 Task: Search one way flight ticket for 4 adults, 2 children, 2 infants in seat and 1 infant on lap in economy from Chattanooga: Lovell Field to New Bern: Coastal Carolina Regional Airport (was Craven County Regional) on 8-4-2023. Choice of flights is Delta. Price is upto 65000. Outbound departure time preference is 4:30.
Action: Mouse moved to (329, 410)
Screenshot: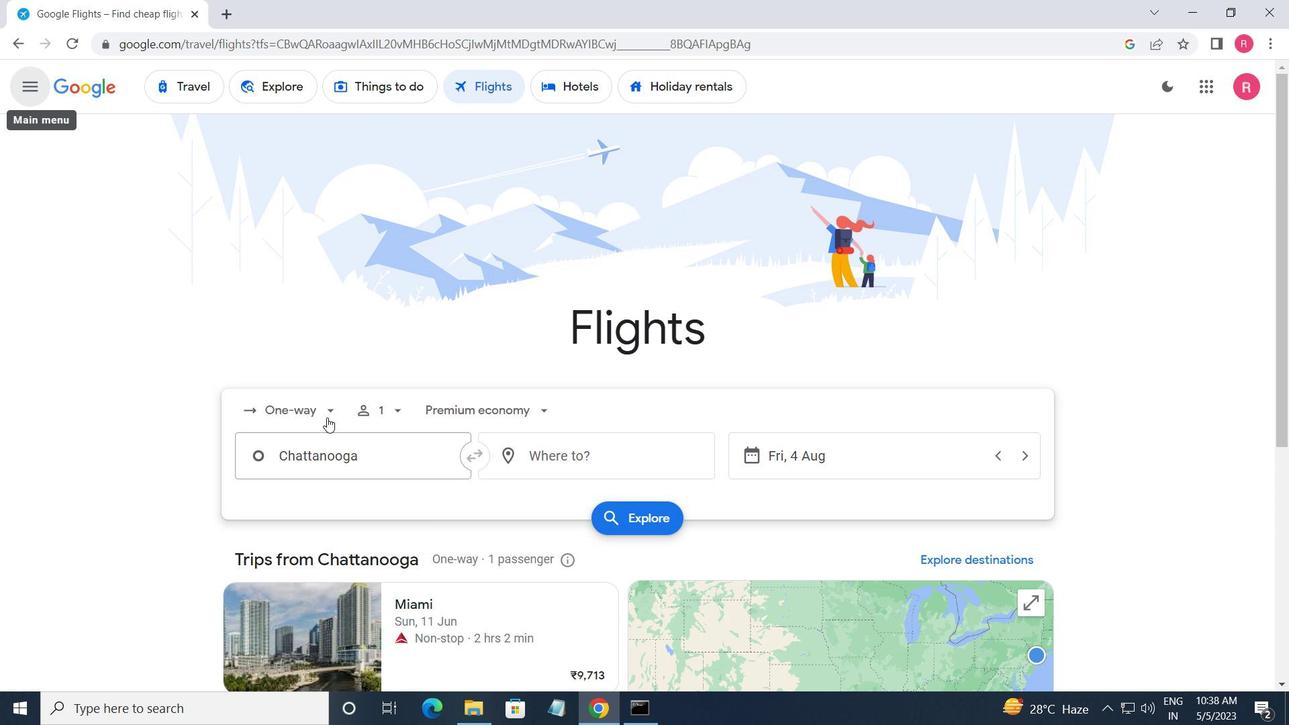 
Action: Mouse pressed left at (329, 410)
Screenshot: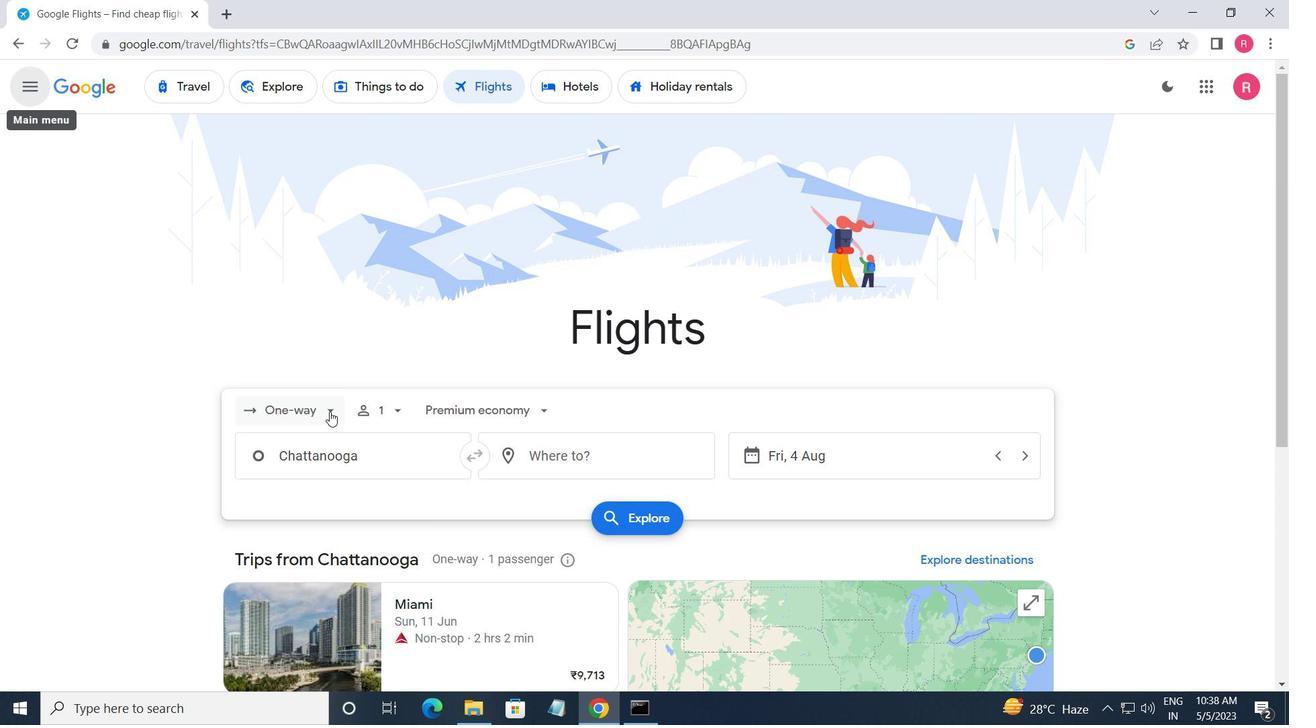 
Action: Mouse moved to (326, 490)
Screenshot: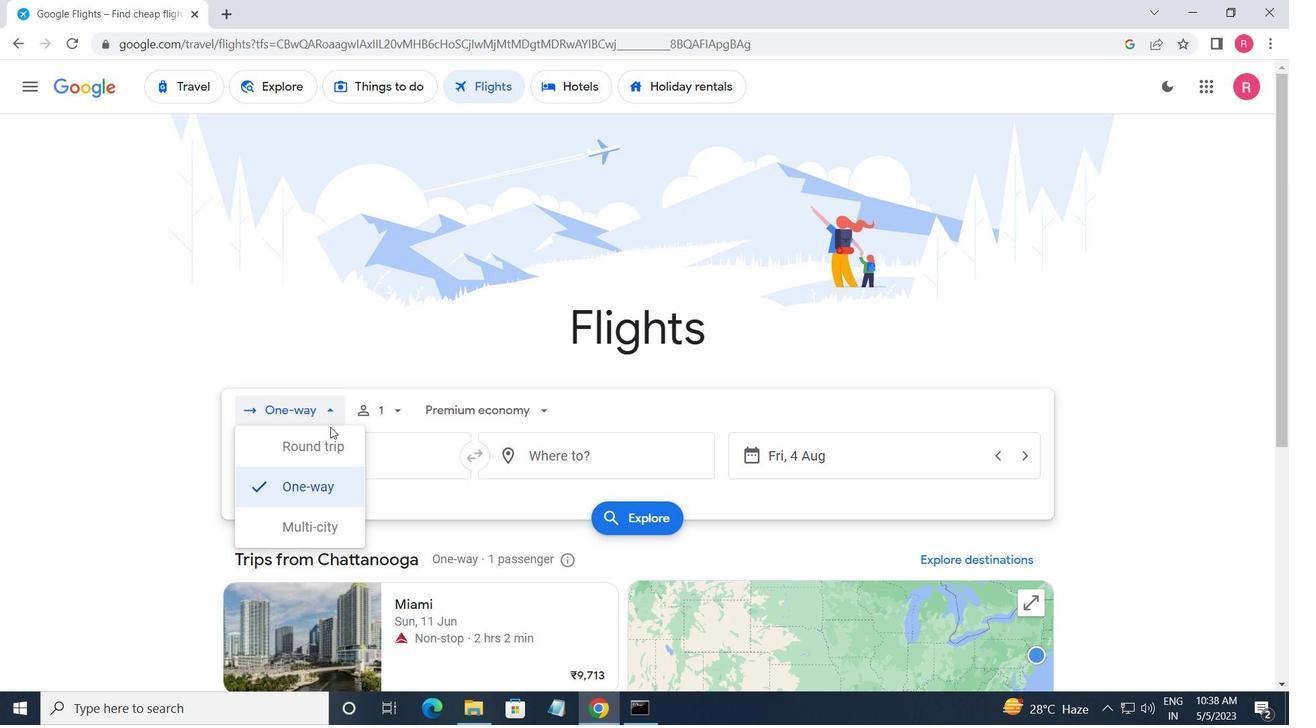 
Action: Mouse pressed left at (326, 490)
Screenshot: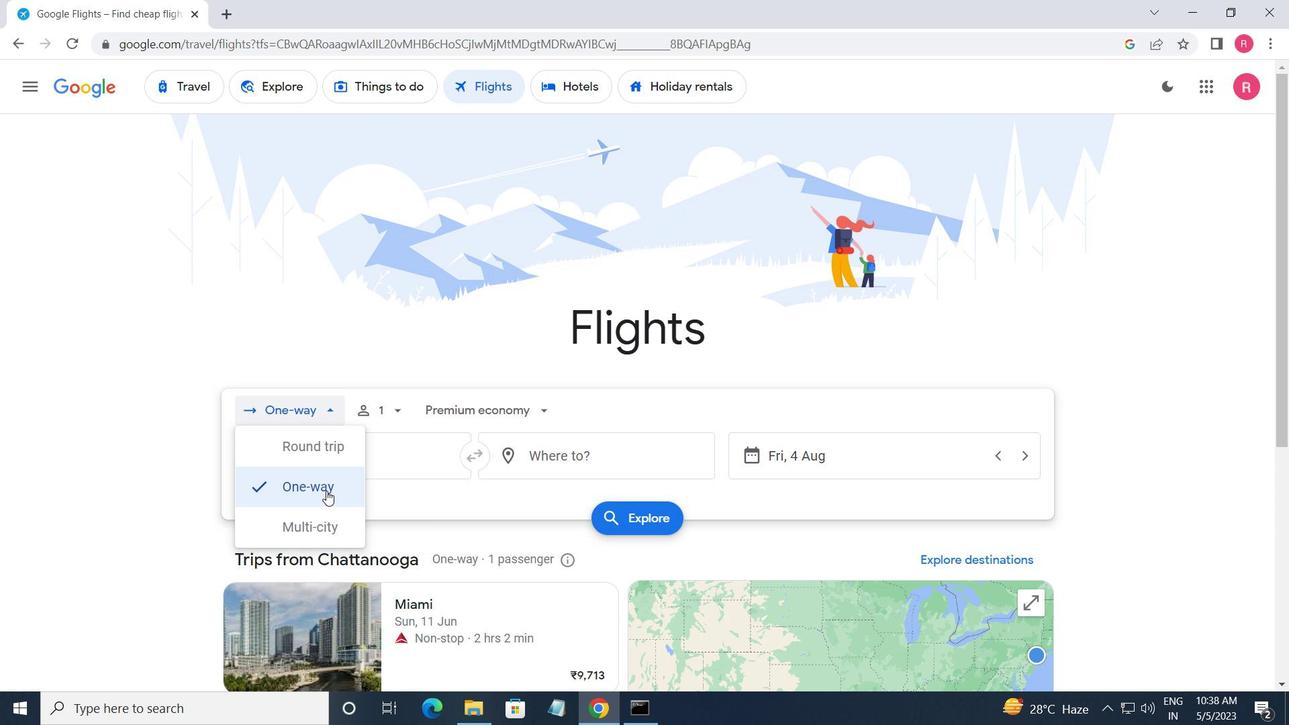 
Action: Mouse moved to (376, 414)
Screenshot: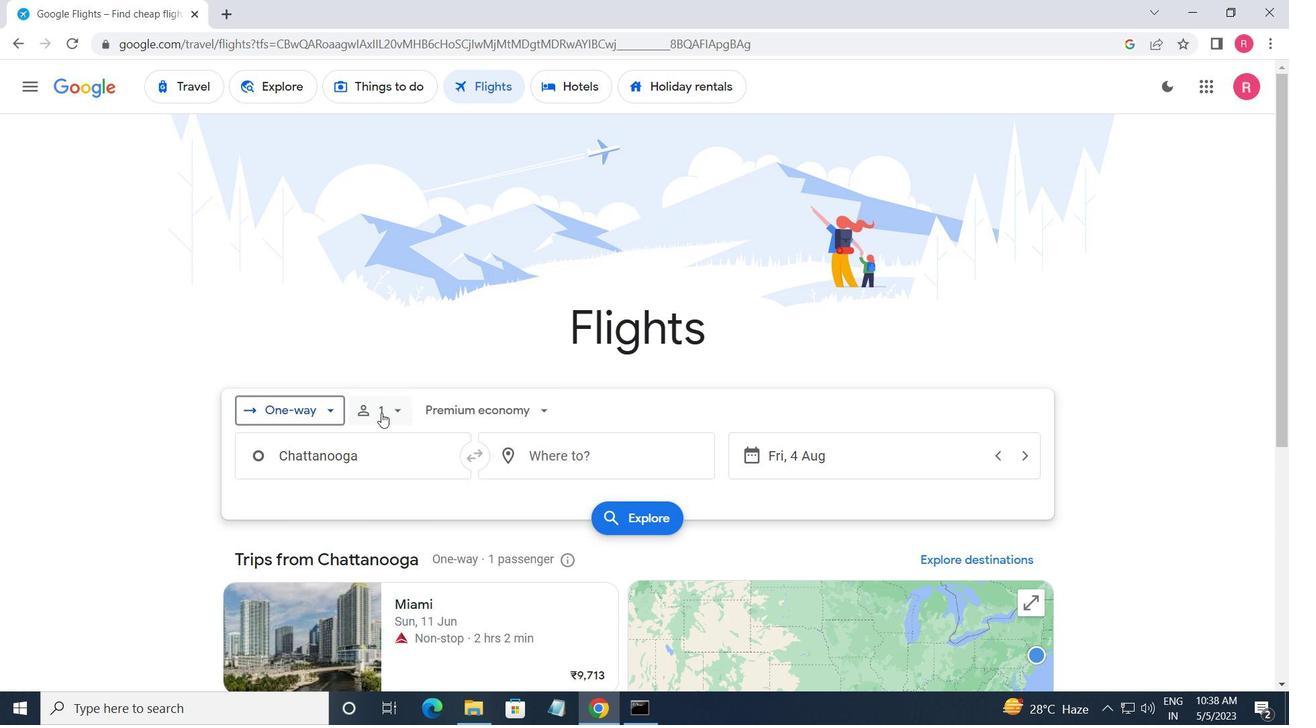 
Action: Mouse pressed left at (376, 414)
Screenshot: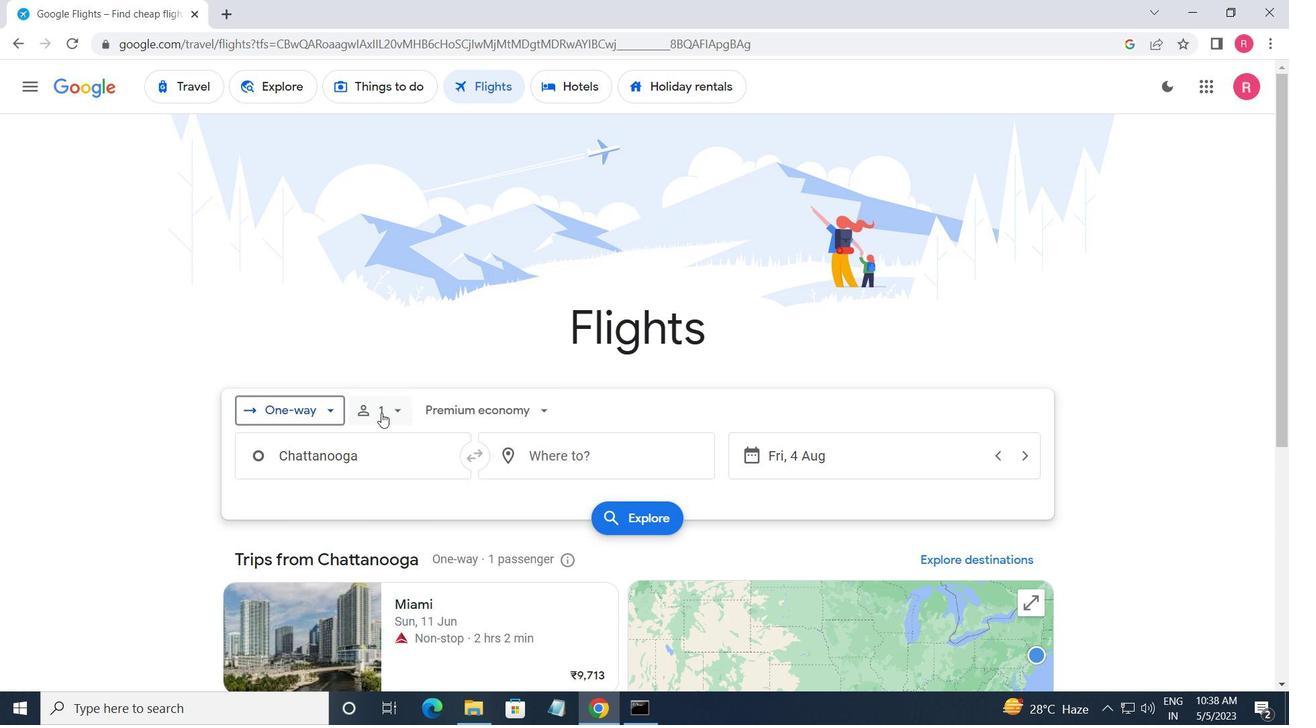 
Action: Mouse moved to (525, 450)
Screenshot: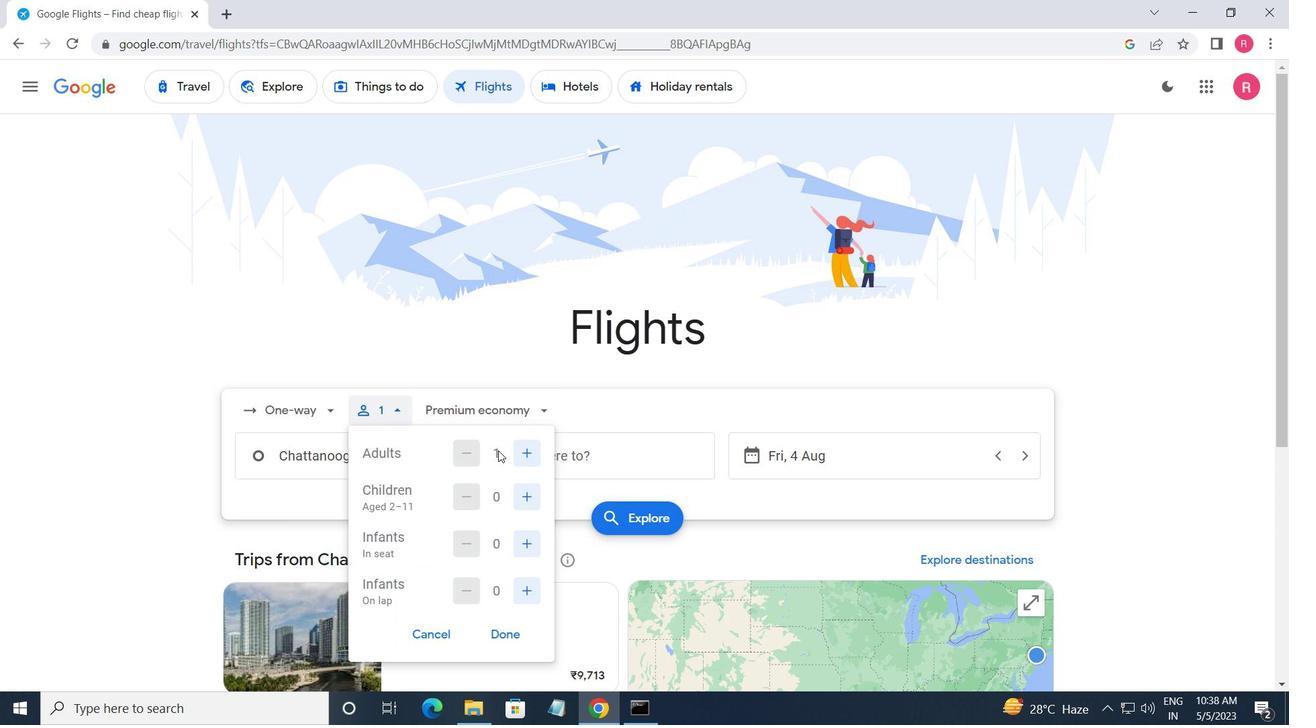 
Action: Mouse pressed left at (525, 450)
Screenshot: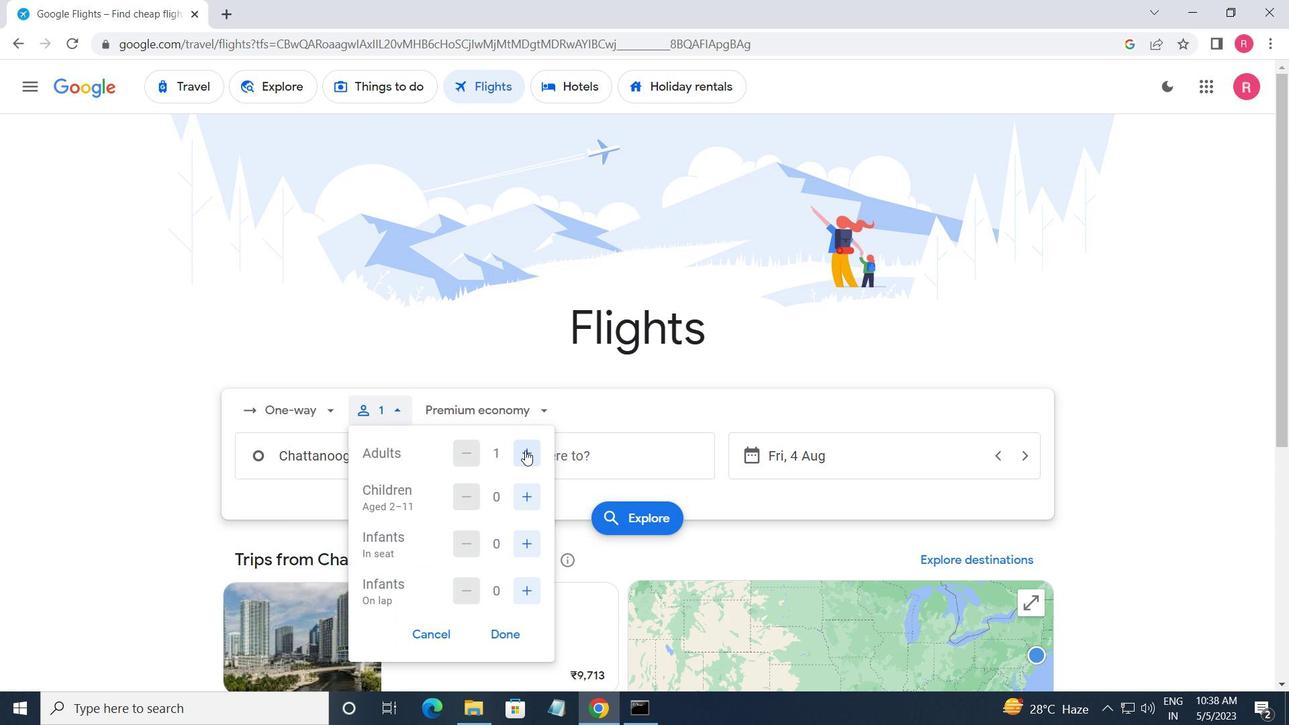 
Action: Mouse pressed left at (525, 450)
Screenshot: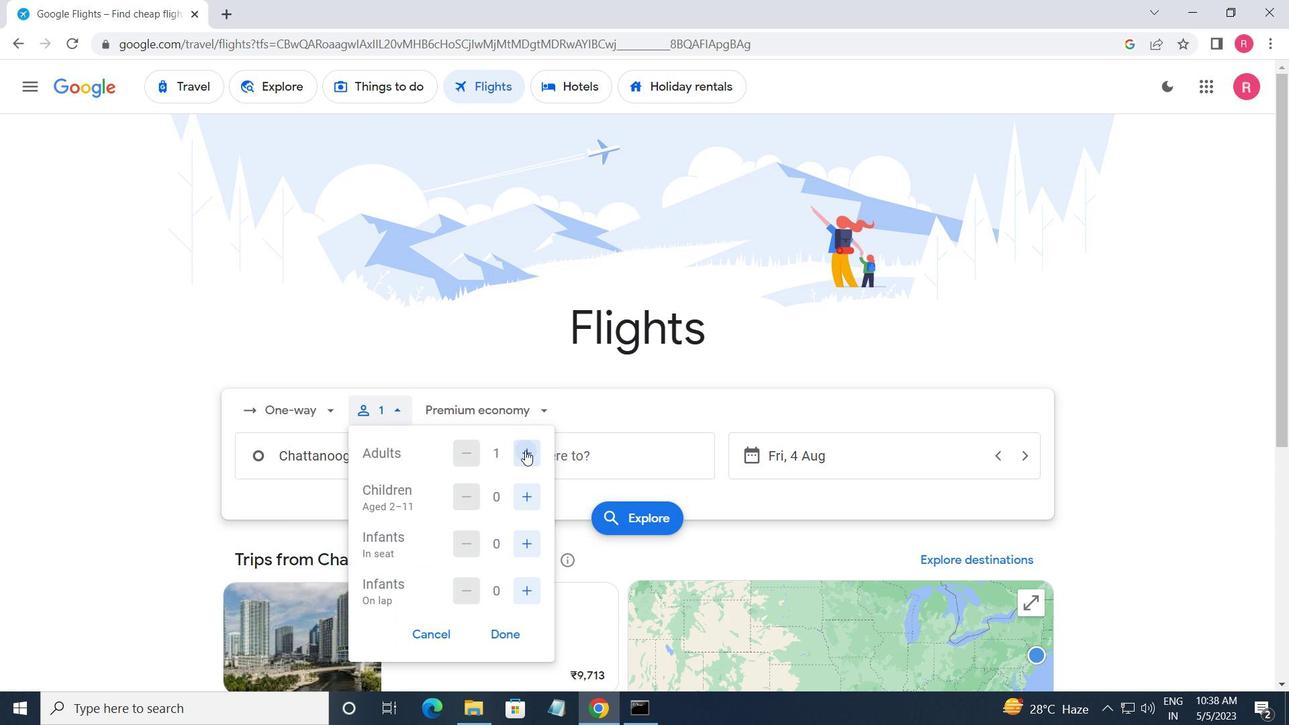 
Action: Mouse pressed left at (525, 450)
Screenshot: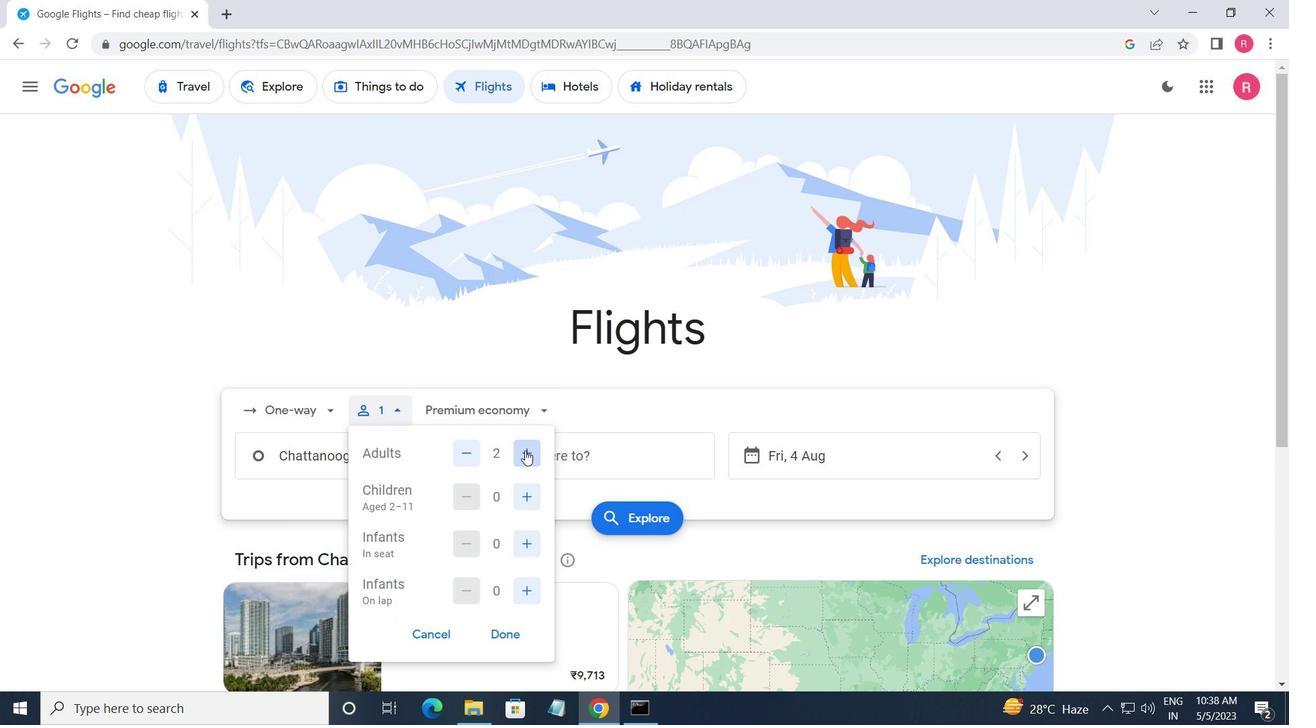 
Action: Mouse pressed left at (525, 450)
Screenshot: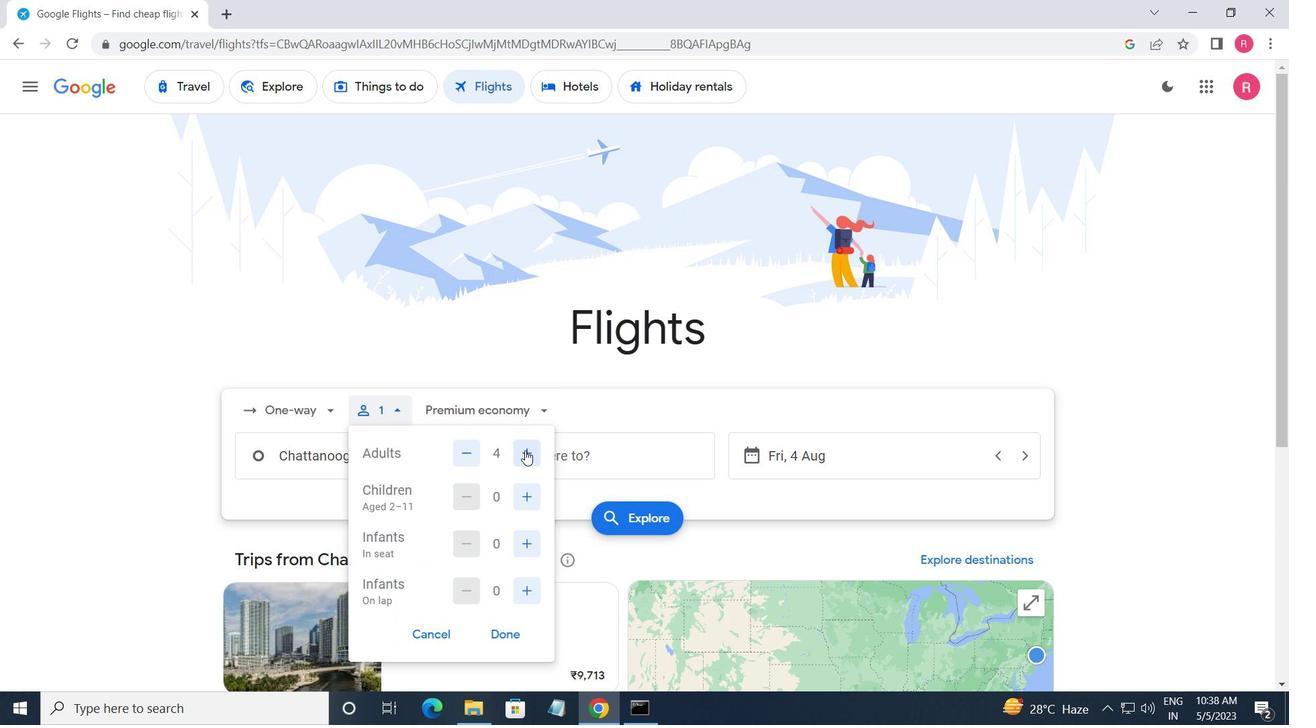 
Action: Mouse moved to (468, 455)
Screenshot: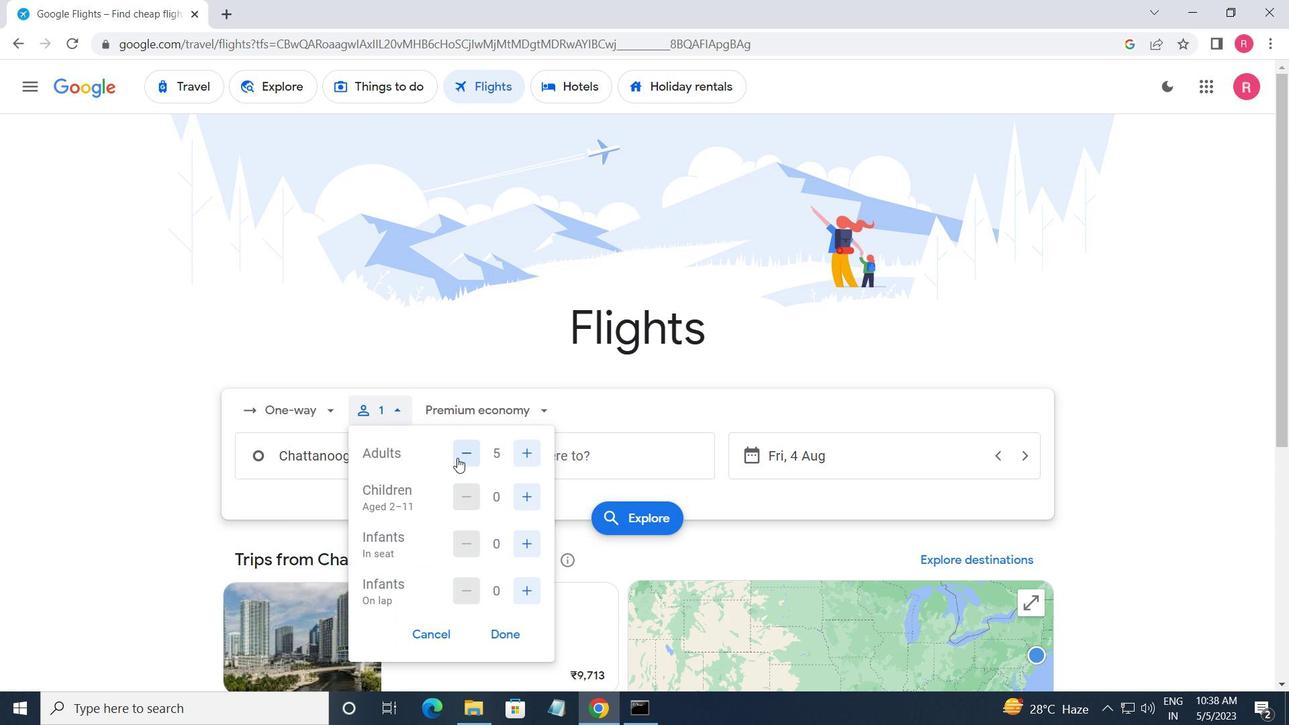 
Action: Mouse pressed left at (468, 455)
Screenshot: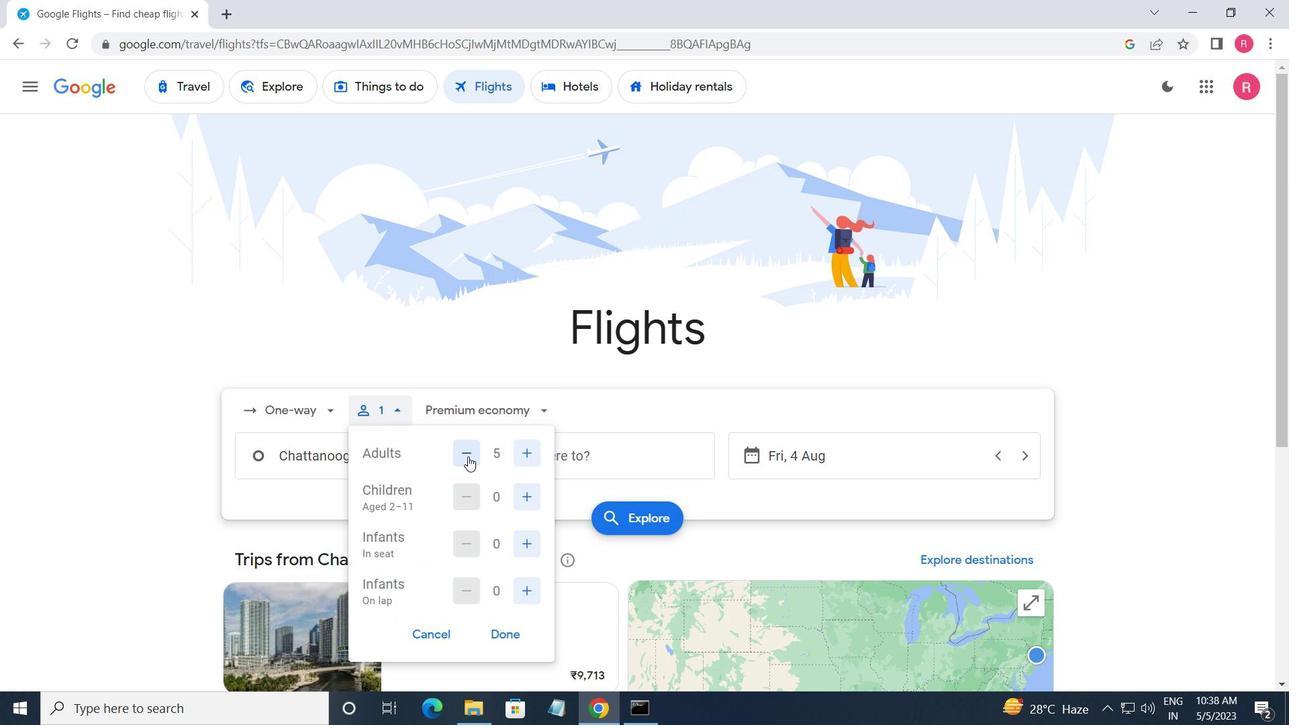 
Action: Mouse moved to (524, 489)
Screenshot: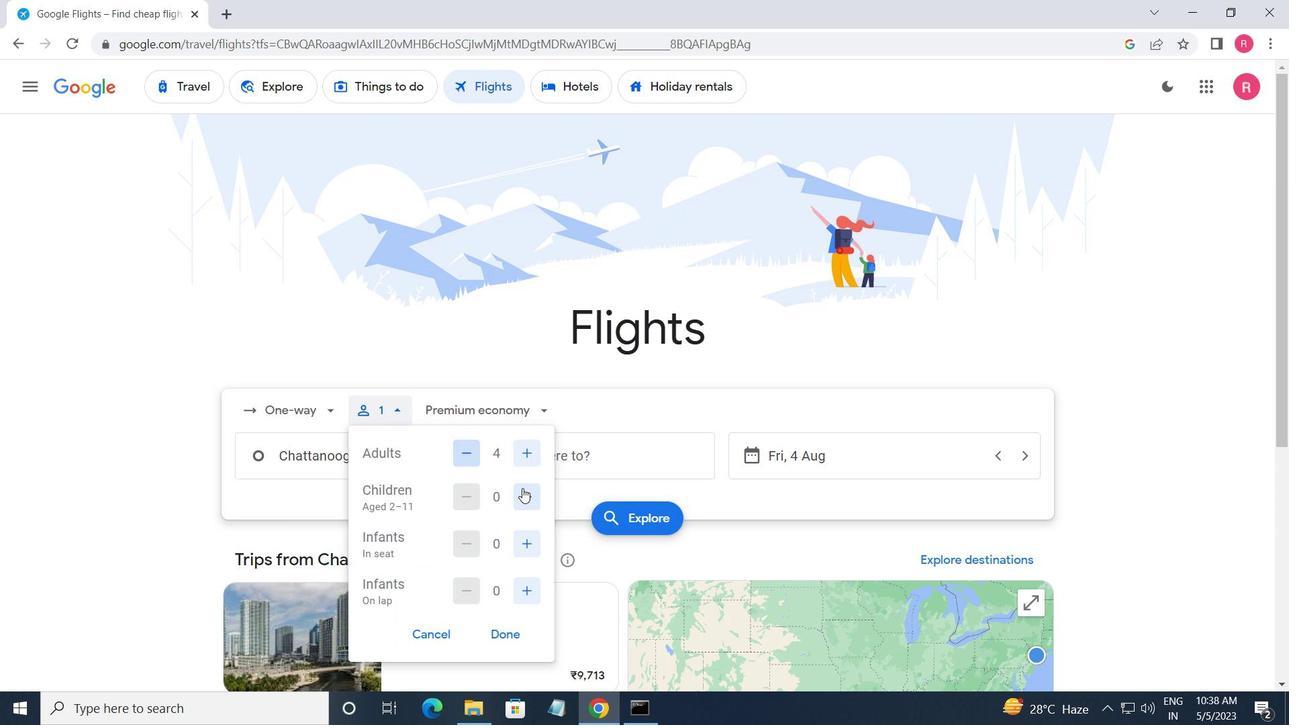 
Action: Mouse pressed left at (524, 489)
Screenshot: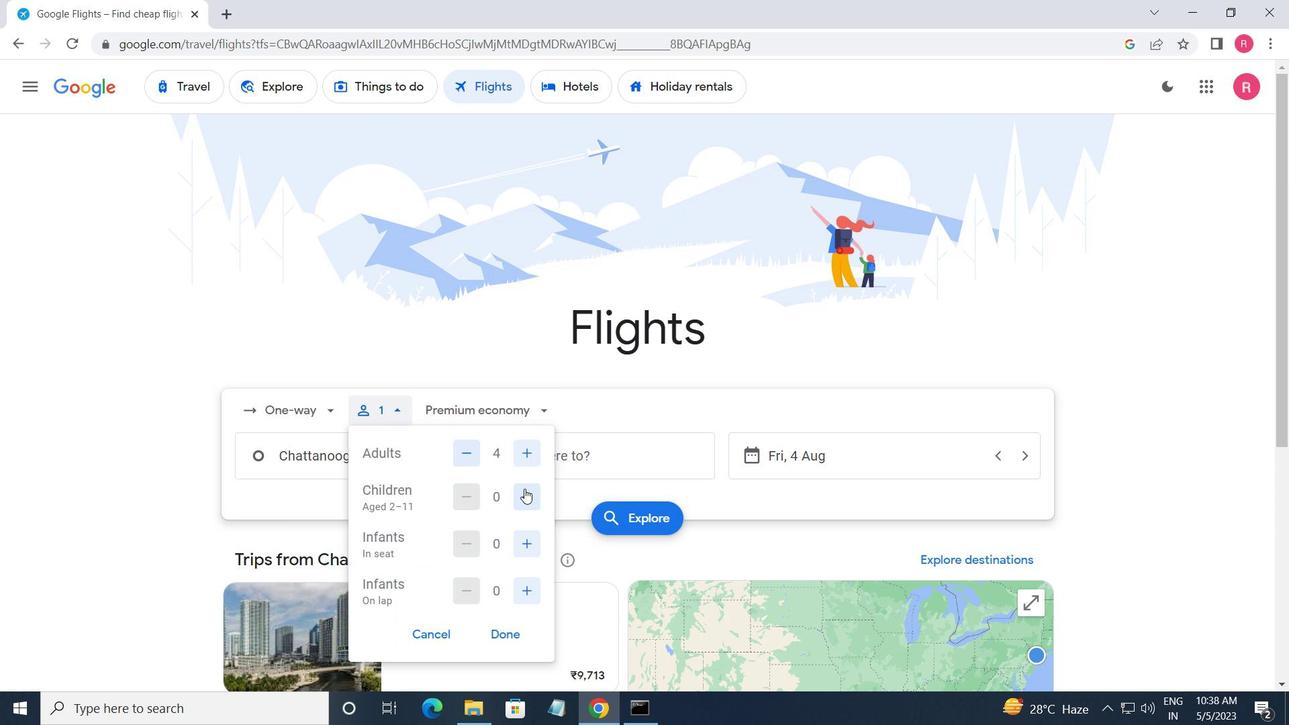 
Action: Mouse moved to (524, 488)
Screenshot: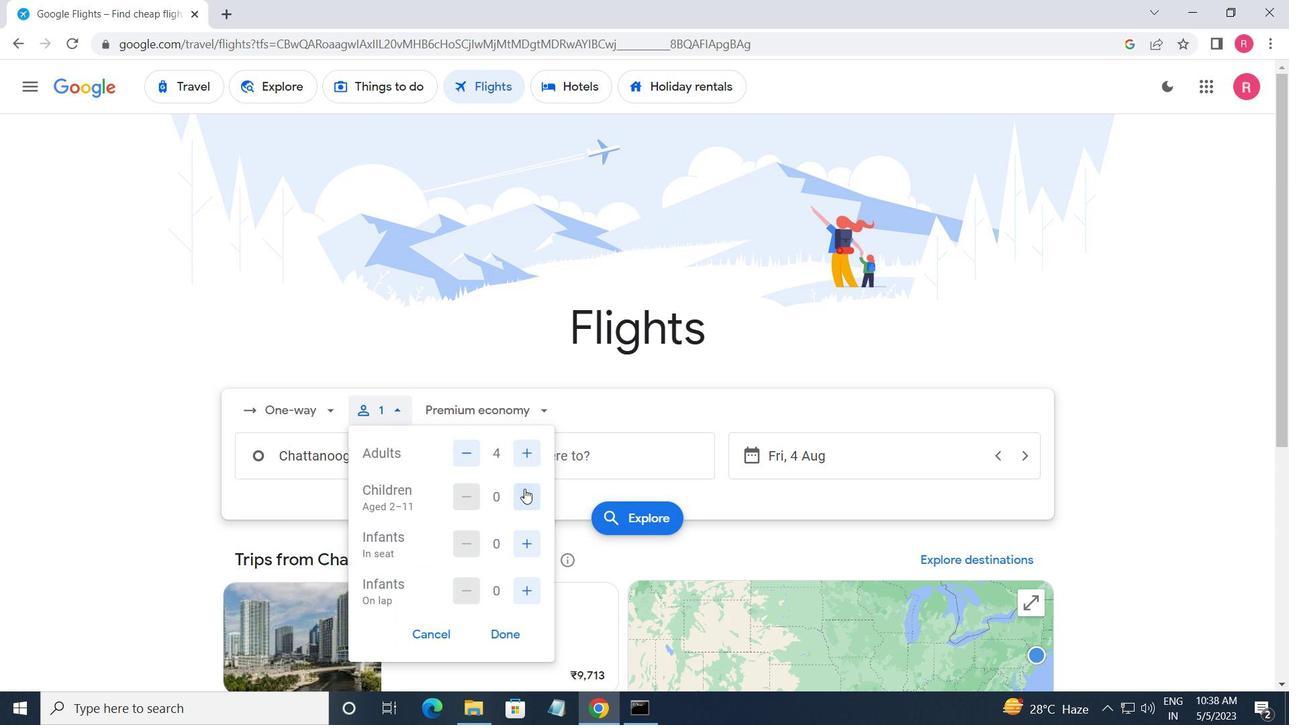 
Action: Mouse pressed left at (524, 488)
Screenshot: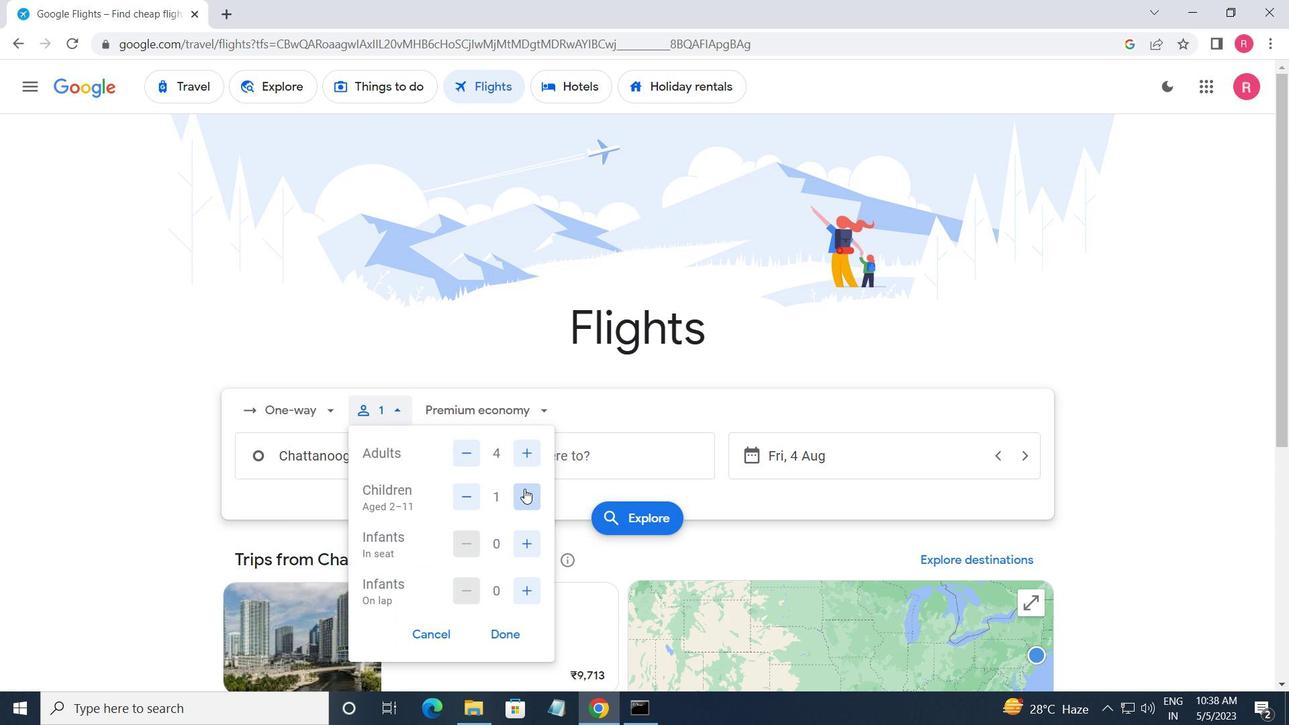 
Action: Mouse moved to (525, 535)
Screenshot: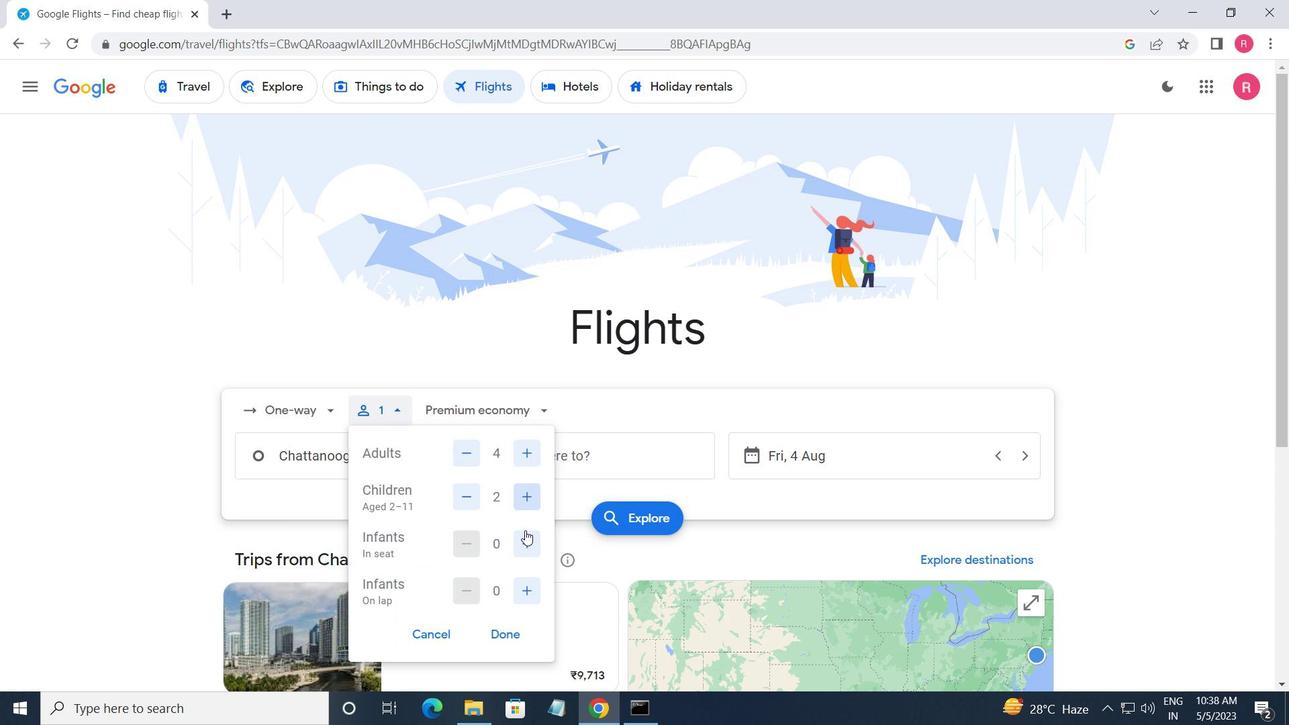 
Action: Mouse pressed left at (525, 535)
Screenshot: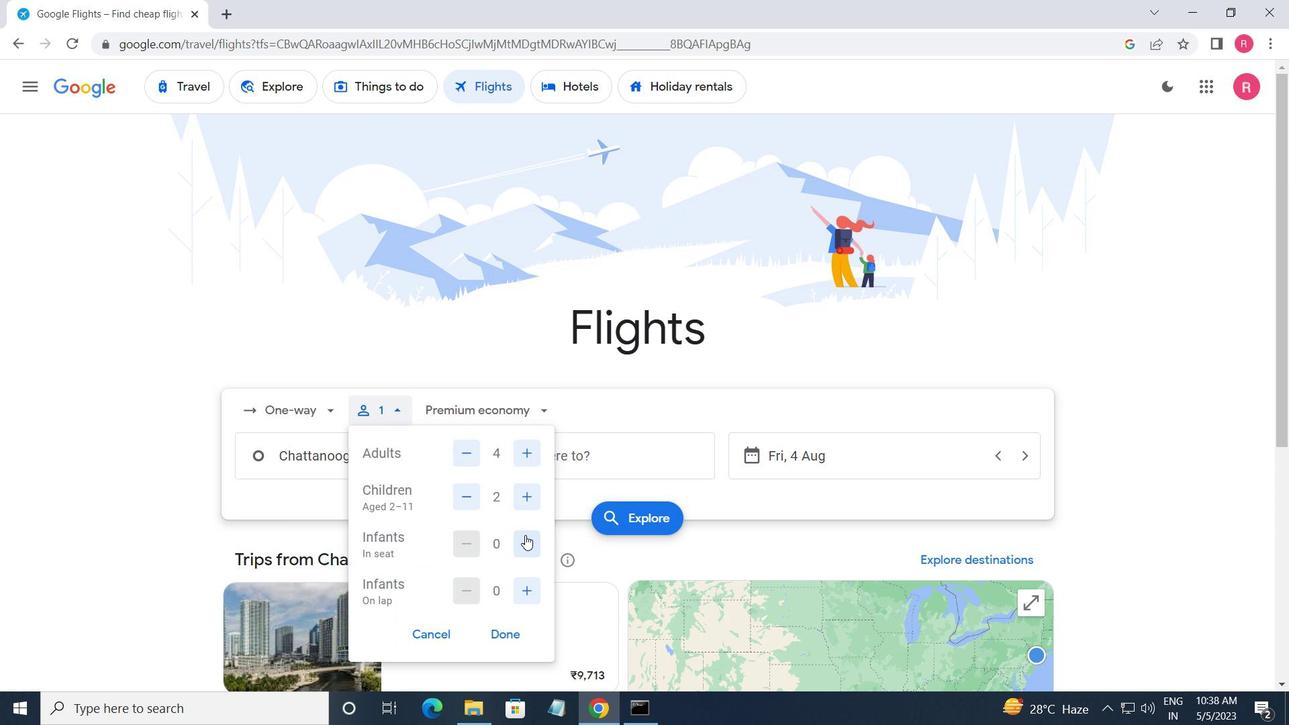 
Action: Mouse pressed left at (525, 535)
Screenshot: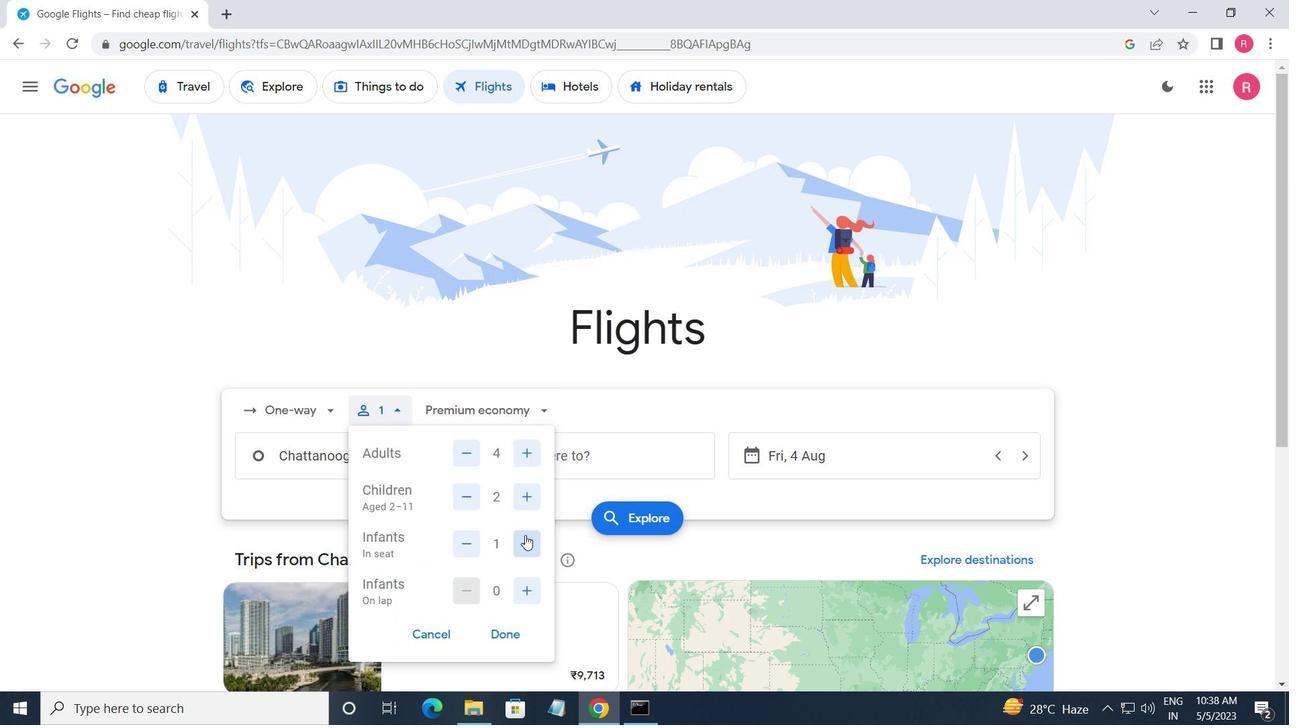 
Action: Mouse moved to (533, 596)
Screenshot: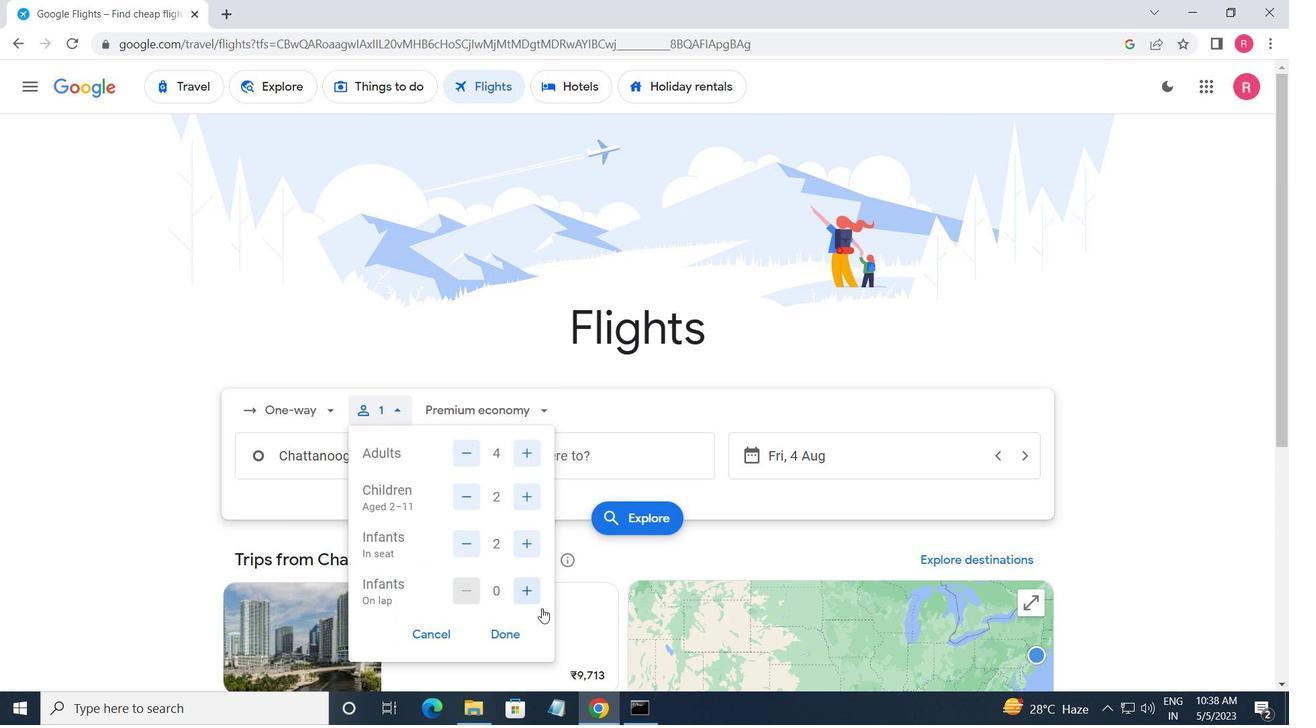 
Action: Mouse pressed left at (533, 596)
Screenshot: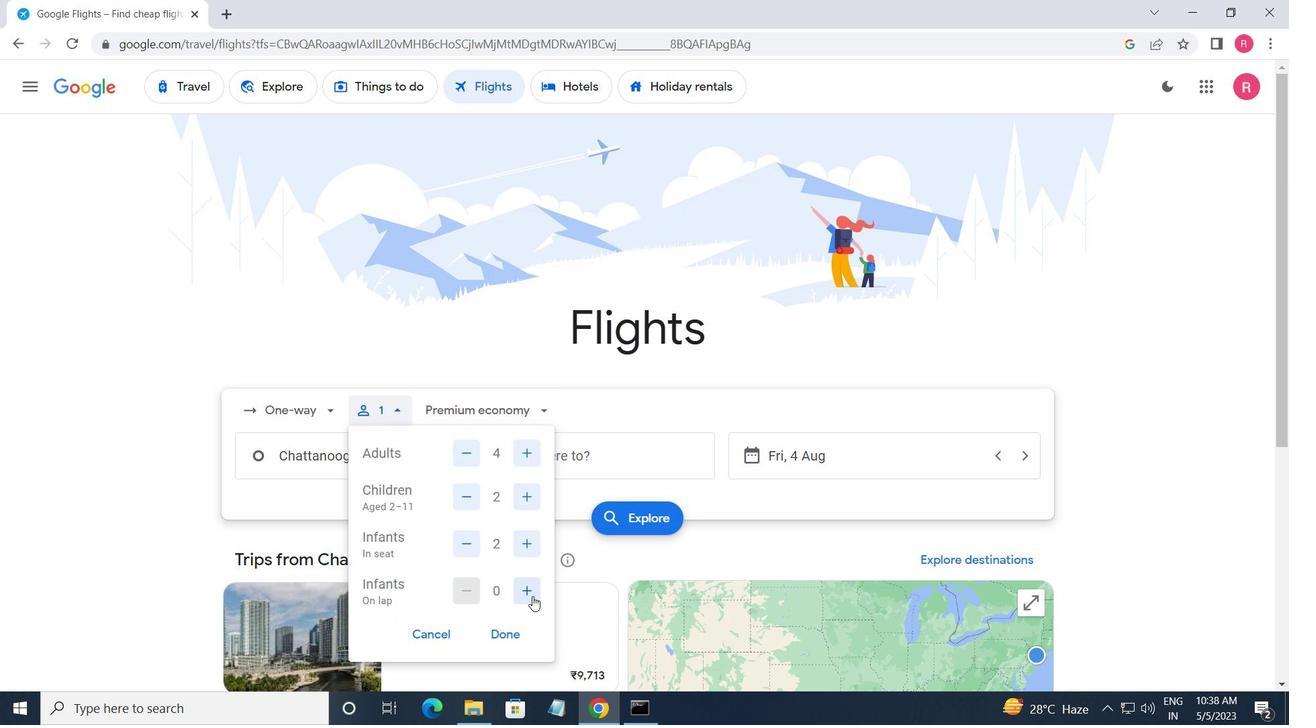 
Action: Mouse moved to (511, 629)
Screenshot: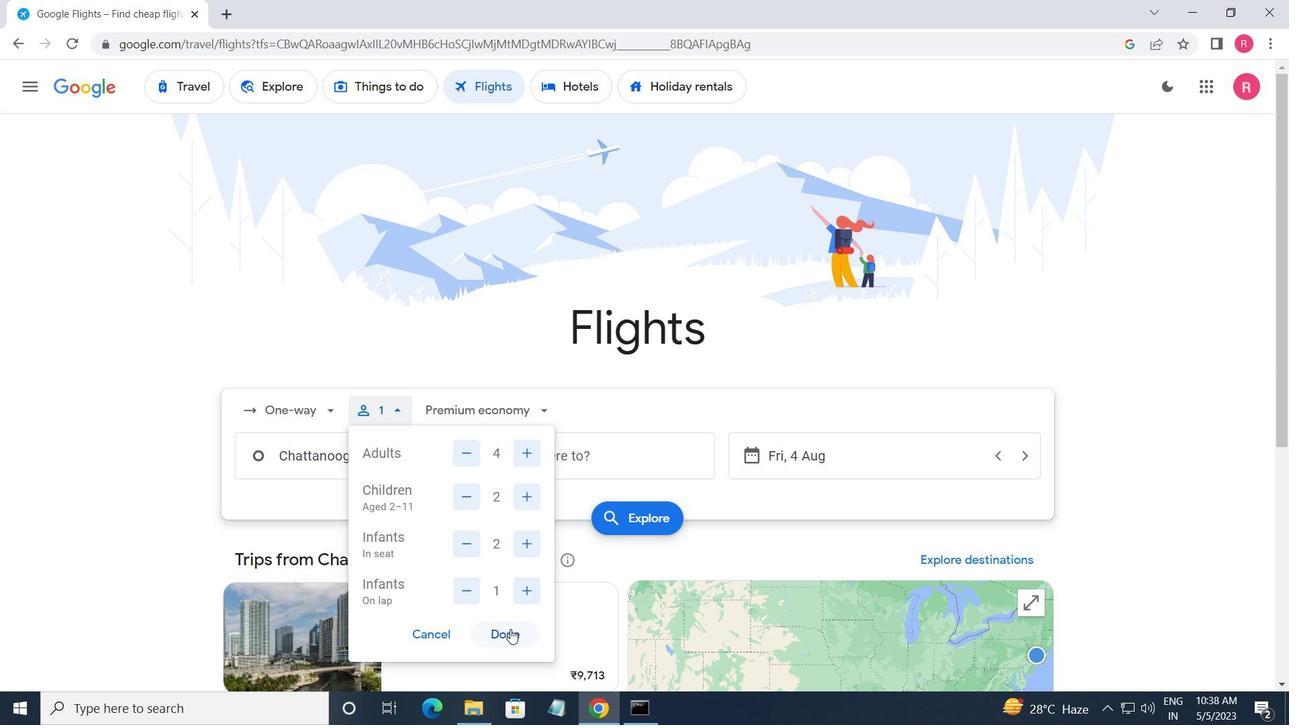 
Action: Mouse pressed left at (511, 629)
Screenshot: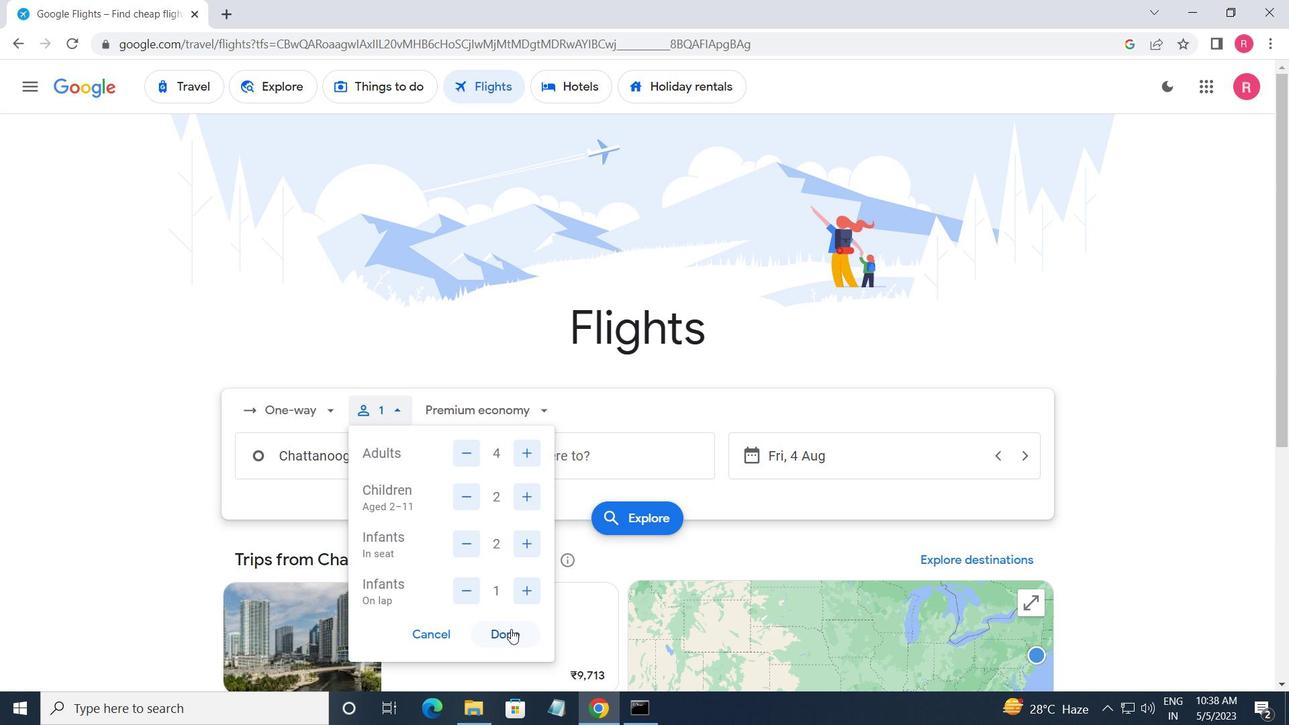 
Action: Mouse moved to (491, 409)
Screenshot: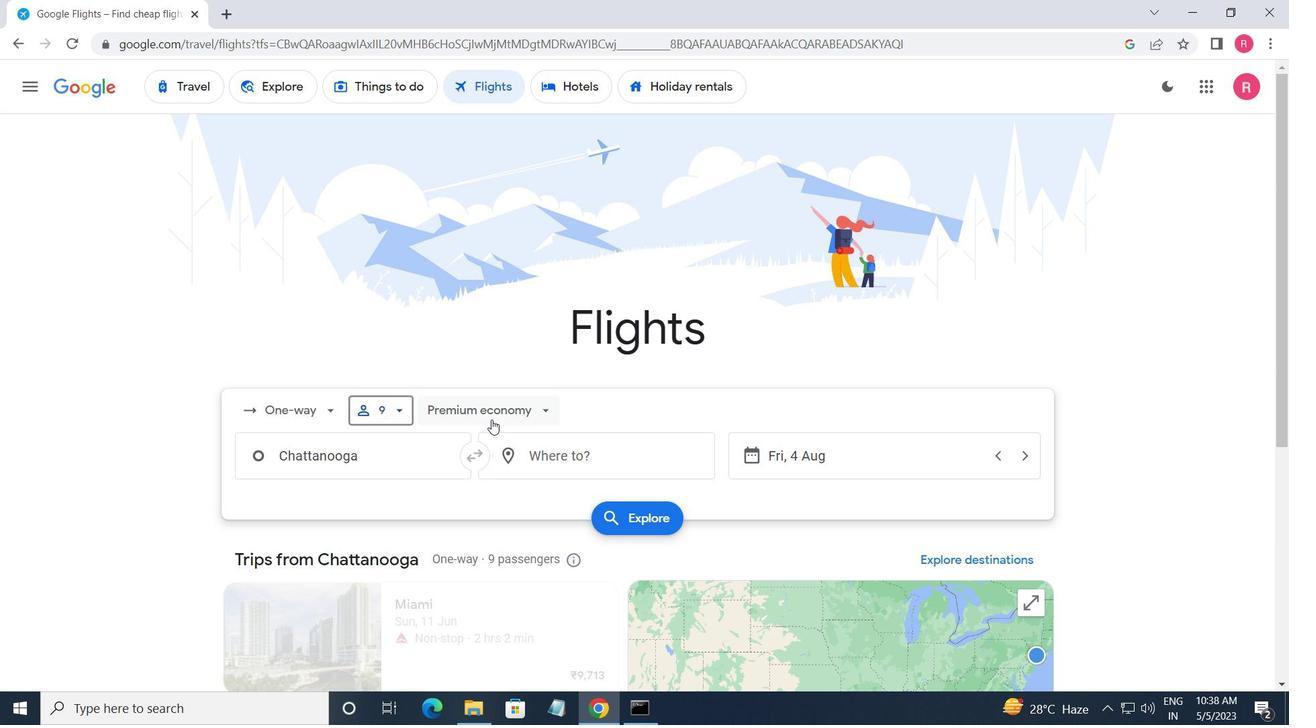 
Action: Mouse pressed left at (491, 409)
Screenshot: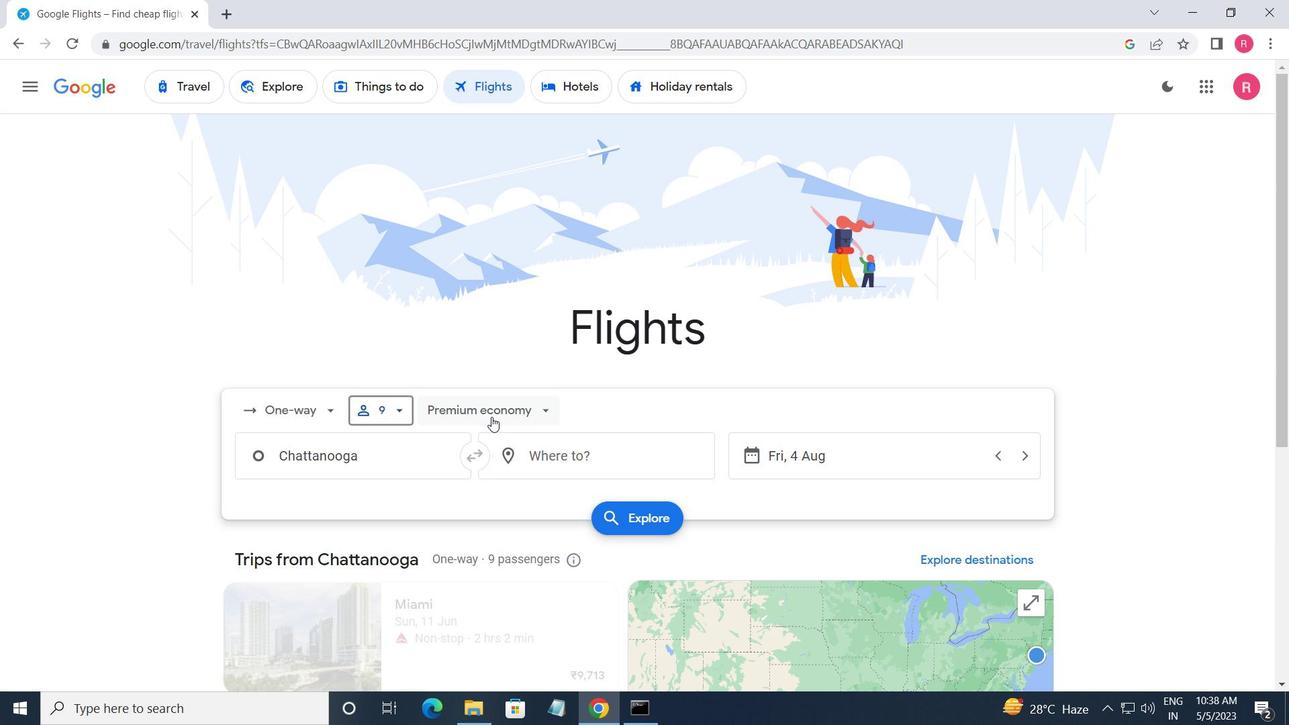 
Action: Mouse moved to (498, 442)
Screenshot: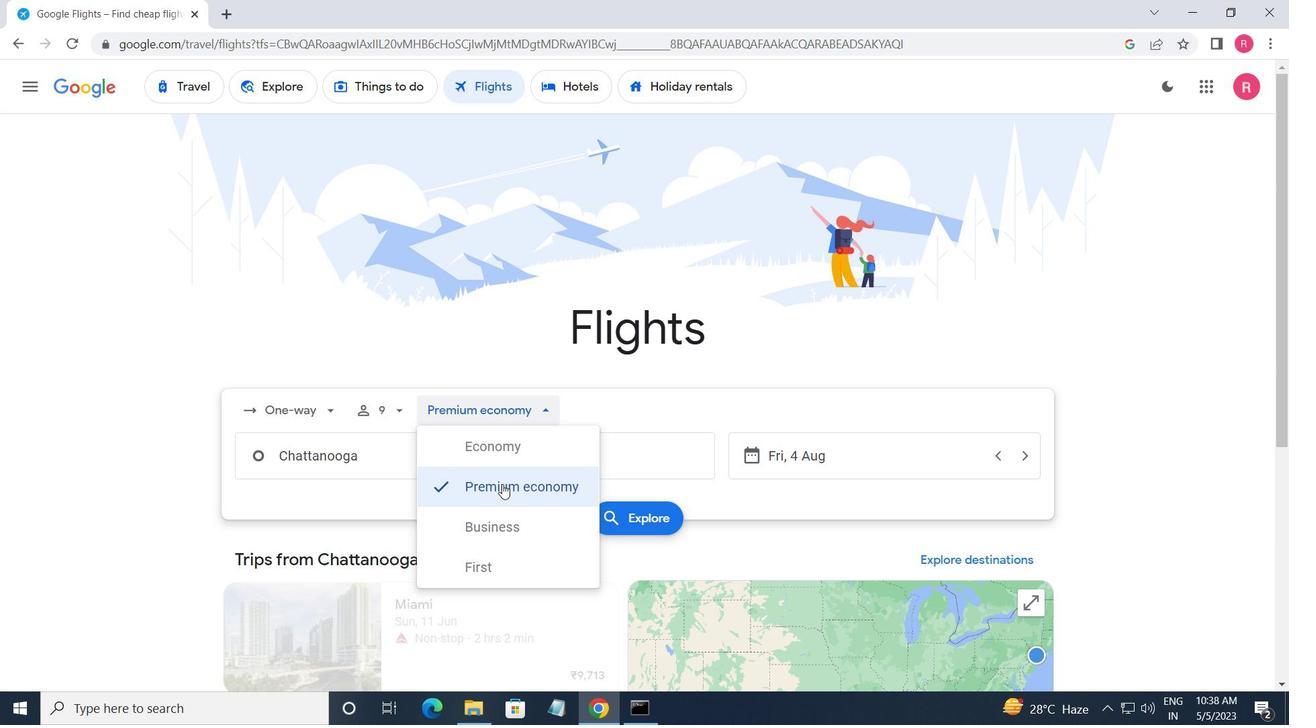 
Action: Mouse pressed left at (498, 442)
Screenshot: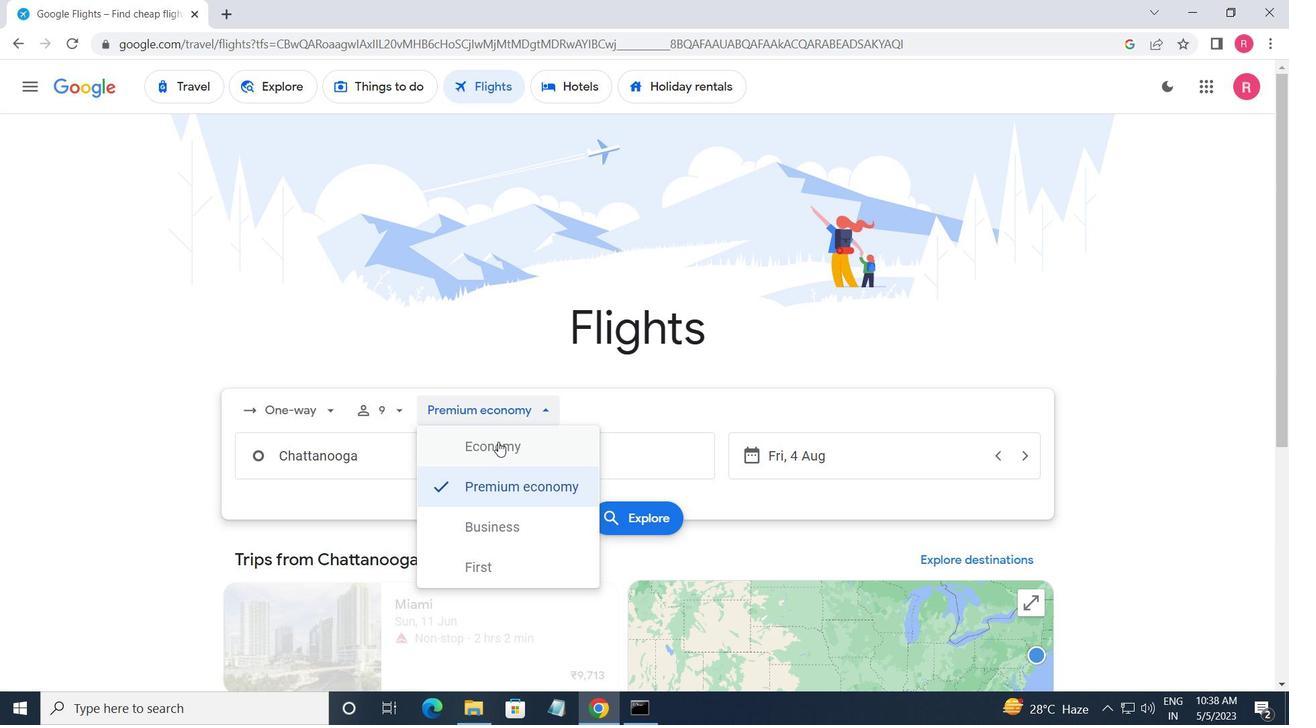 
Action: Mouse moved to (350, 455)
Screenshot: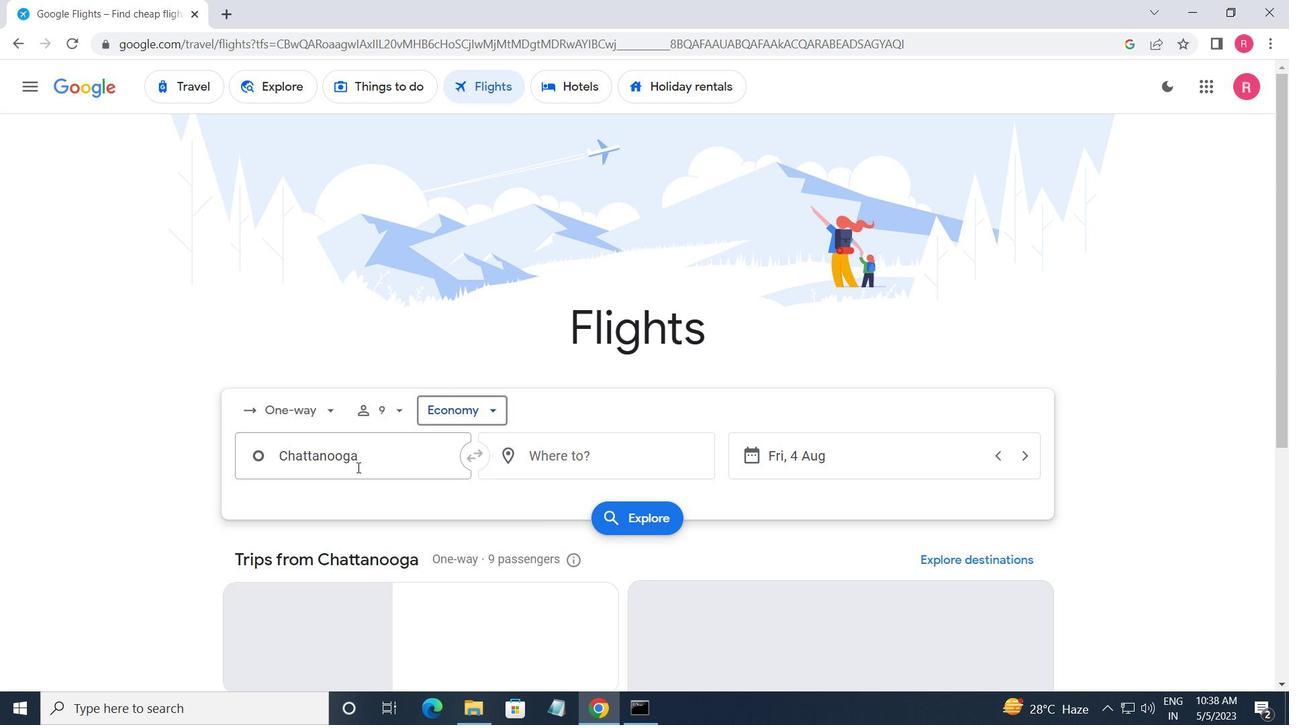 
Action: Mouse pressed left at (350, 455)
Screenshot: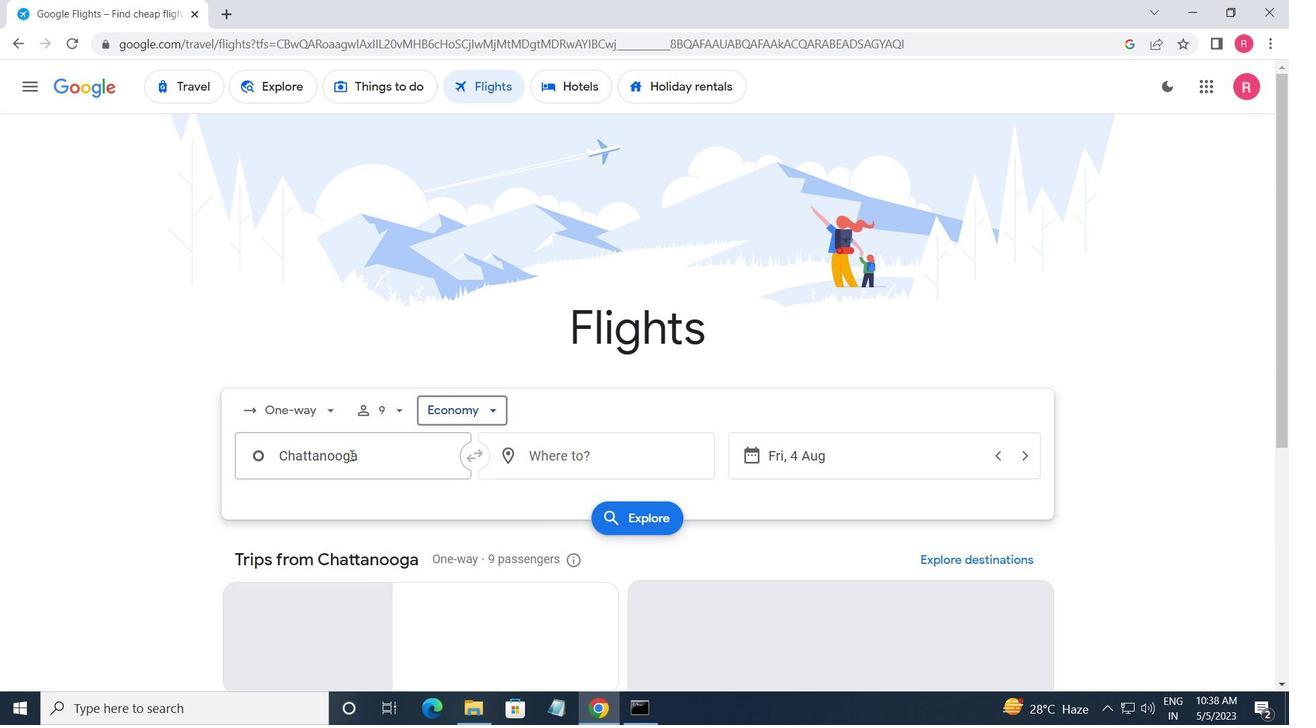 
Action: Mouse moved to (392, 465)
Screenshot: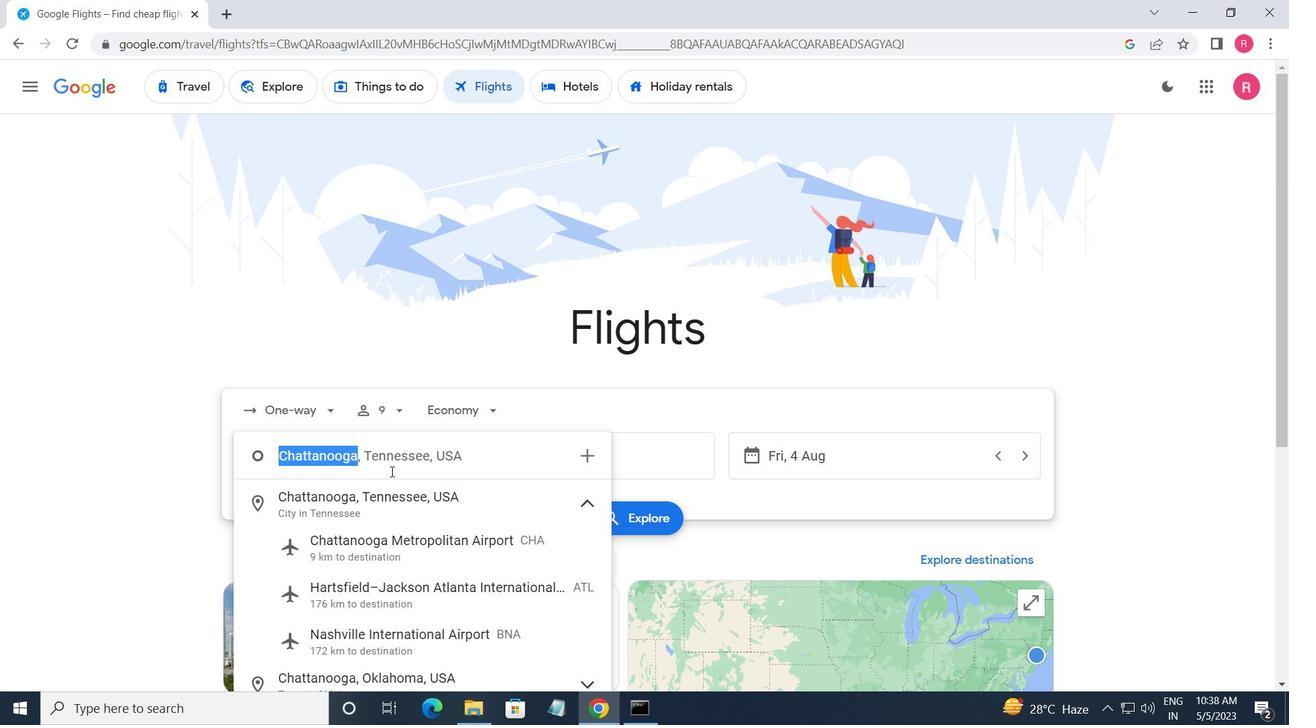 
Action: Key pressed <Key.enter>
Screenshot: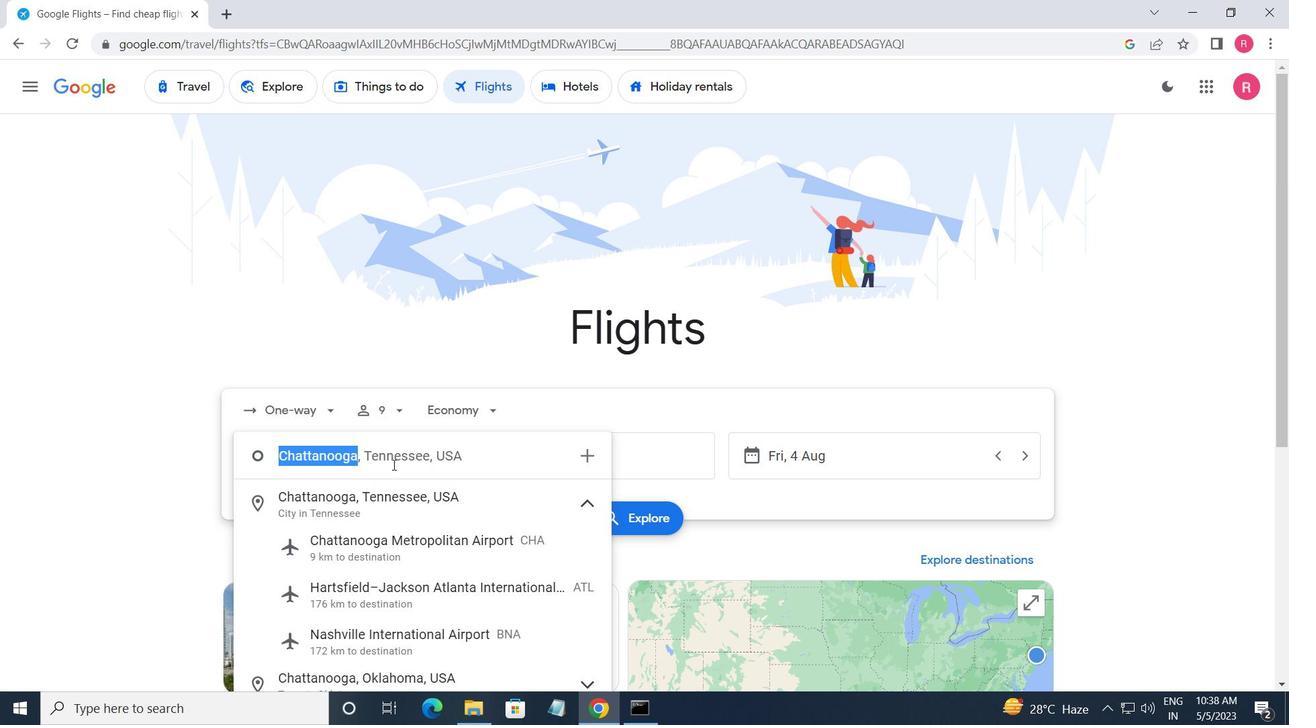 
Action: Mouse moved to (539, 466)
Screenshot: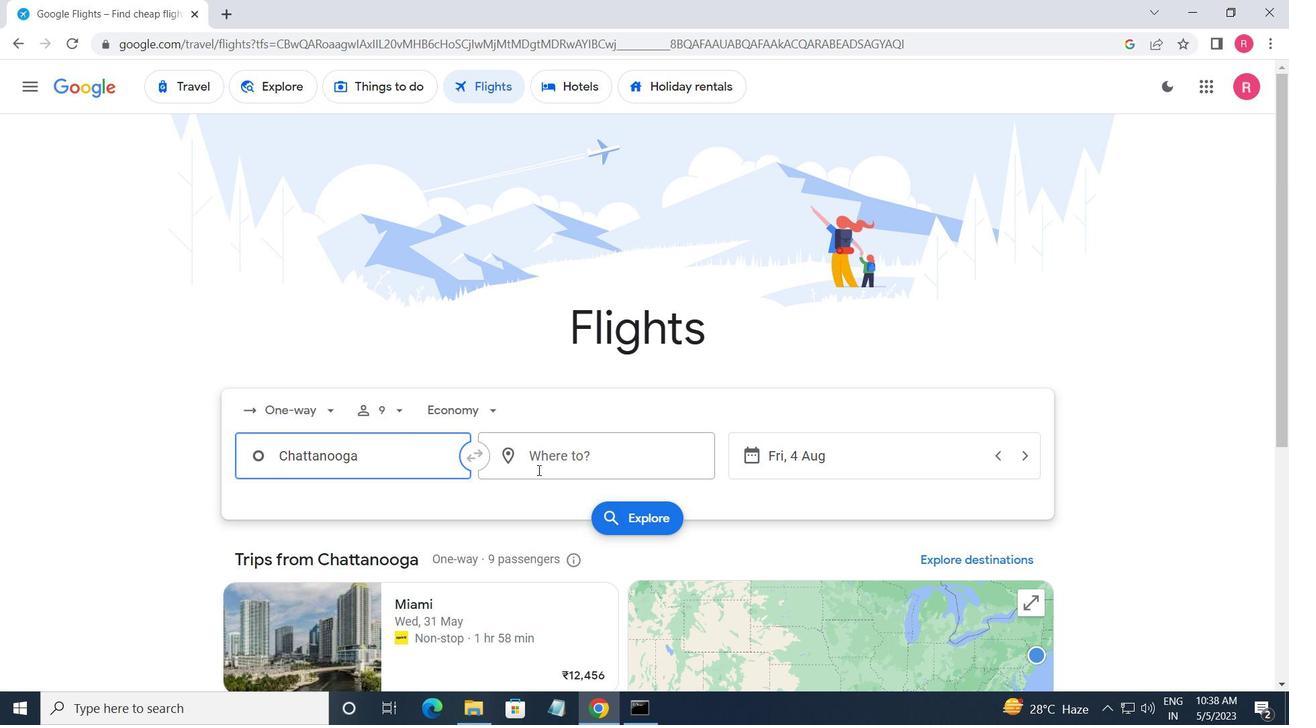 
Action: Mouse pressed left at (539, 466)
Screenshot: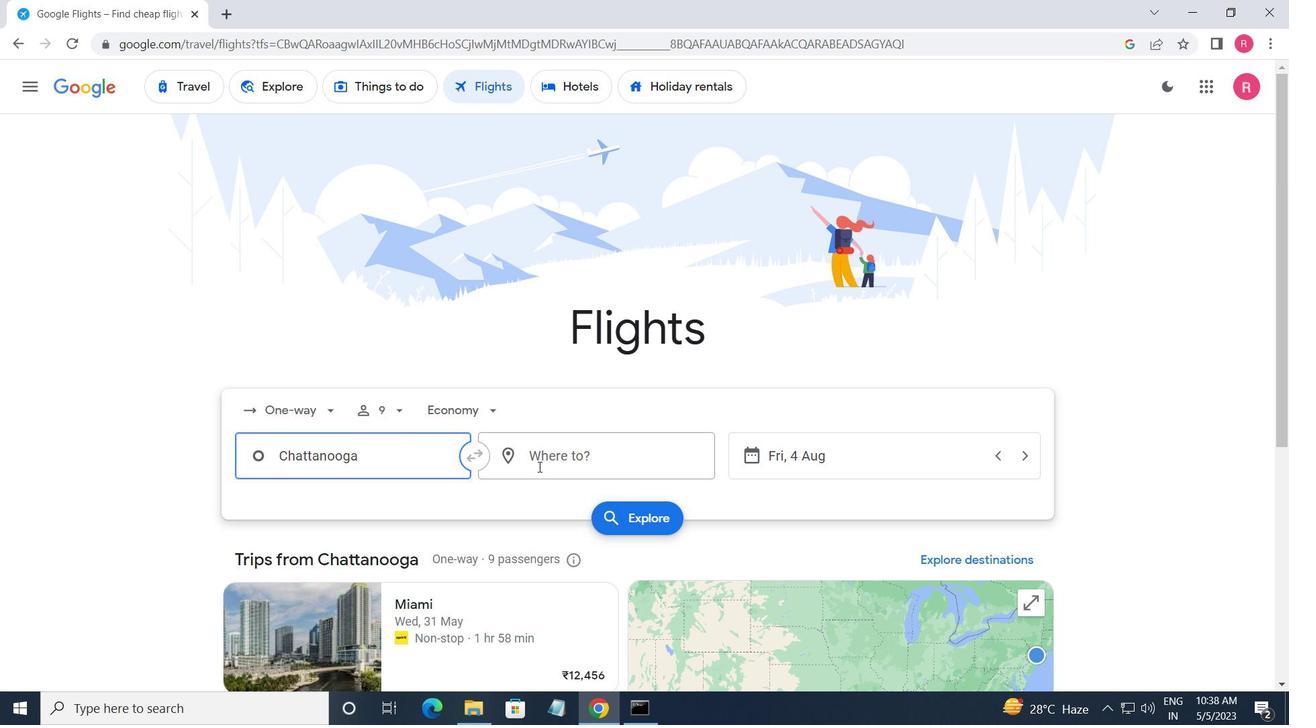 
Action: Mouse moved to (625, 533)
Screenshot: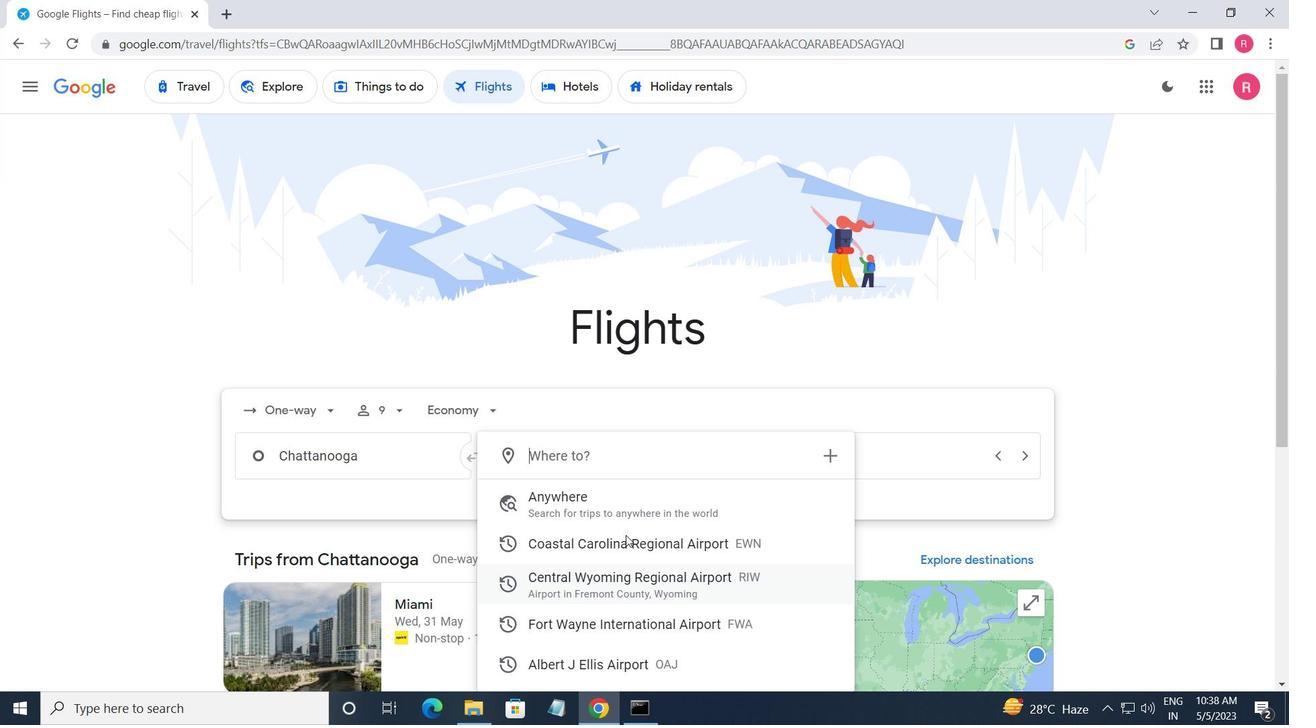 
Action: Mouse pressed left at (625, 533)
Screenshot: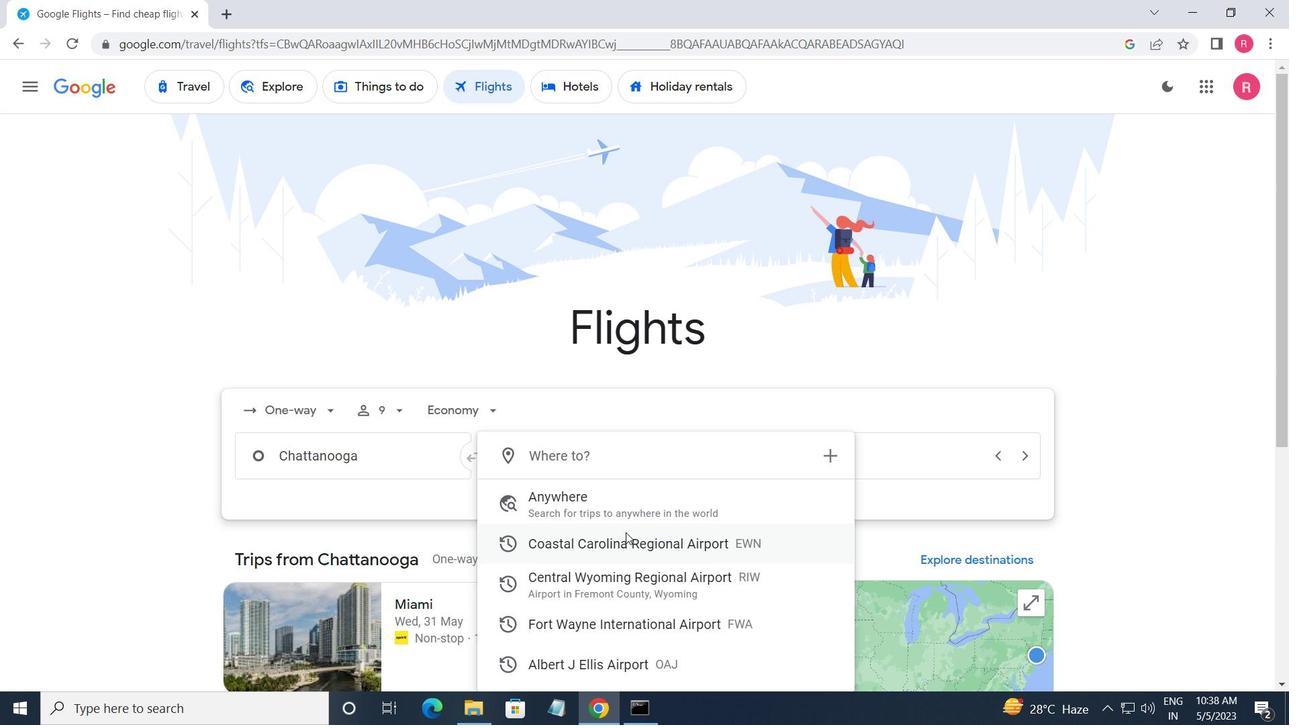 
Action: Mouse moved to (827, 444)
Screenshot: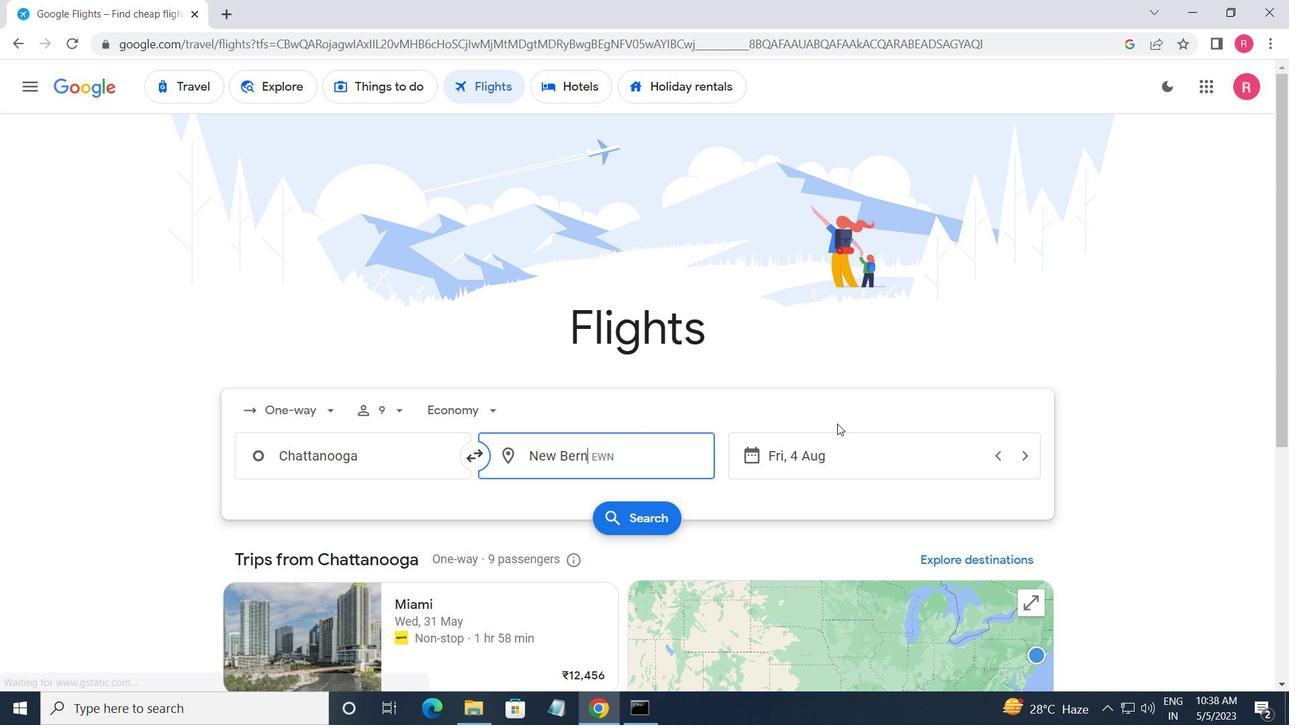 
Action: Mouse pressed left at (827, 444)
Screenshot: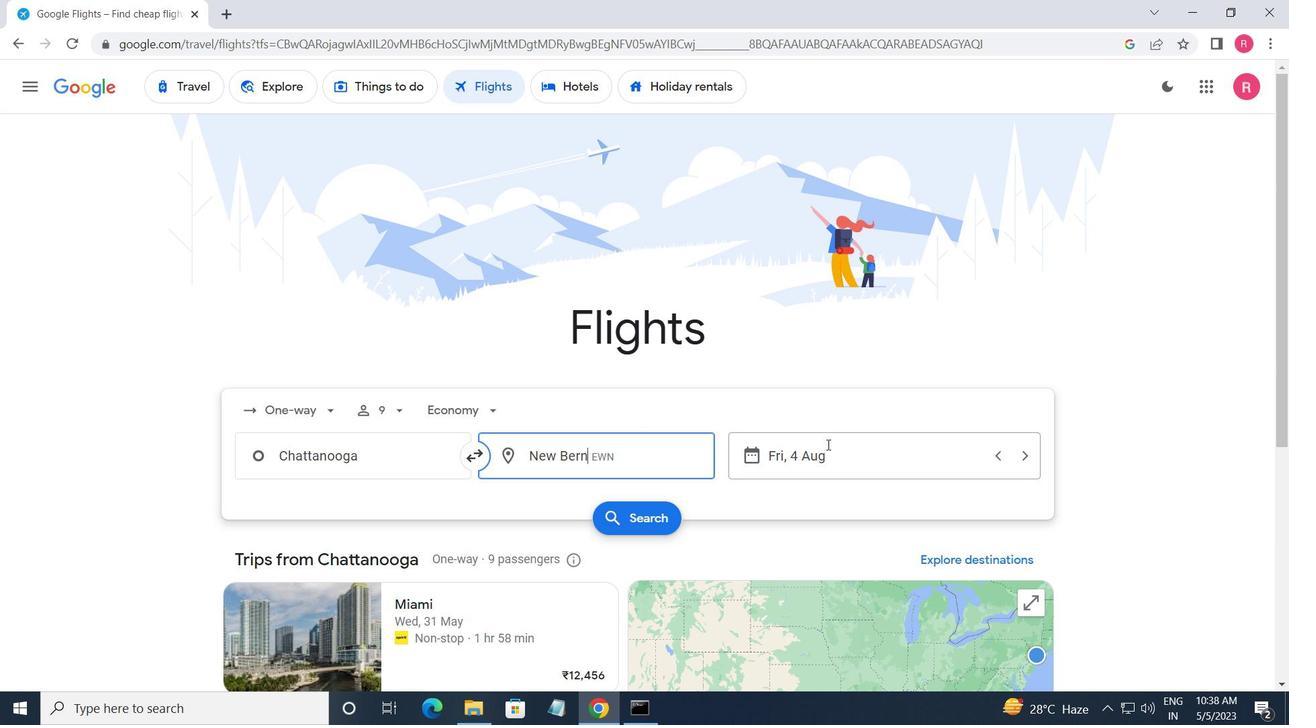 
Action: Mouse moved to (635, 385)
Screenshot: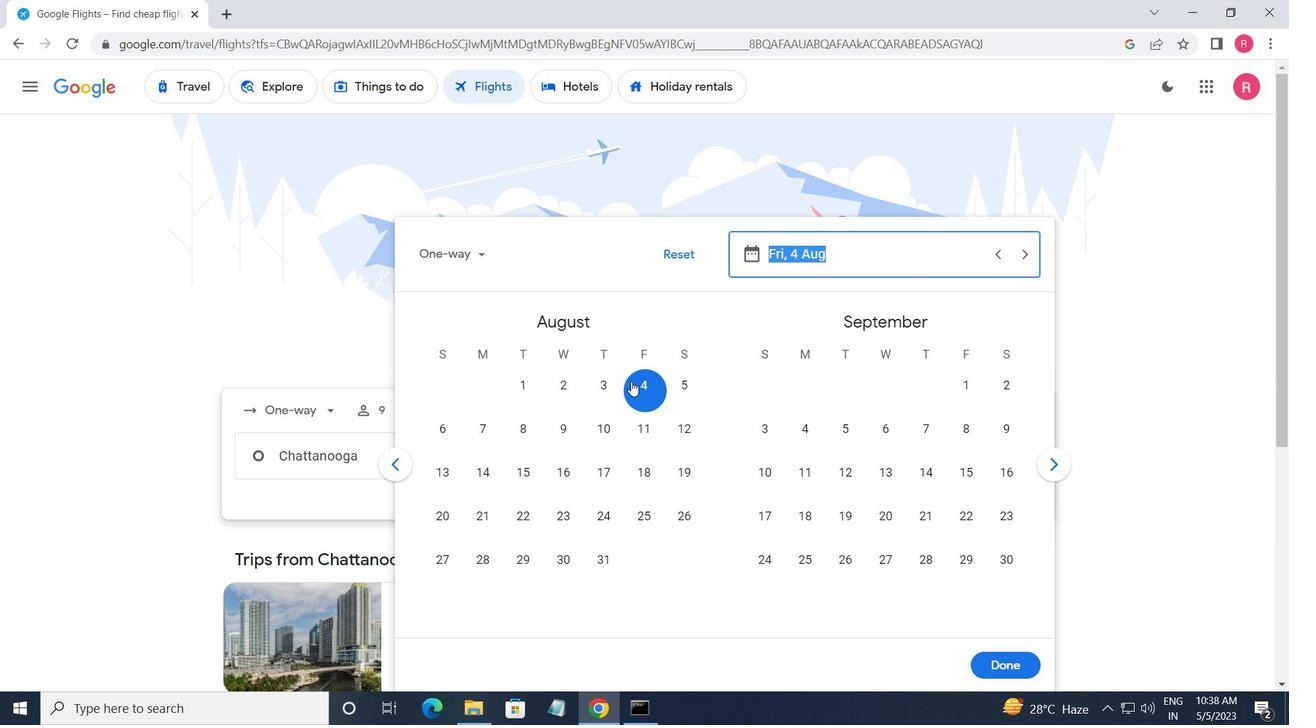 
Action: Mouse pressed left at (635, 385)
Screenshot: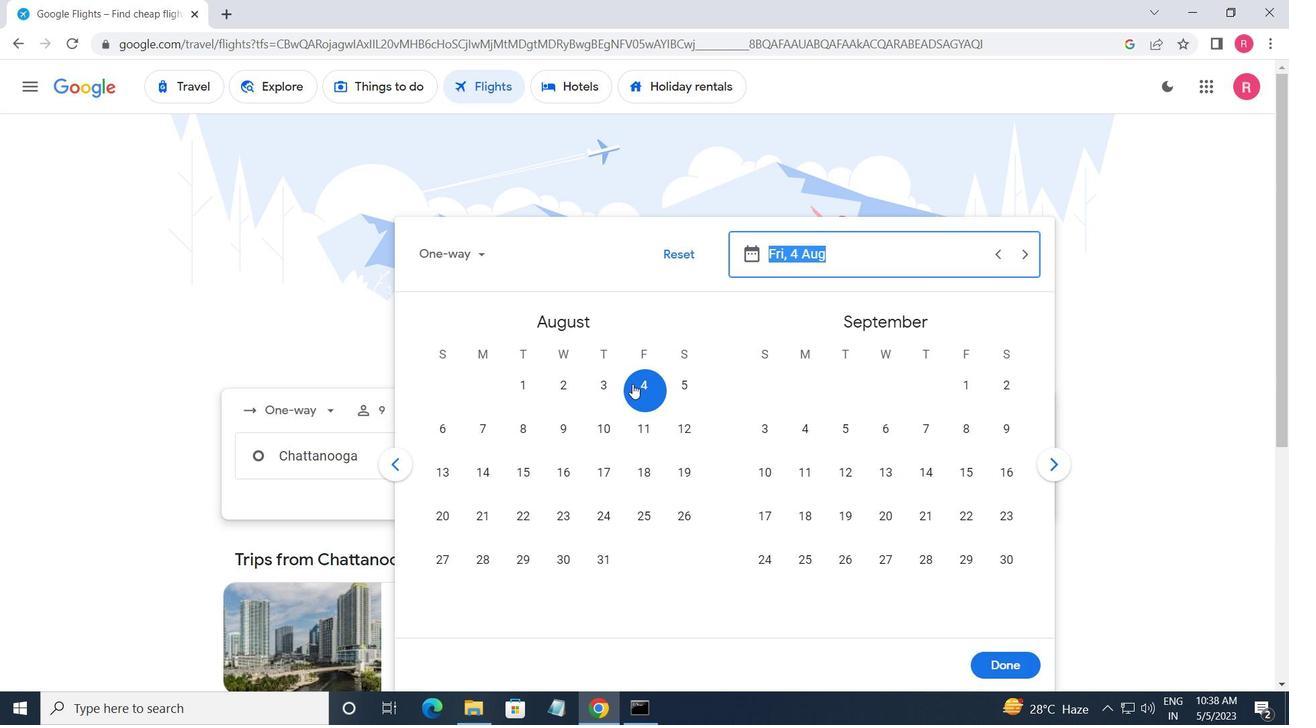 
Action: Mouse moved to (1015, 662)
Screenshot: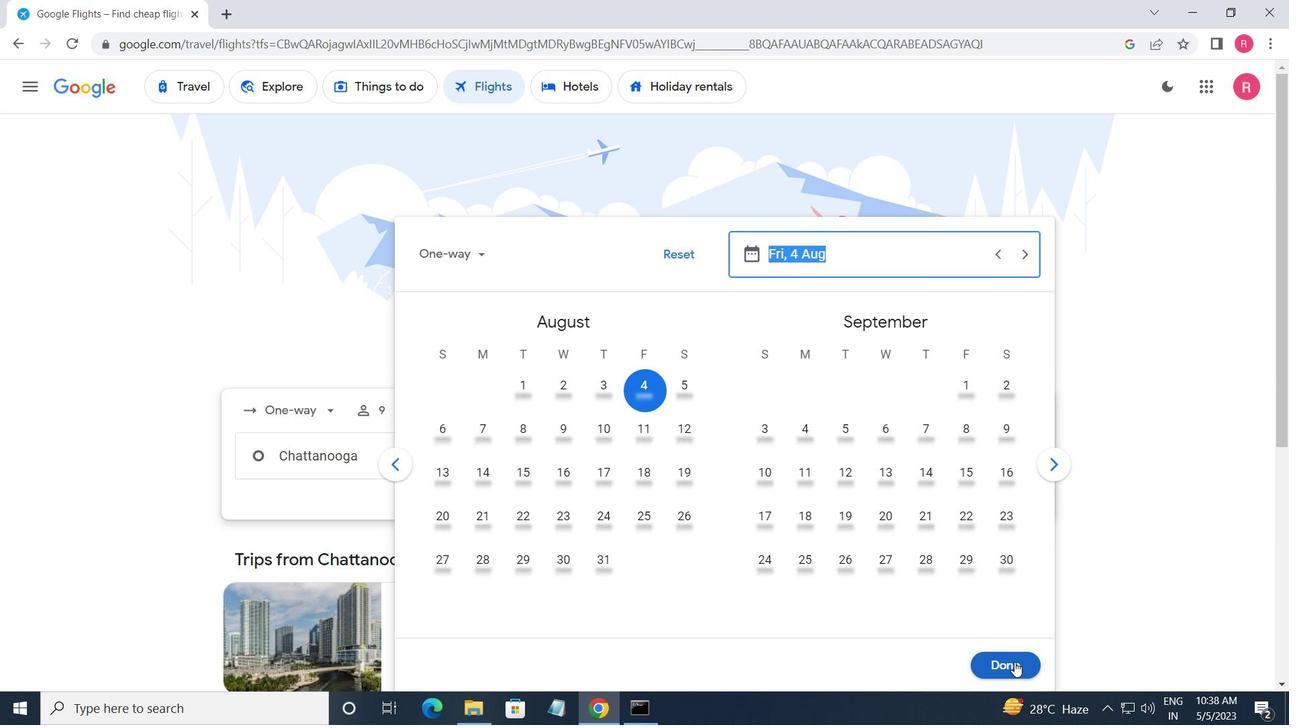 
Action: Mouse pressed left at (1015, 662)
Screenshot: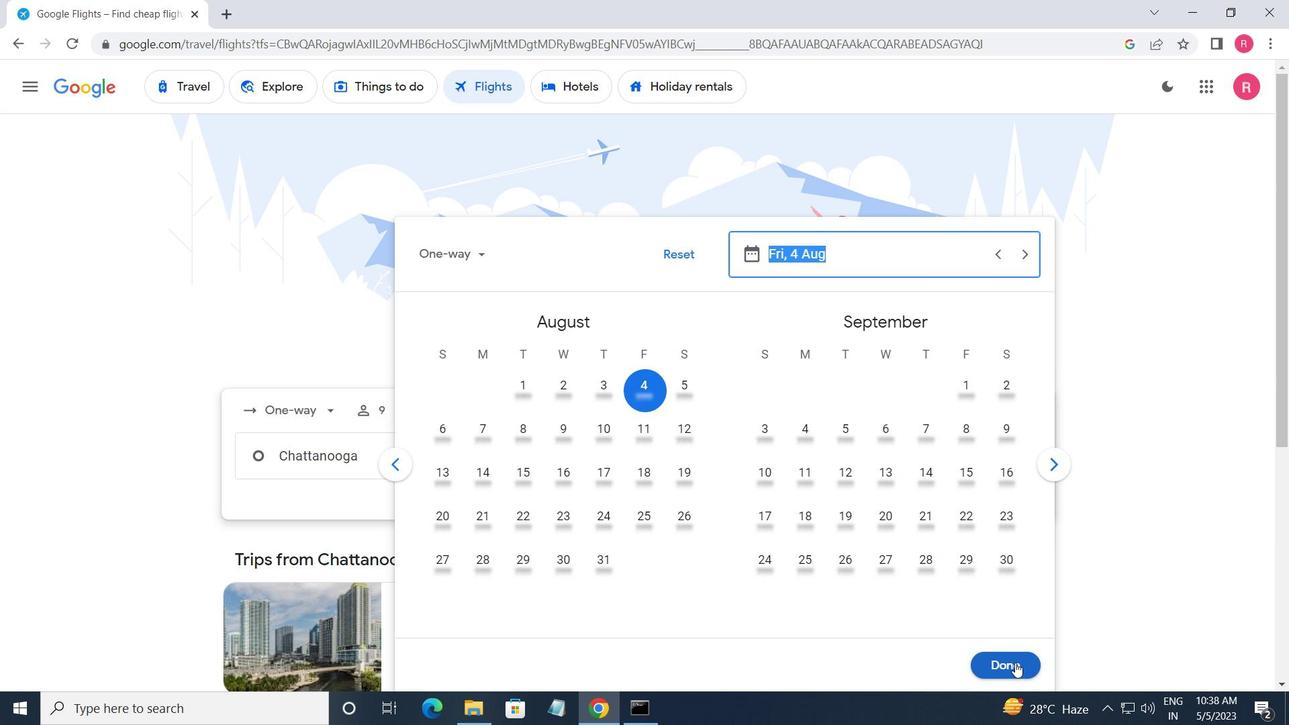 
Action: Mouse moved to (641, 523)
Screenshot: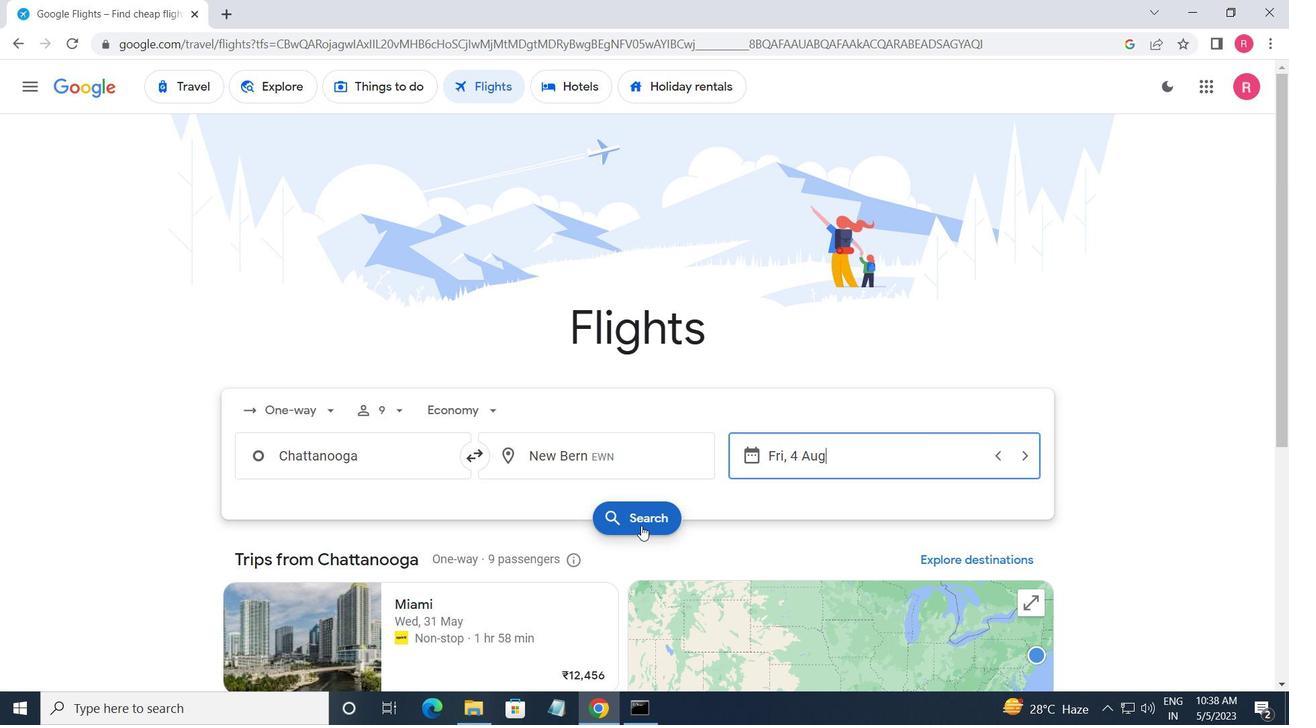 
Action: Mouse pressed left at (641, 523)
Screenshot: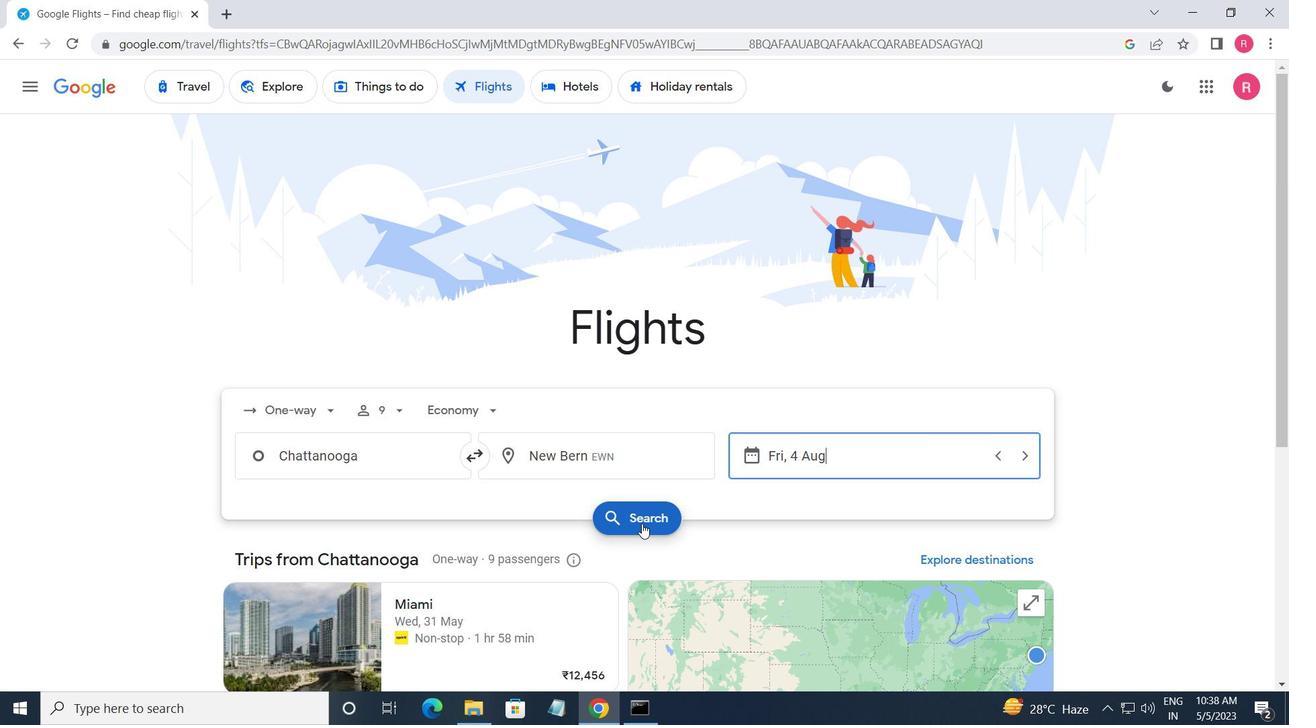 
Action: Mouse moved to (267, 240)
Screenshot: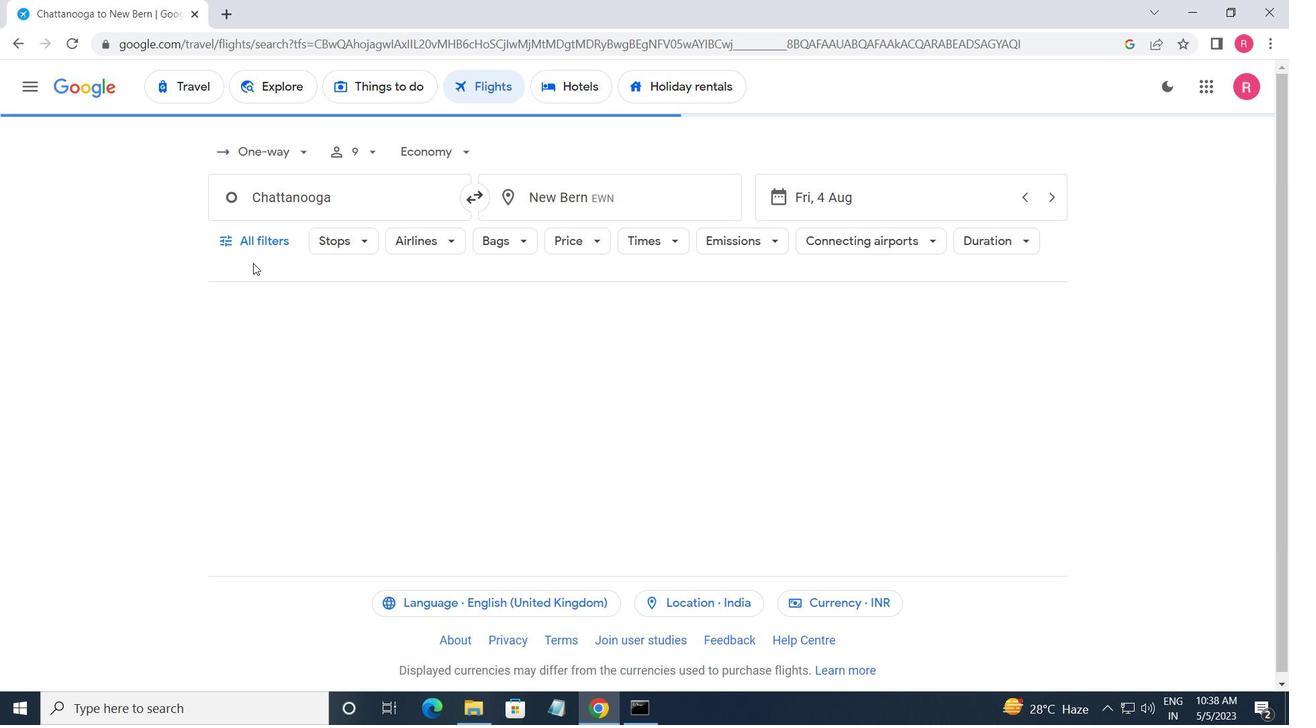 
Action: Mouse pressed left at (267, 240)
Screenshot: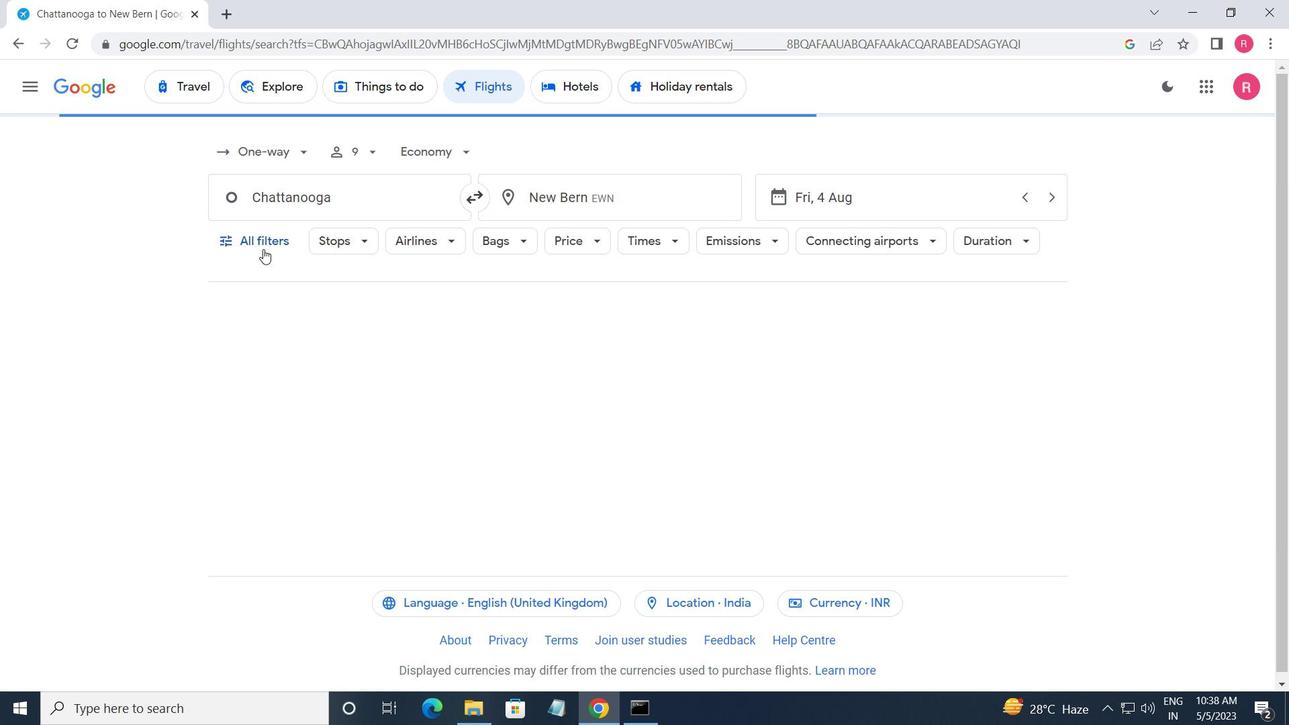 
Action: Mouse moved to (296, 389)
Screenshot: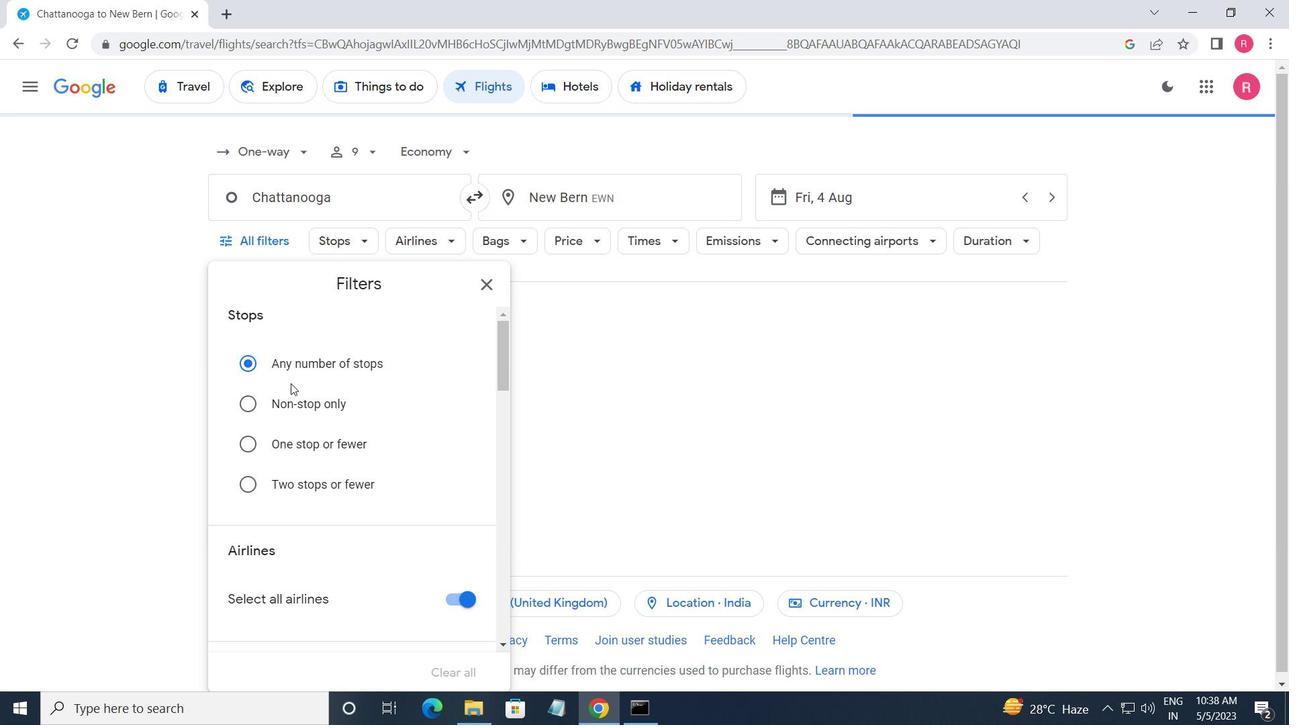 
Action: Mouse scrolled (296, 388) with delta (0, 0)
Screenshot: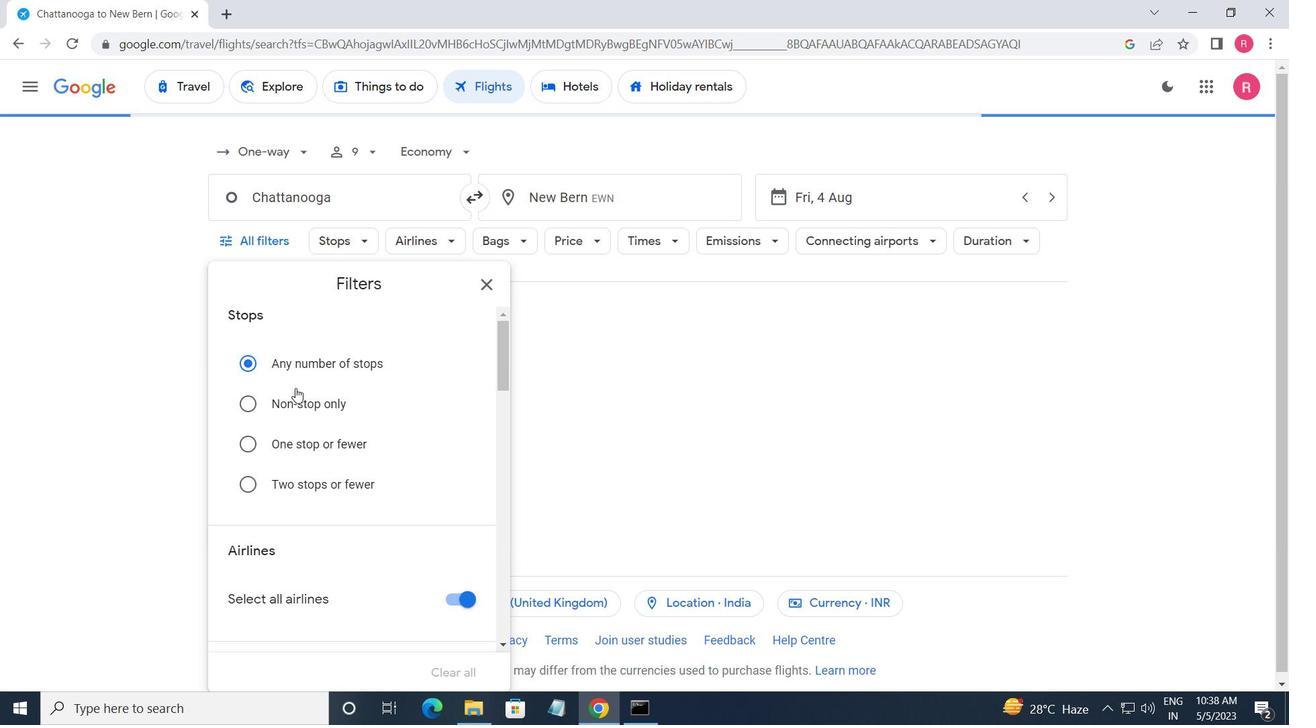 
Action: Mouse moved to (296, 390)
Screenshot: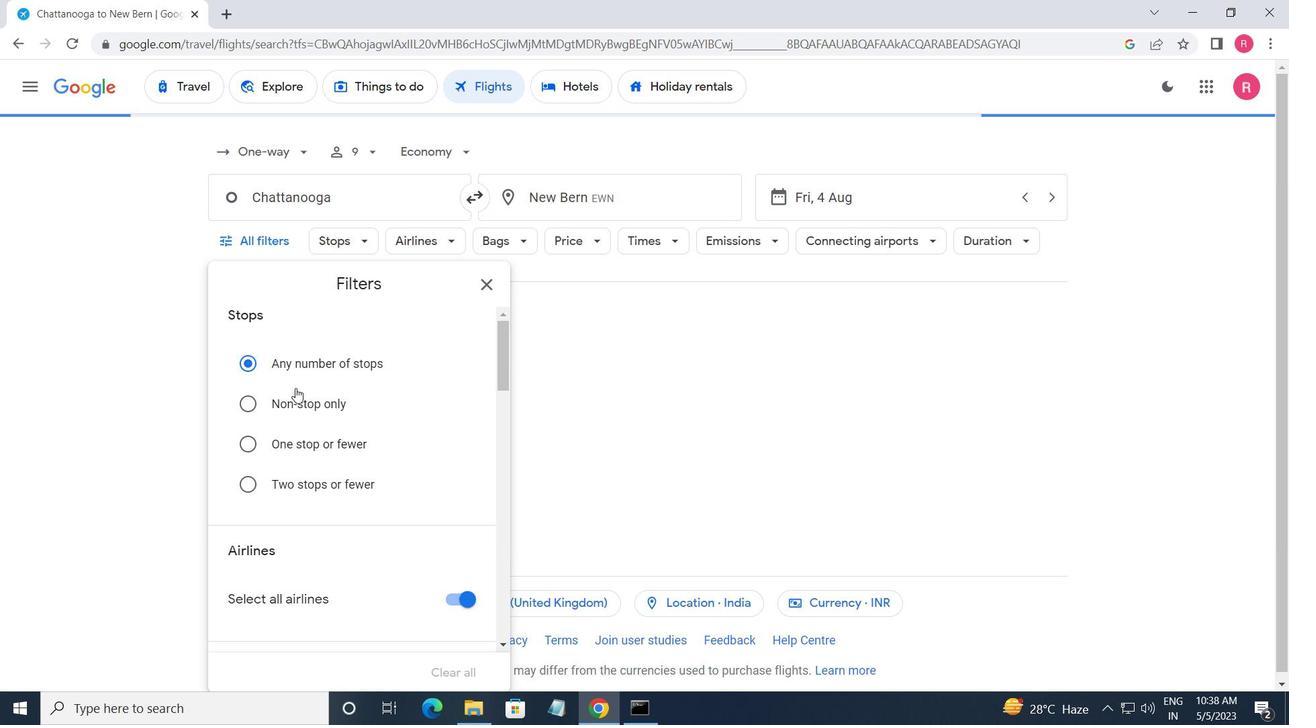 
Action: Mouse scrolled (296, 389) with delta (0, 0)
Screenshot: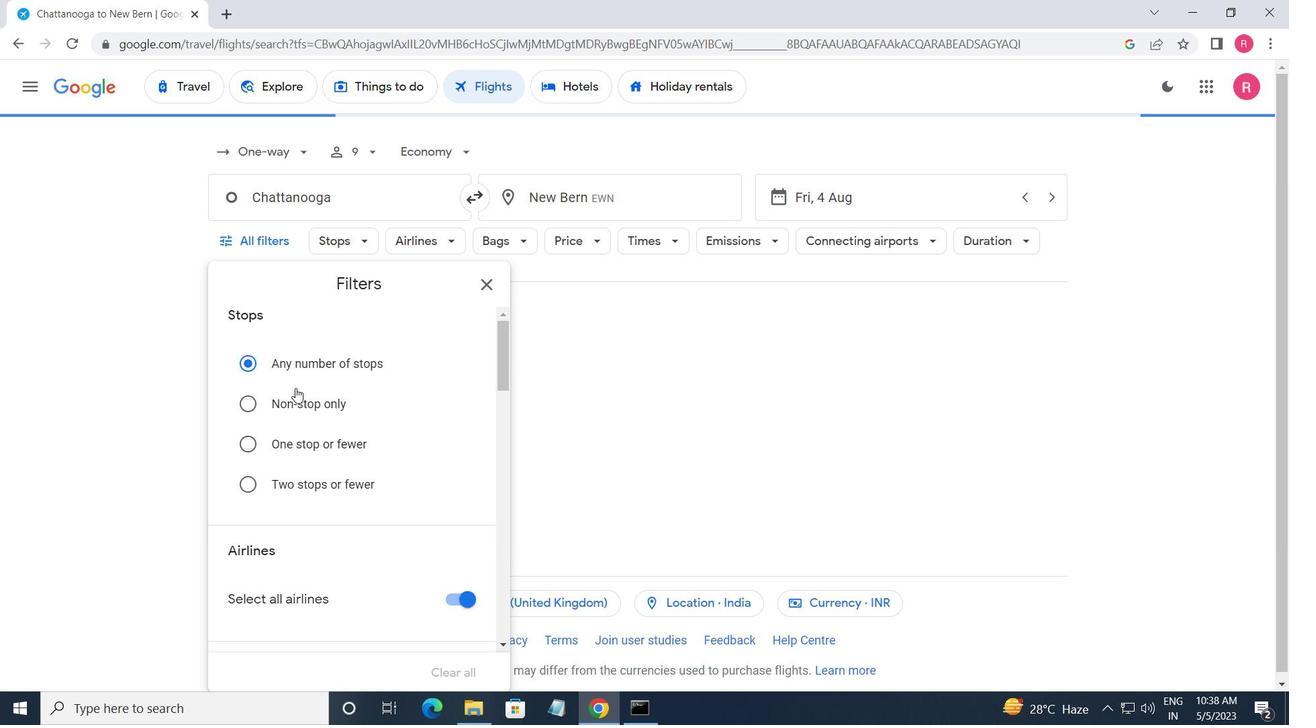 
Action: Mouse moved to (296, 390)
Screenshot: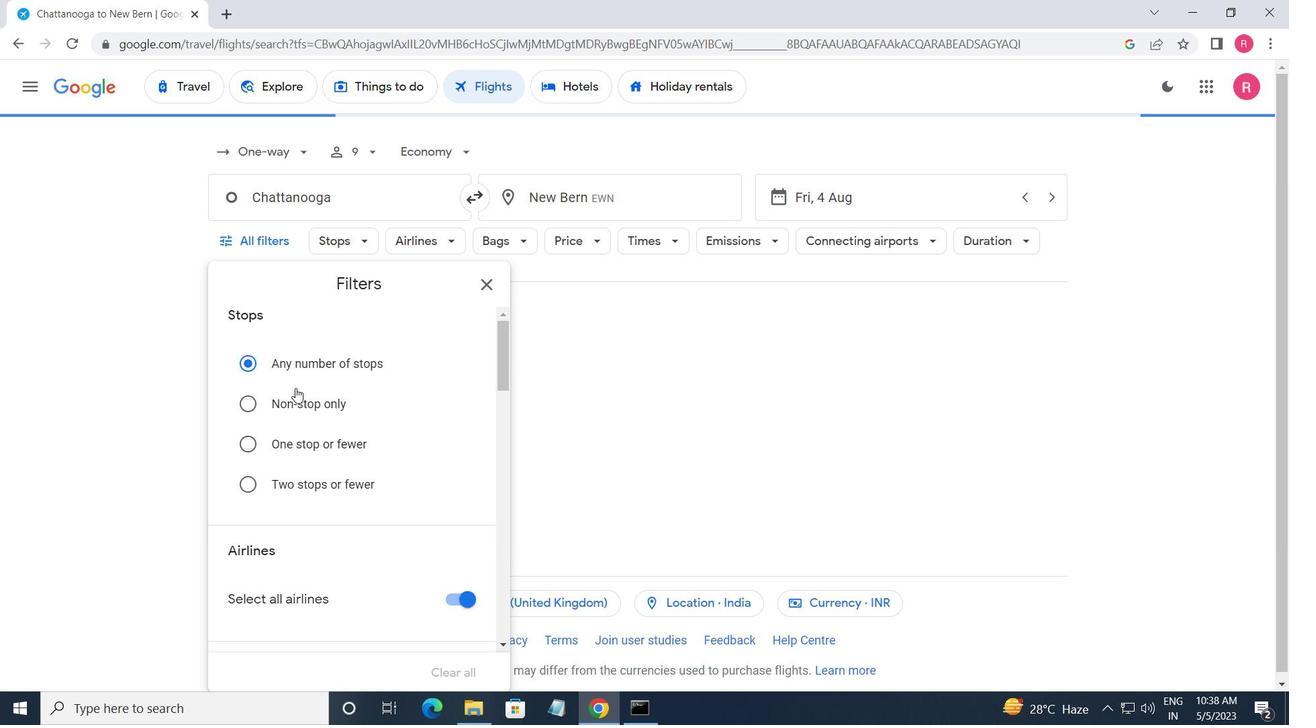 
Action: Mouse scrolled (296, 389) with delta (0, 0)
Screenshot: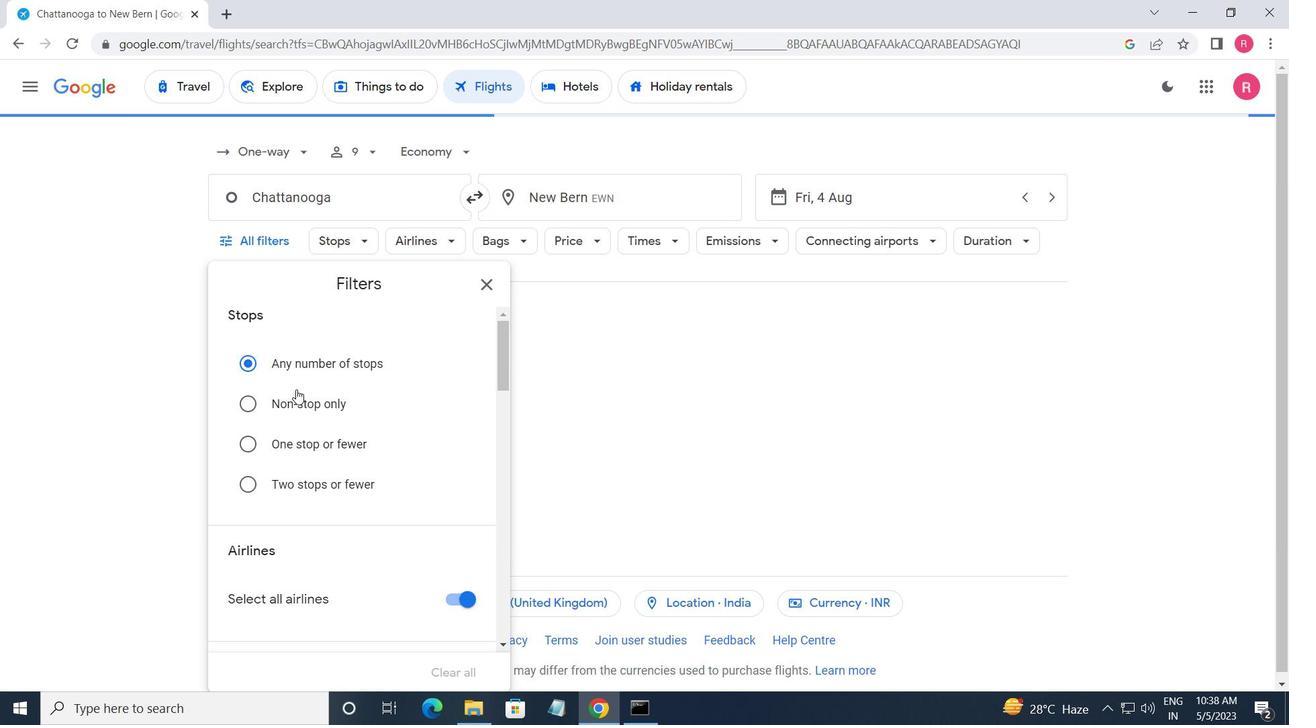 
Action: Mouse moved to (297, 390)
Screenshot: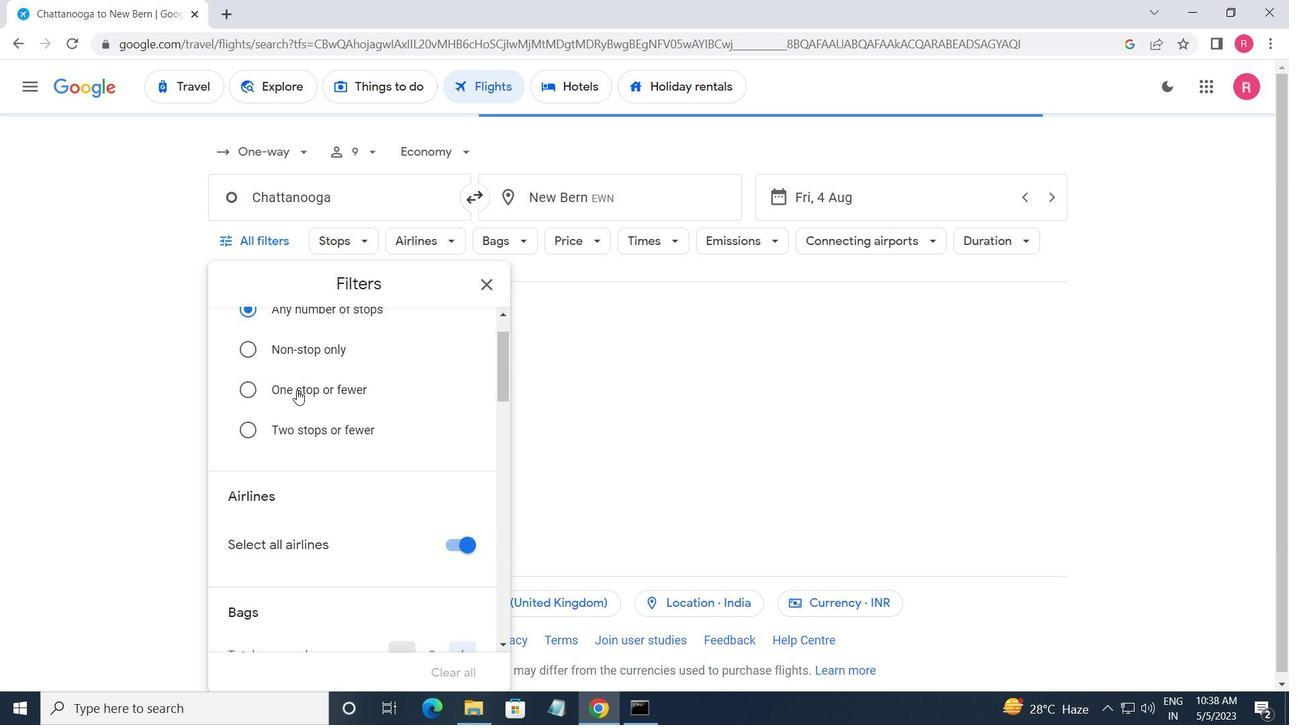
Action: Mouse scrolled (297, 390) with delta (0, 0)
Screenshot: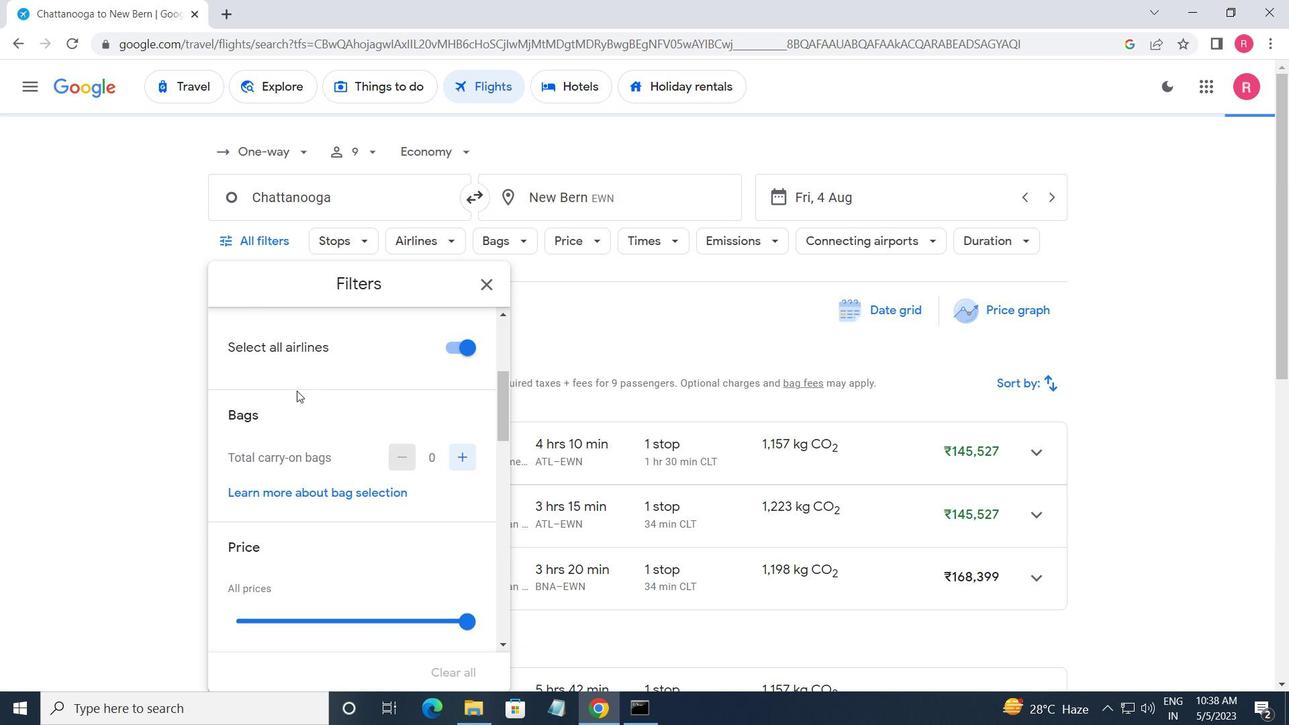 
Action: Mouse scrolled (297, 391) with delta (0, 0)
Screenshot: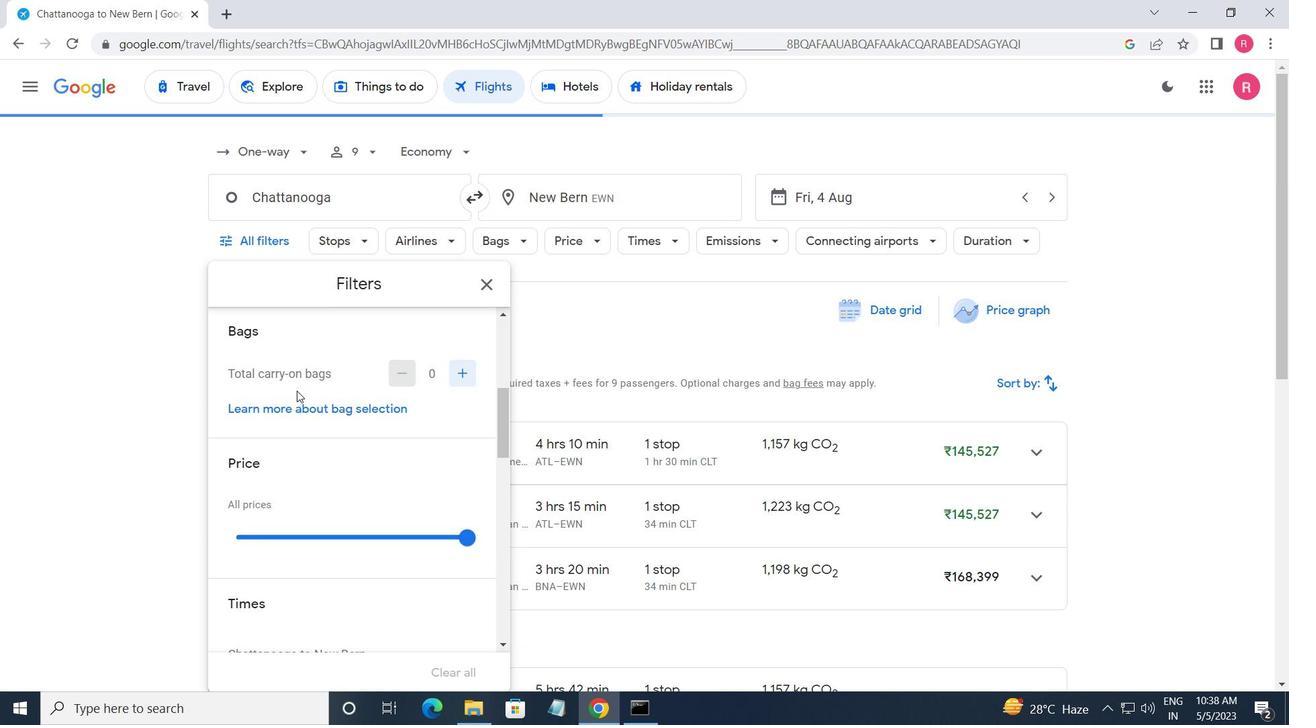
Action: Mouse scrolled (297, 391) with delta (0, 0)
Screenshot: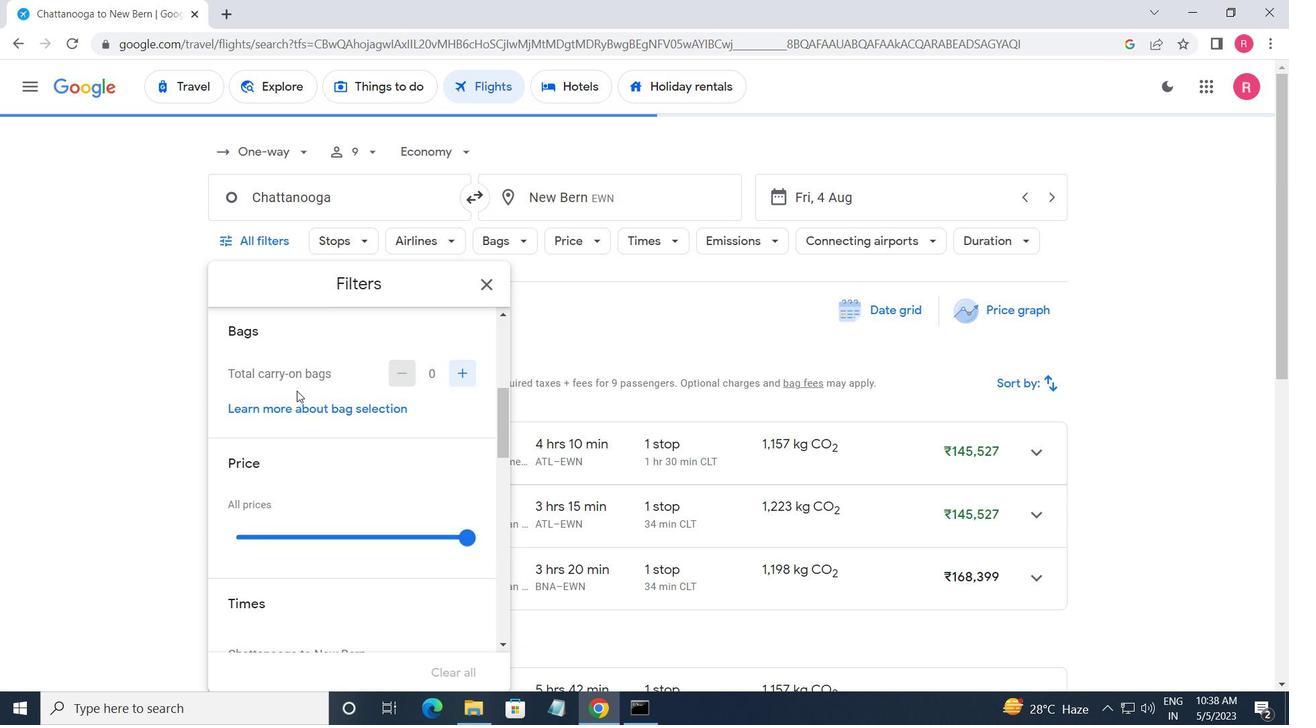 
Action: Mouse scrolled (297, 391) with delta (0, 0)
Screenshot: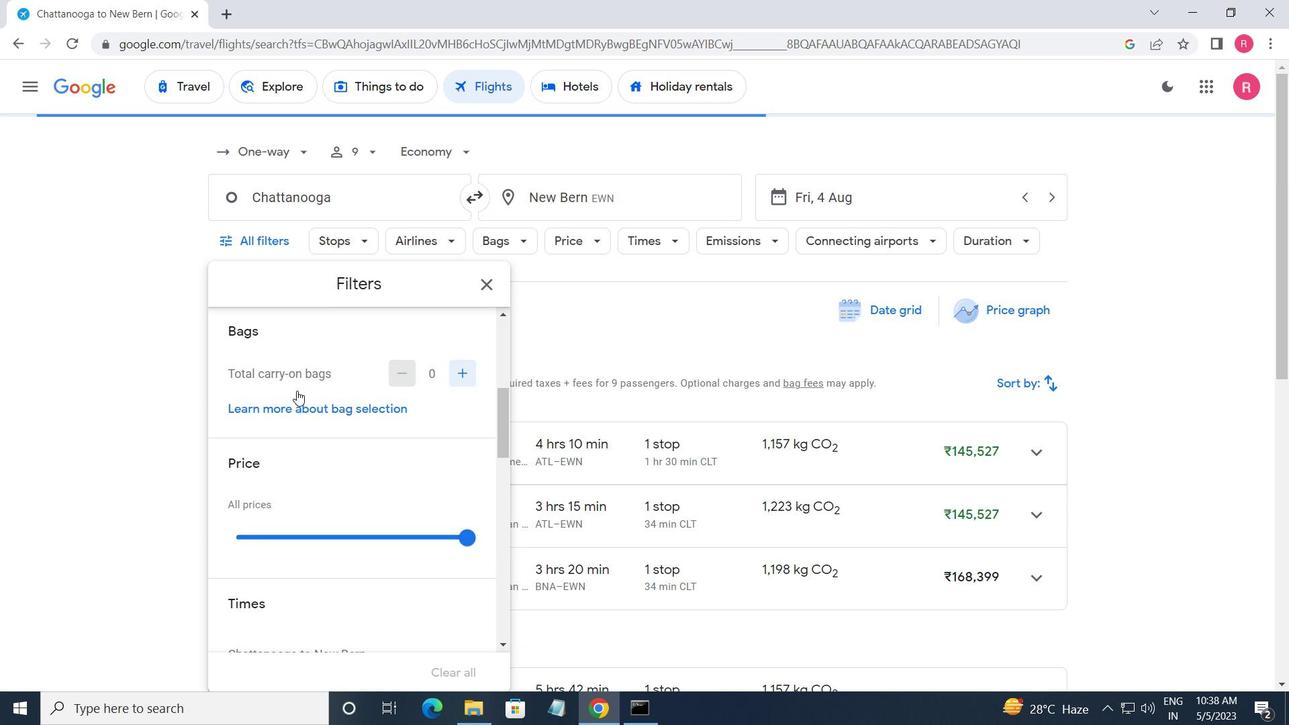 
Action: Mouse scrolled (297, 391) with delta (0, 0)
Screenshot: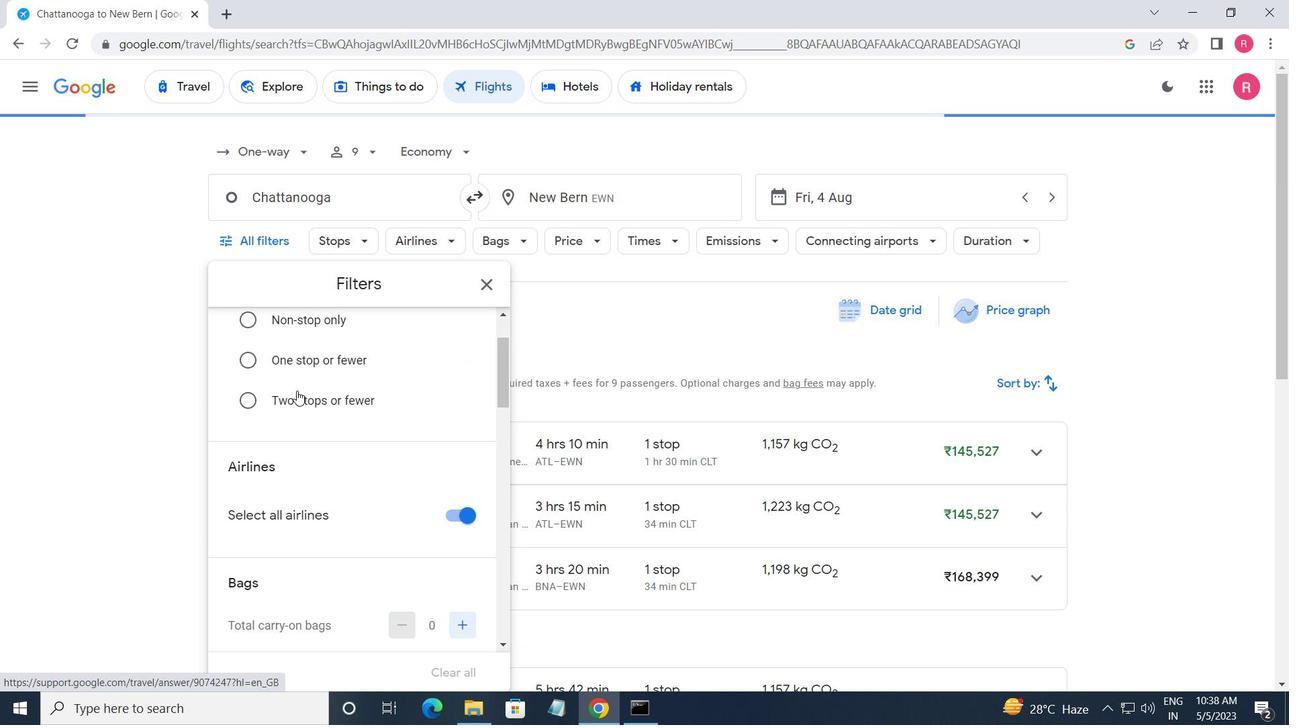
Action: Mouse scrolled (297, 391) with delta (0, 0)
Screenshot: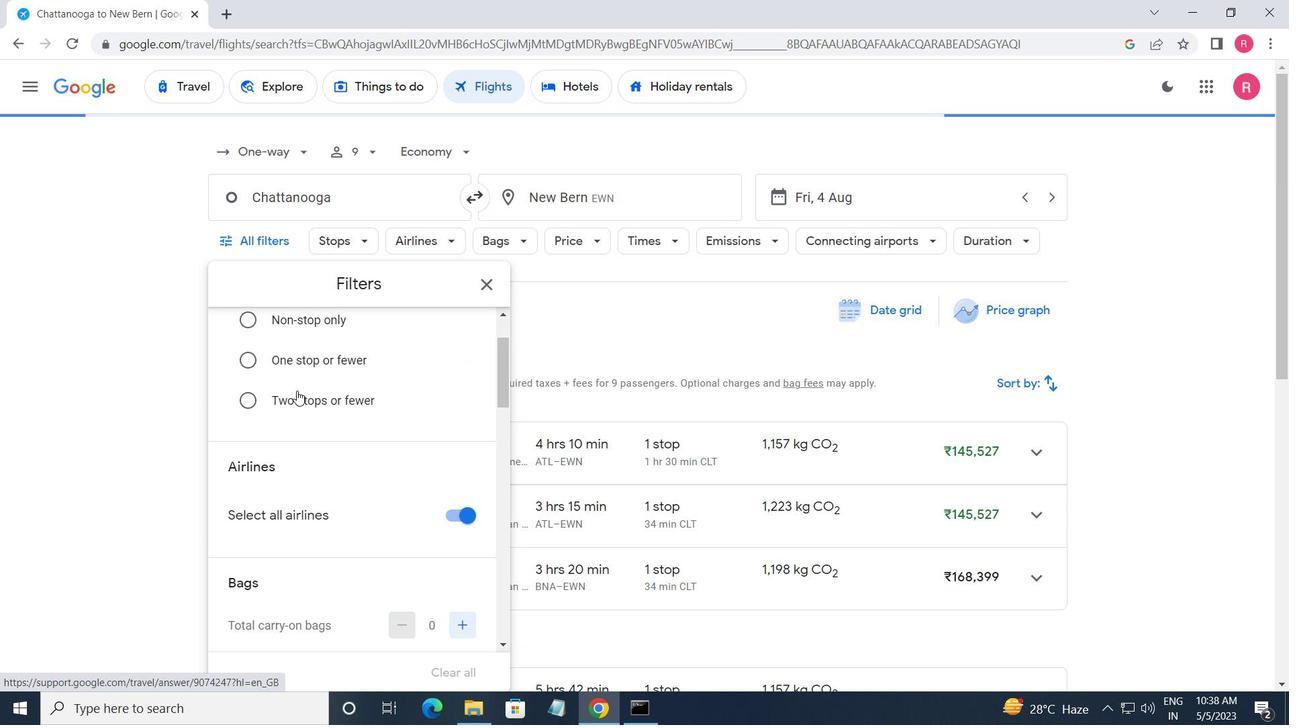 
Action: Mouse scrolled (297, 391) with delta (0, 0)
Screenshot: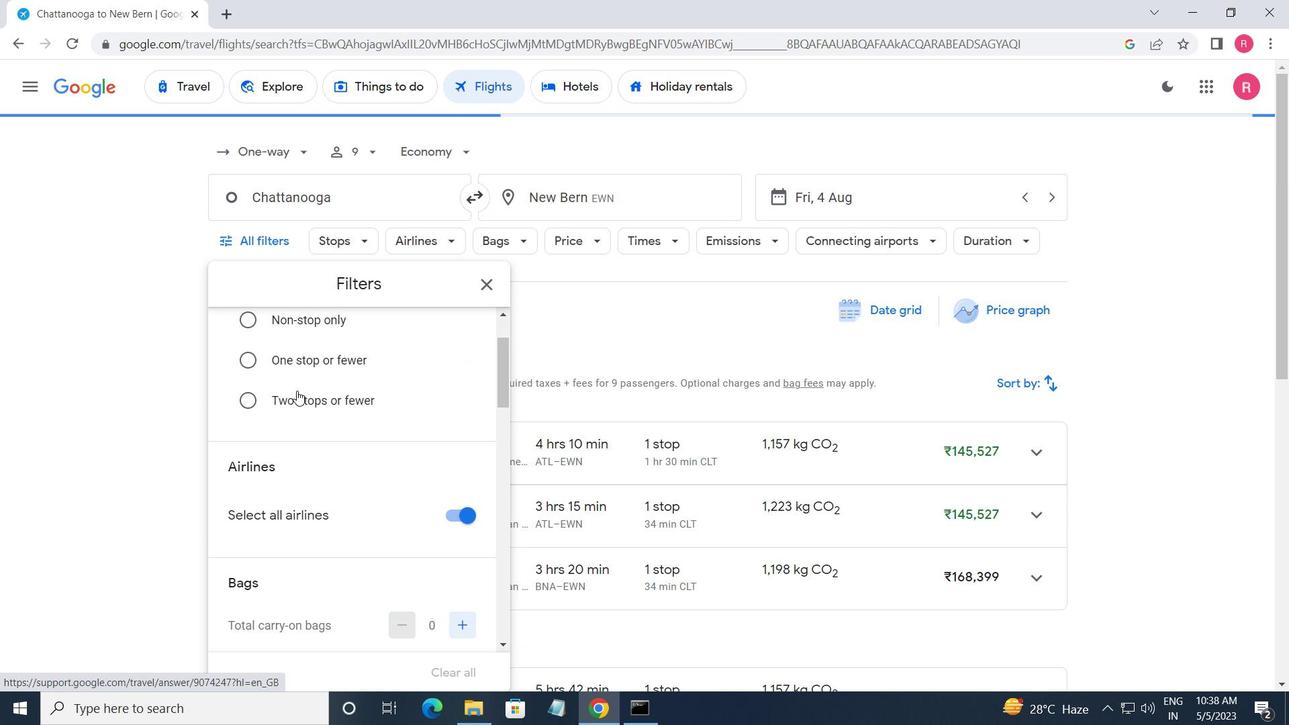 
Action: Mouse moved to (352, 406)
Screenshot: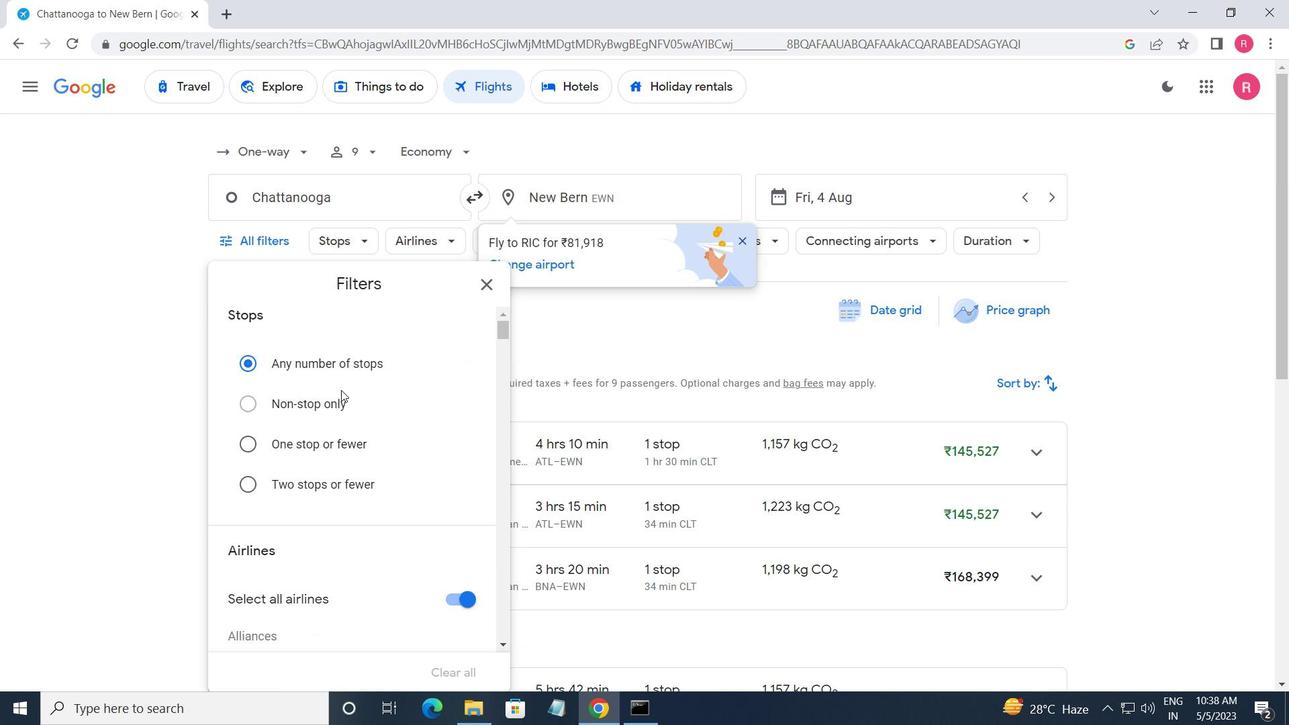 
Action: Mouse scrolled (352, 405) with delta (0, 0)
Screenshot: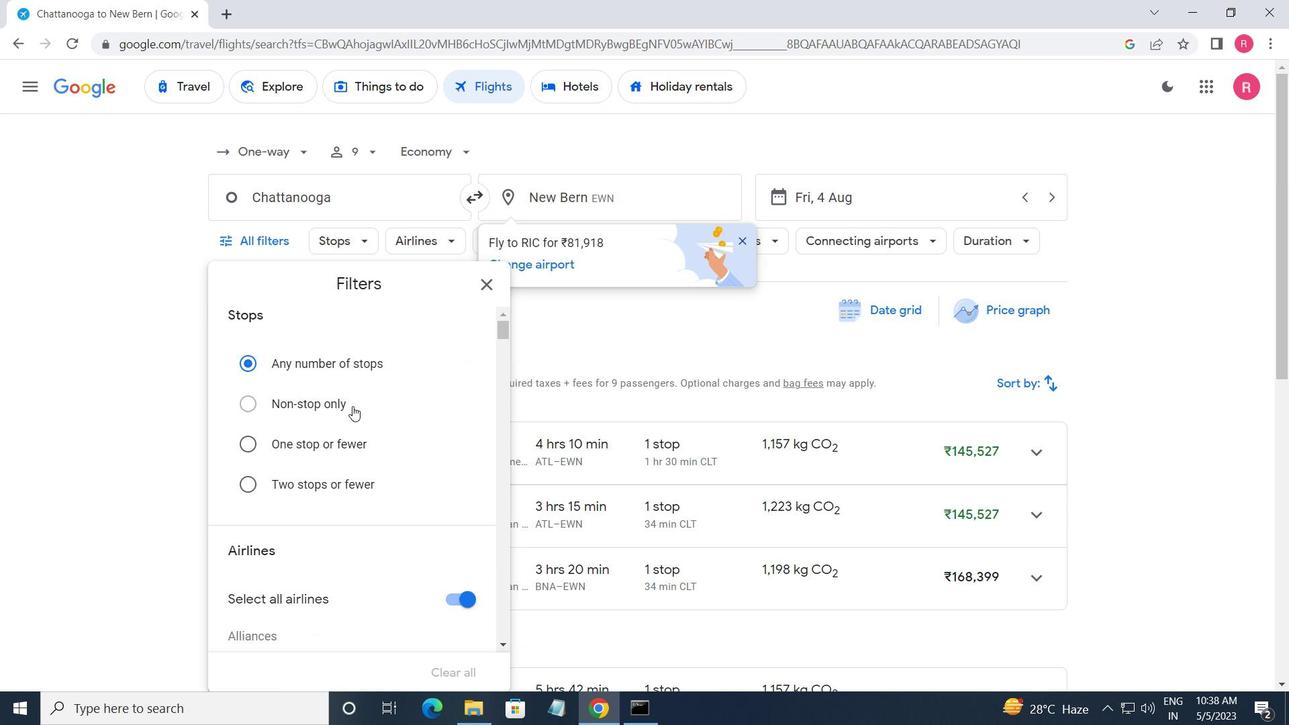 
Action: Mouse scrolled (352, 405) with delta (0, 0)
Screenshot: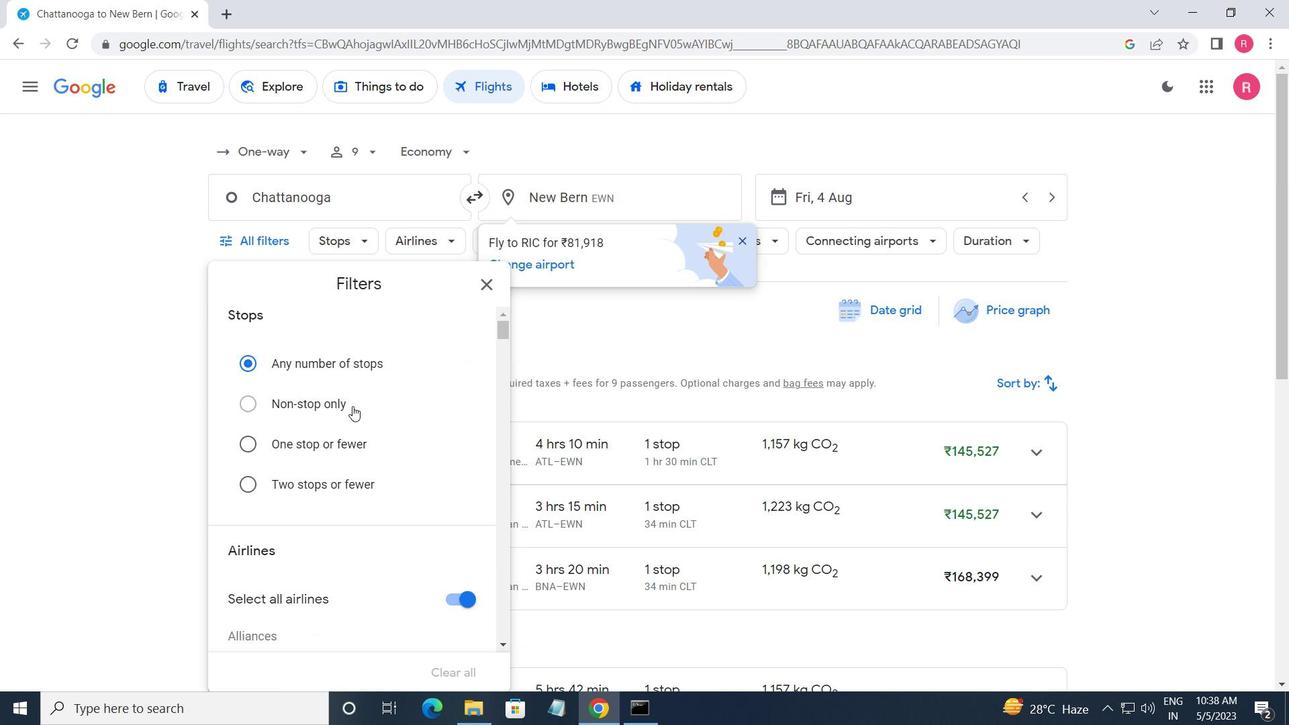 
Action: Mouse moved to (353, 406)
Screenshot: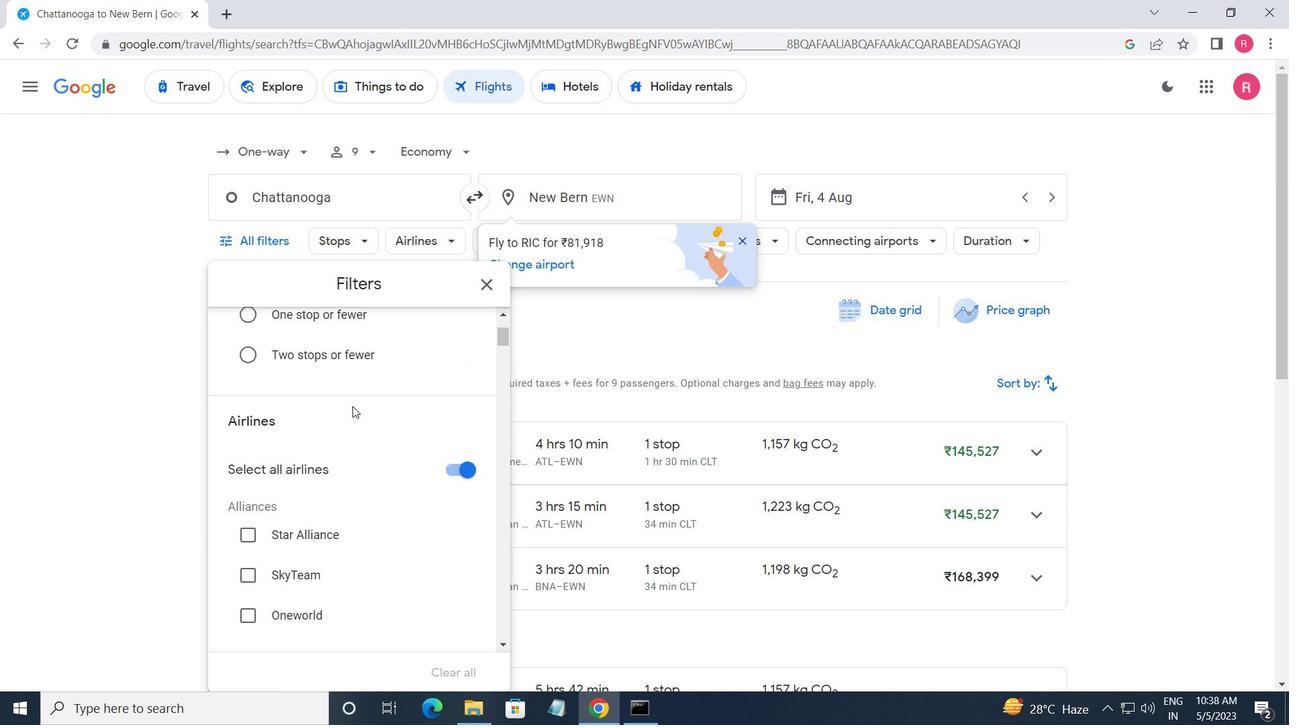 
Action: Mouse scrolled (353, 405) with delta (0, 0)
Screenshot: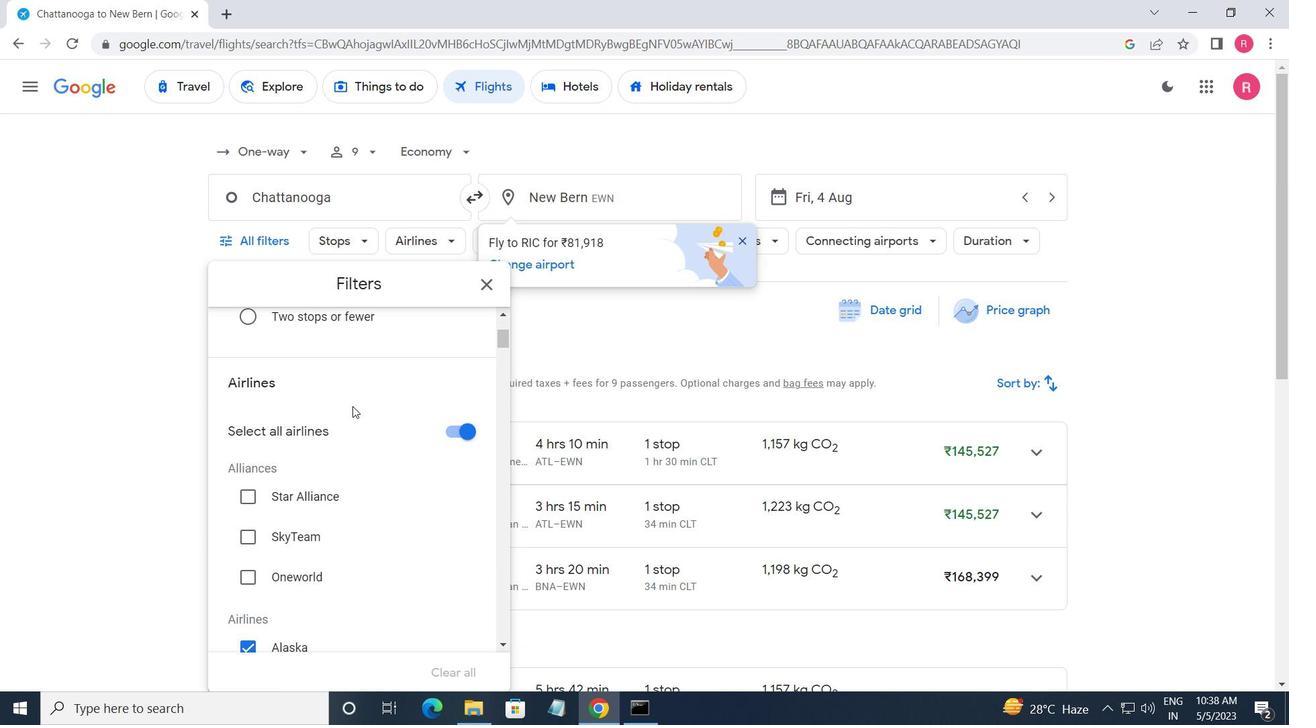 
Action: Mouse scrolled (353, 405) with delta (0, 0)
Screenshot: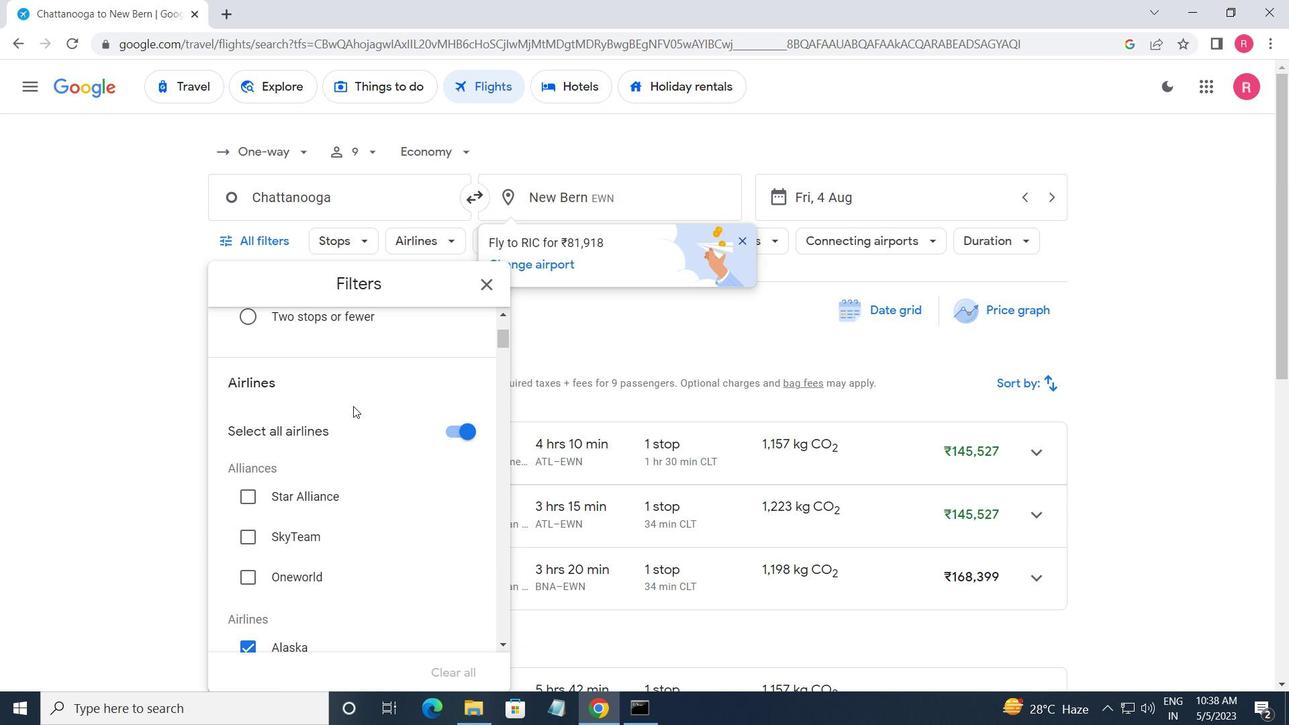 
Action: Mouse scrolled (353, 405) with delta (0, 0)
Screenshot: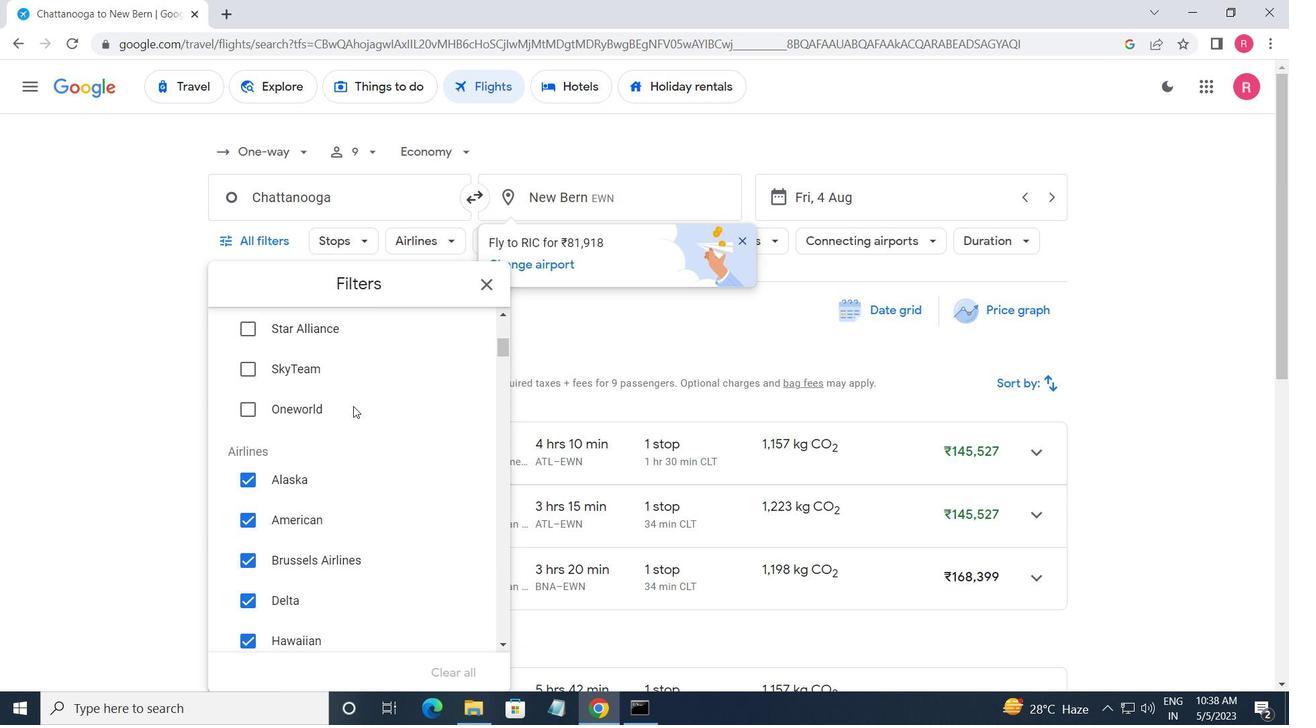 
Action: Mouse moved to (437, 515)
Screenshot: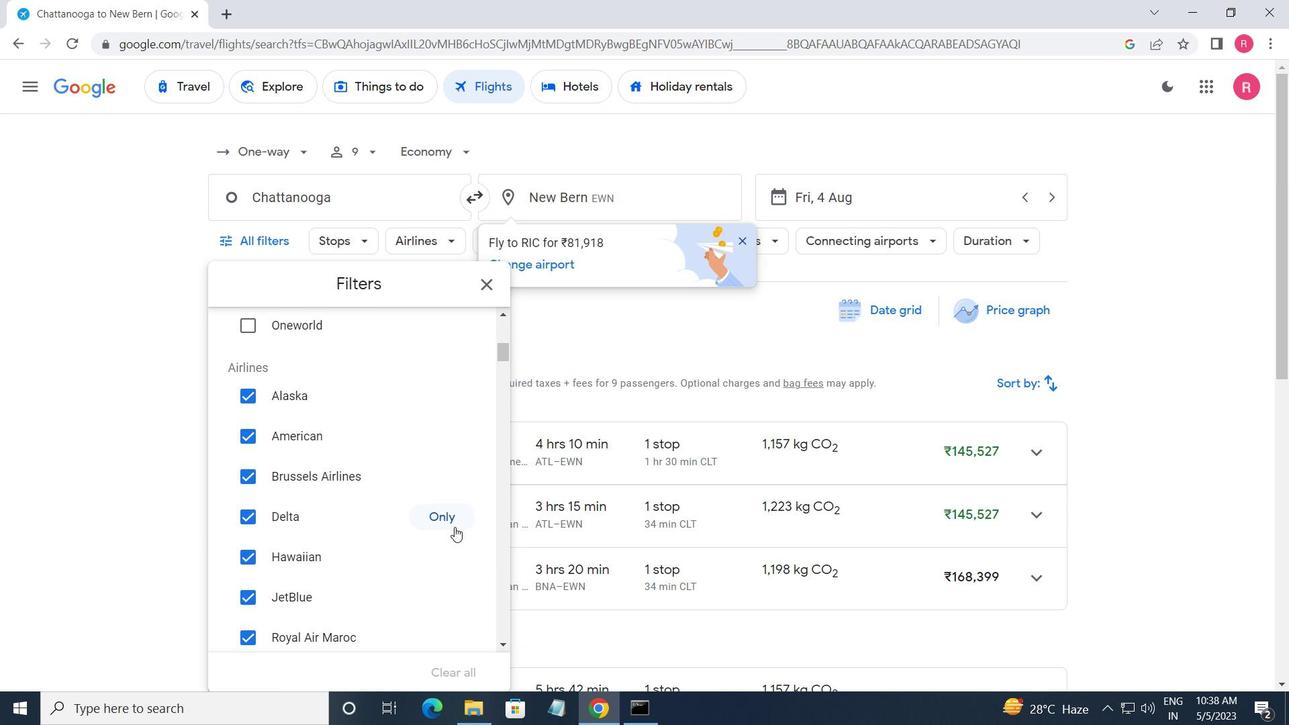 
Action: Mouse pressed left at (437, 515)
Screenshot: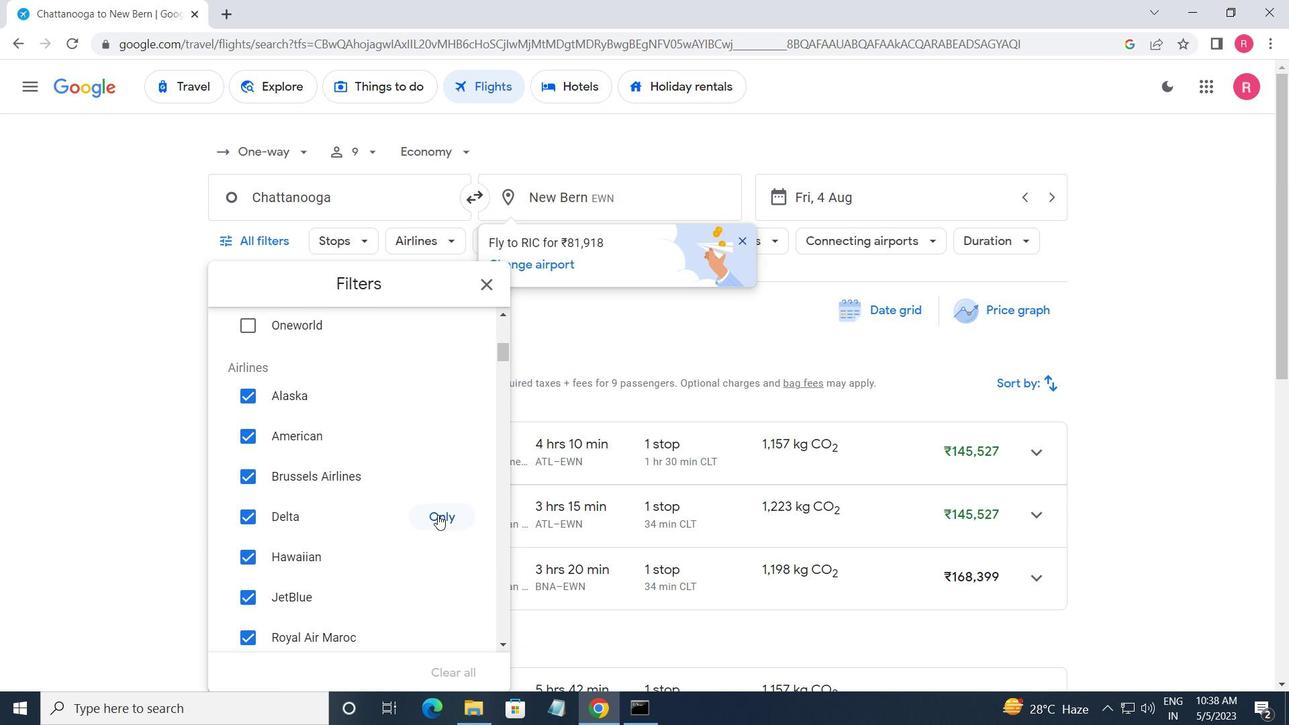 
Action: Mouse moved to (414, 516)
Screenshot: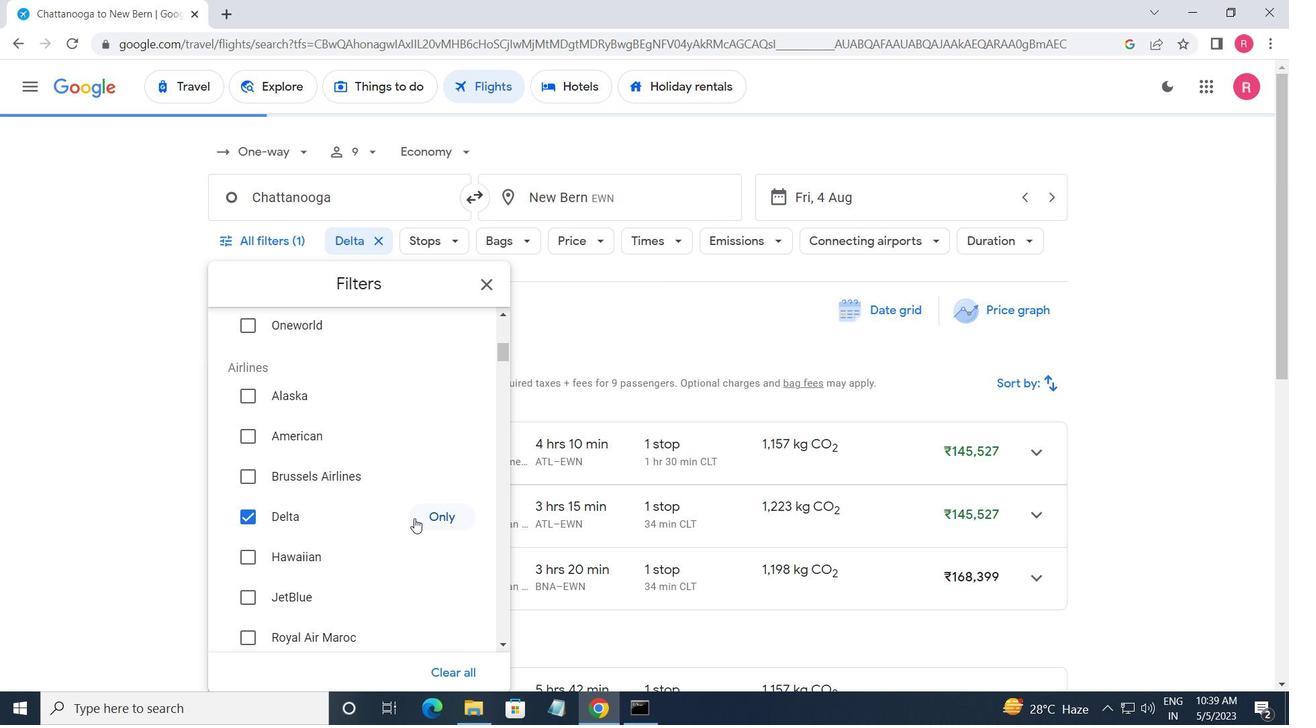 
Action: Mouse scrolled (414, 515) with delta (0, 0)
Screenshot: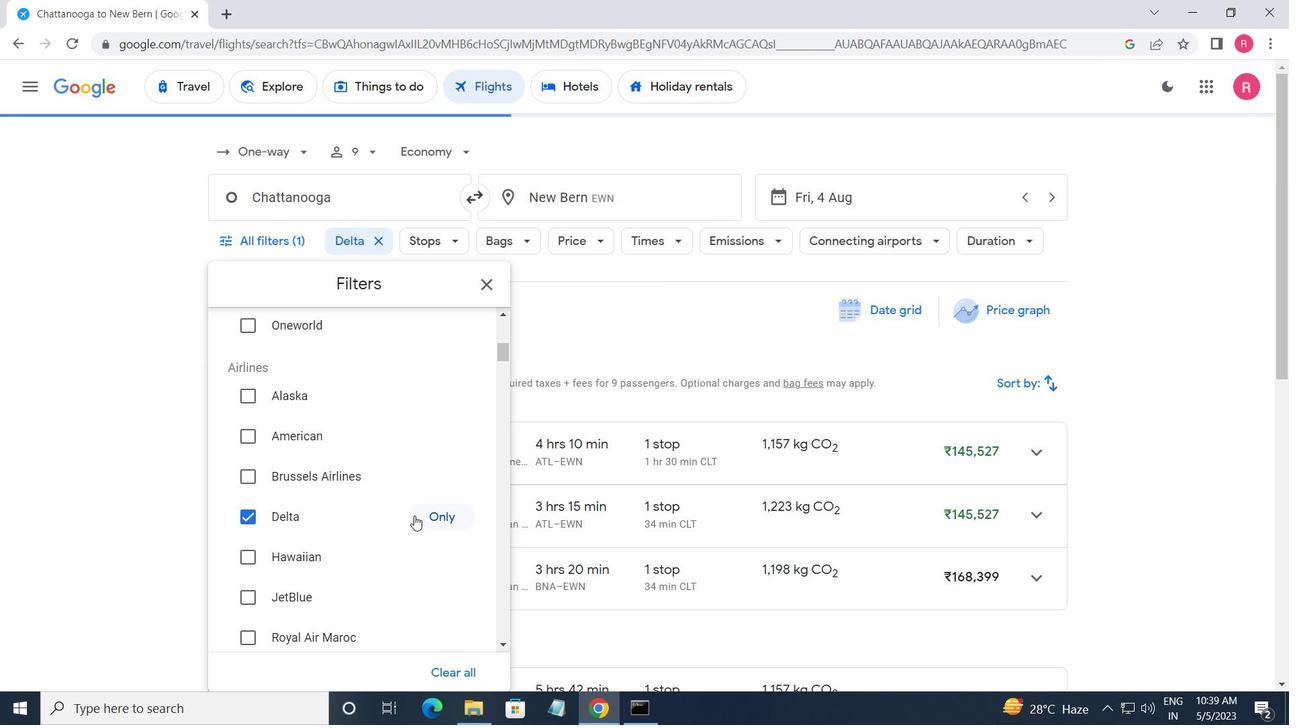 
Action: Mouse scrolled (414, 515) with delta (0, 0)
Screenshot: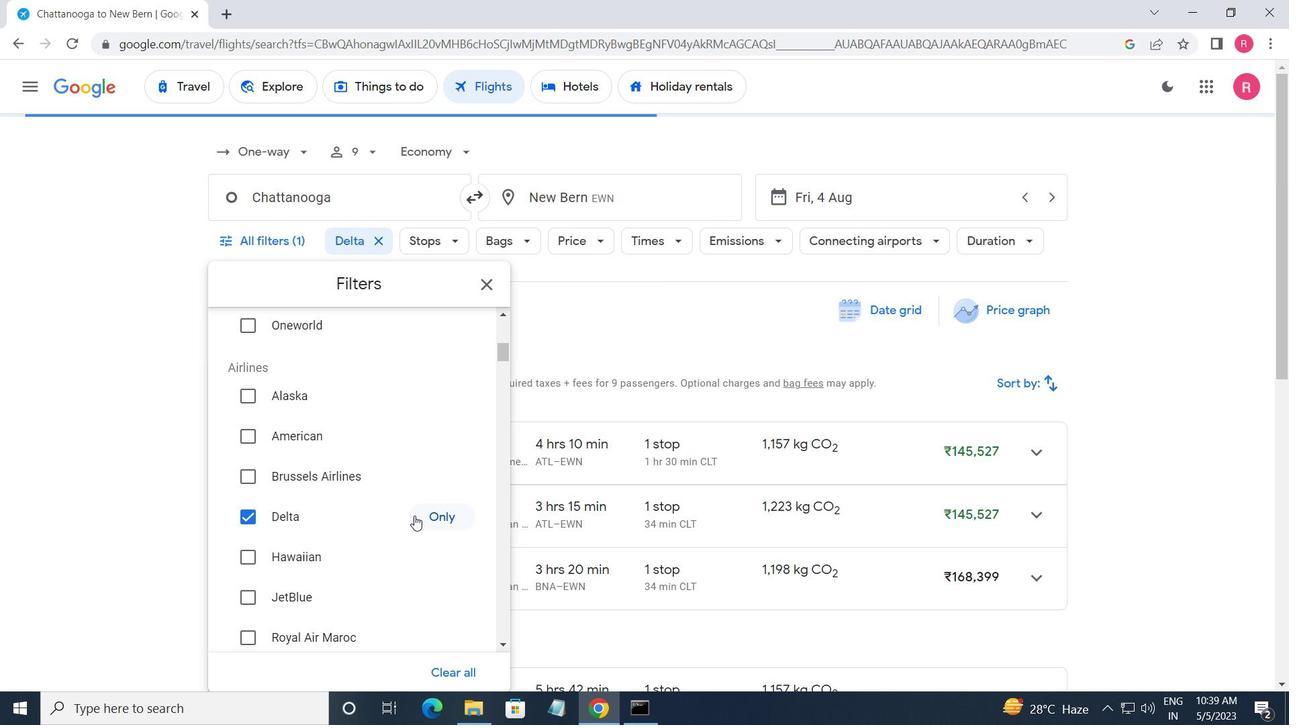 
Action: Mouse moved to (414, 514)
Screenshot: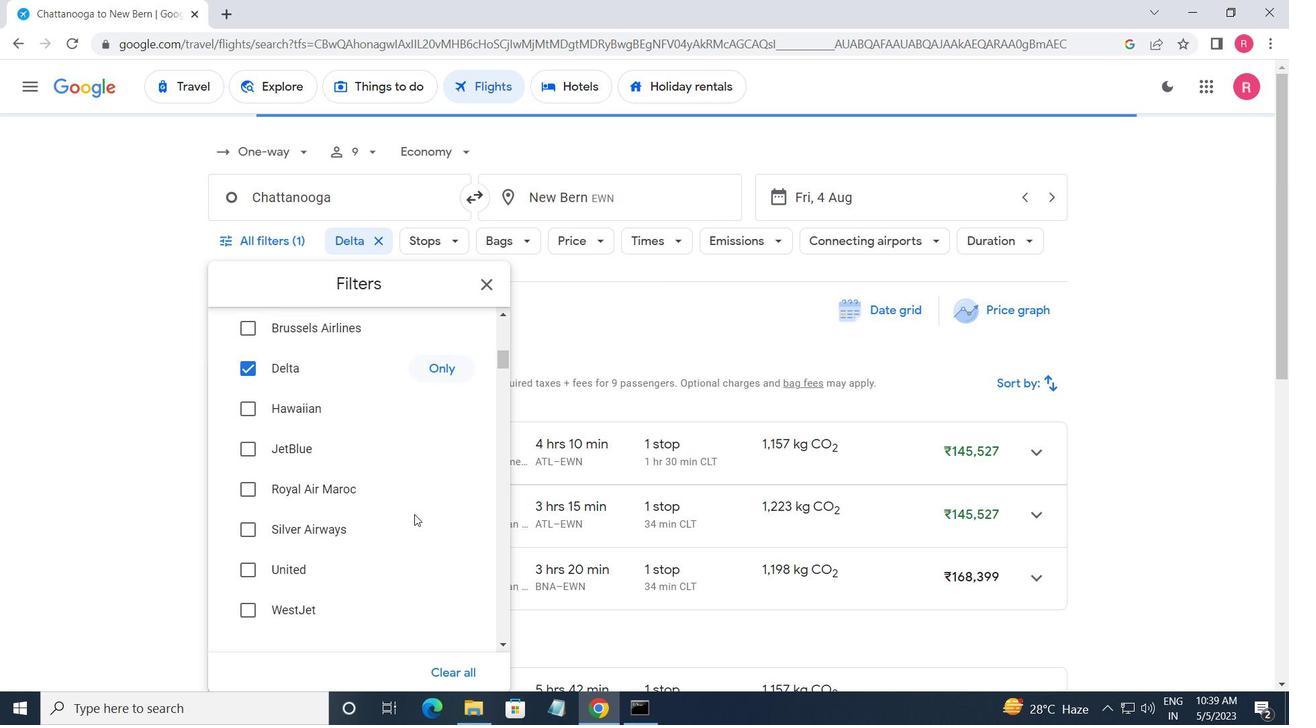 
Action: Mouse scrolled (414, 513) with delta (0, 0)
Screenshot: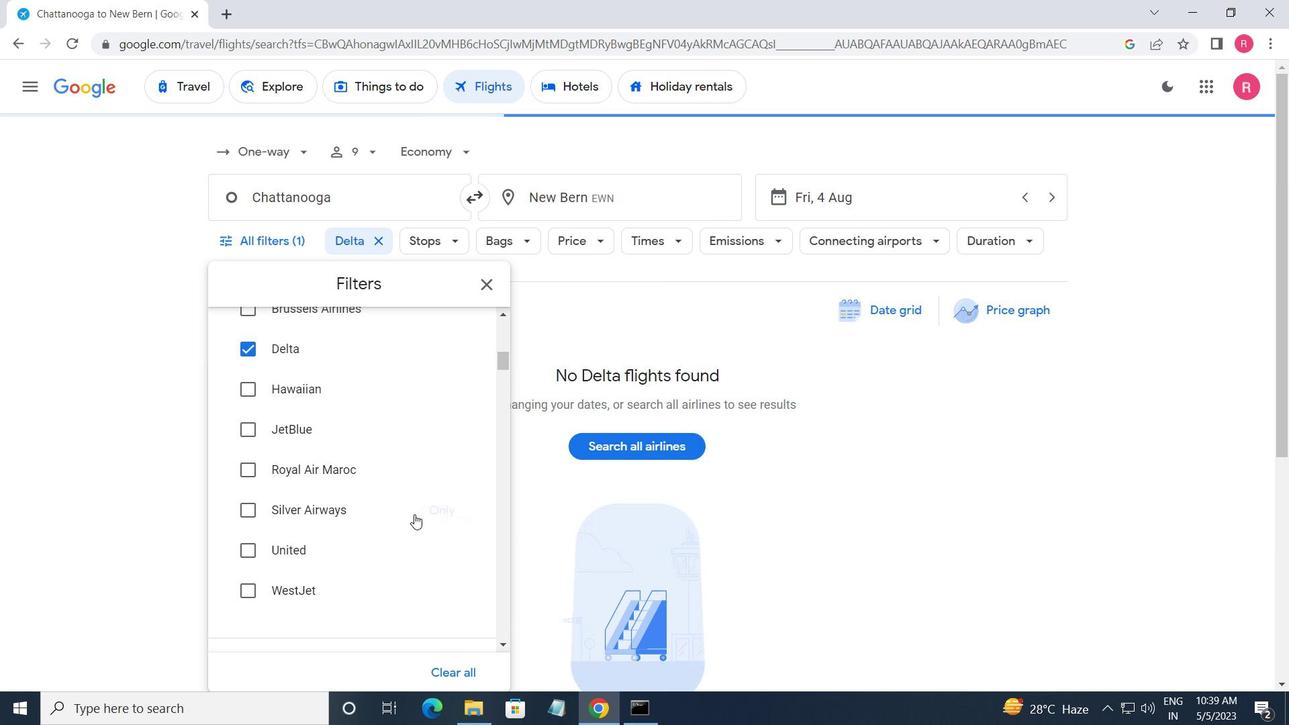 
Action: Mouse scrolled (414, 513) with delta (0, 0)
Screenshot: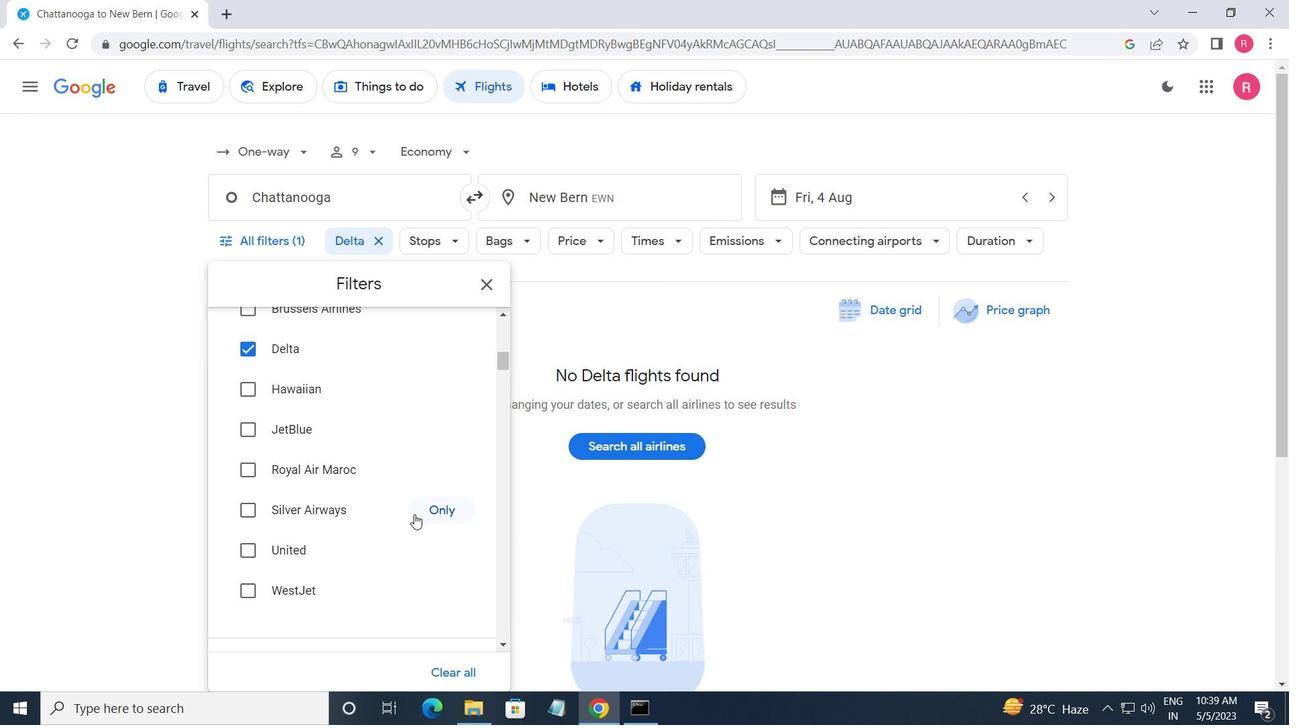 
Action: Mouse moved to (414, 513)
Screenshot: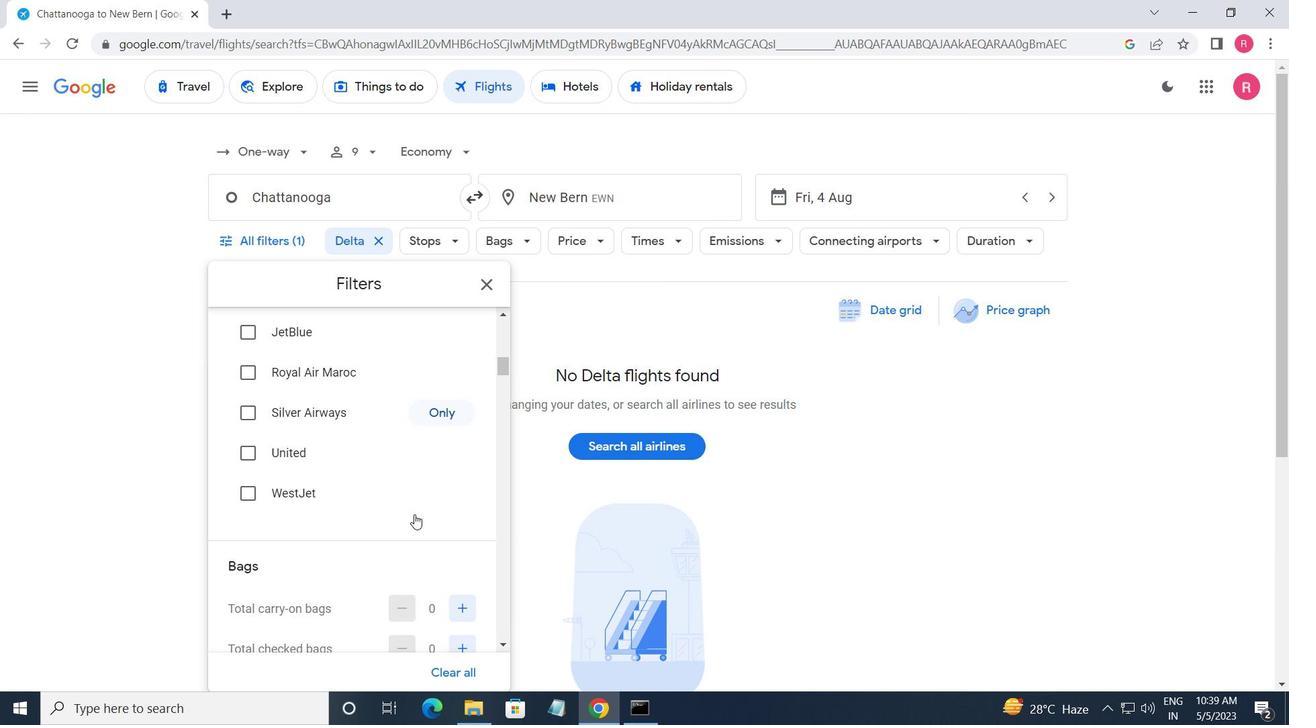 
Action: Mouse scrolled (414, 512) with delta (0, 0)
Screenshot: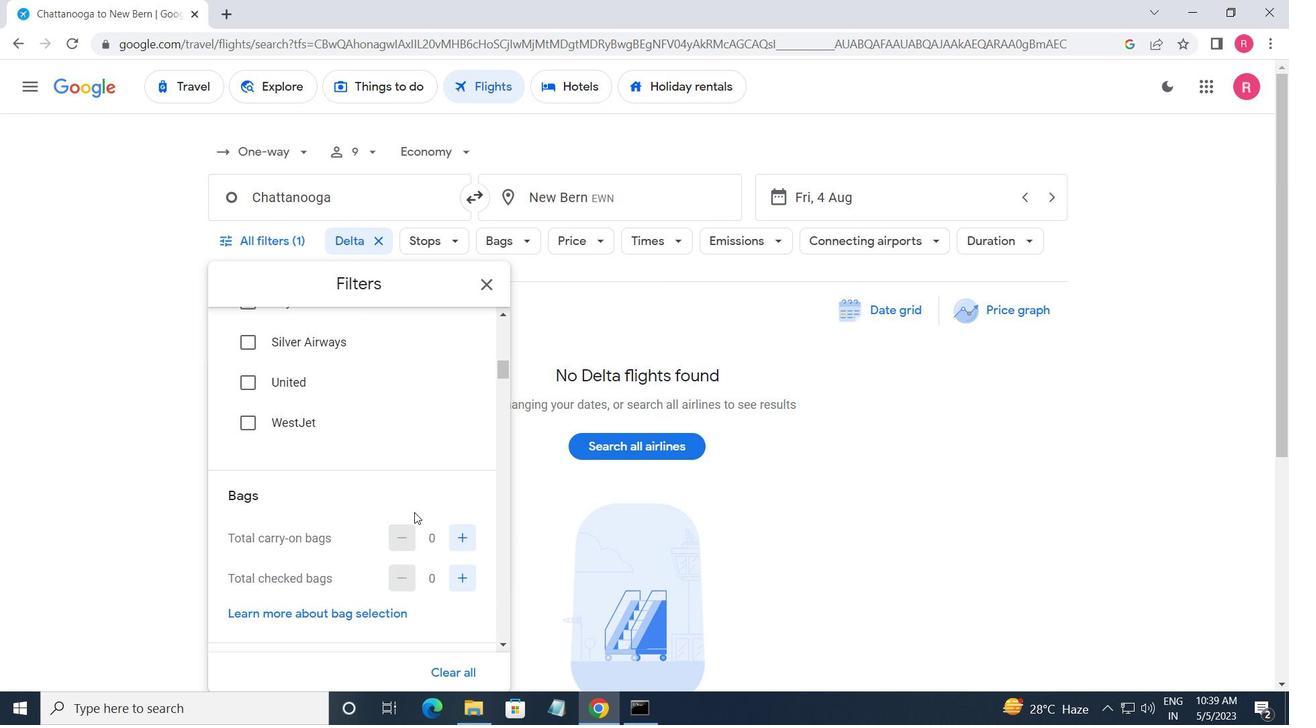 
Action: Mouse moved to (335, 408)
Screenshot: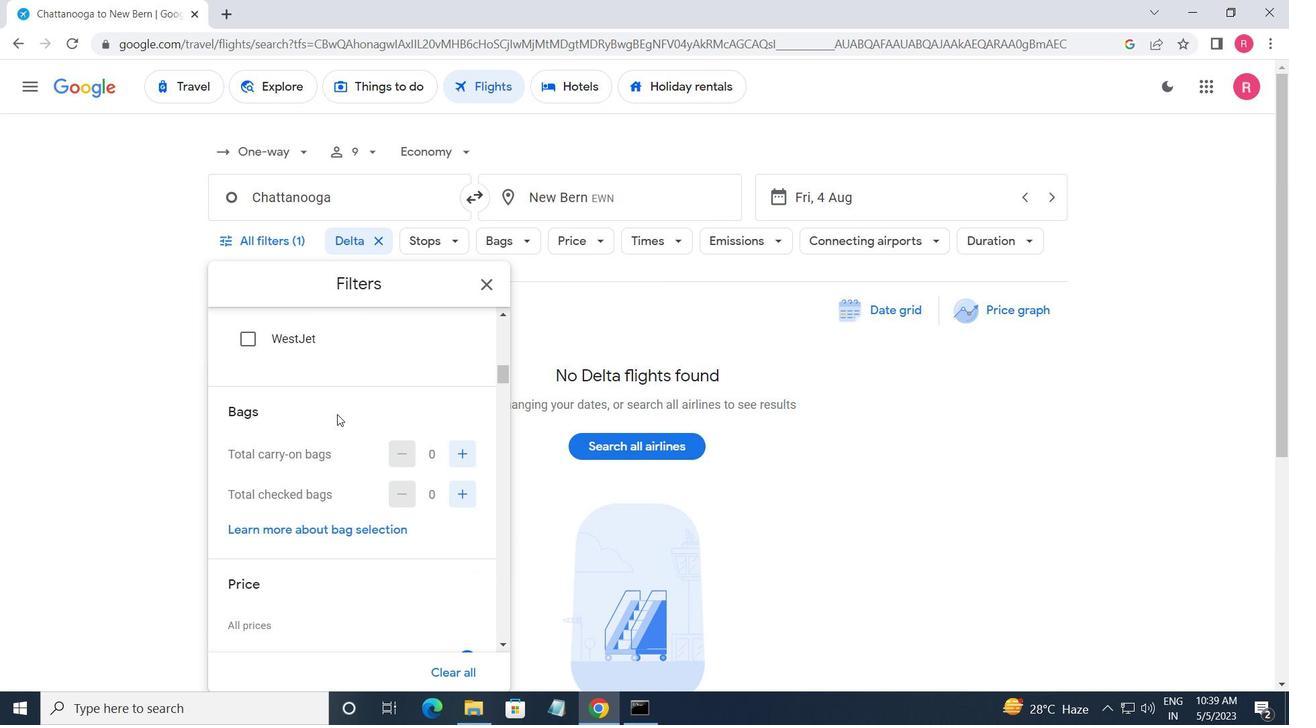 
Action: Mouse scrolled (335, 407) with delta (0, 0)
Screenshot: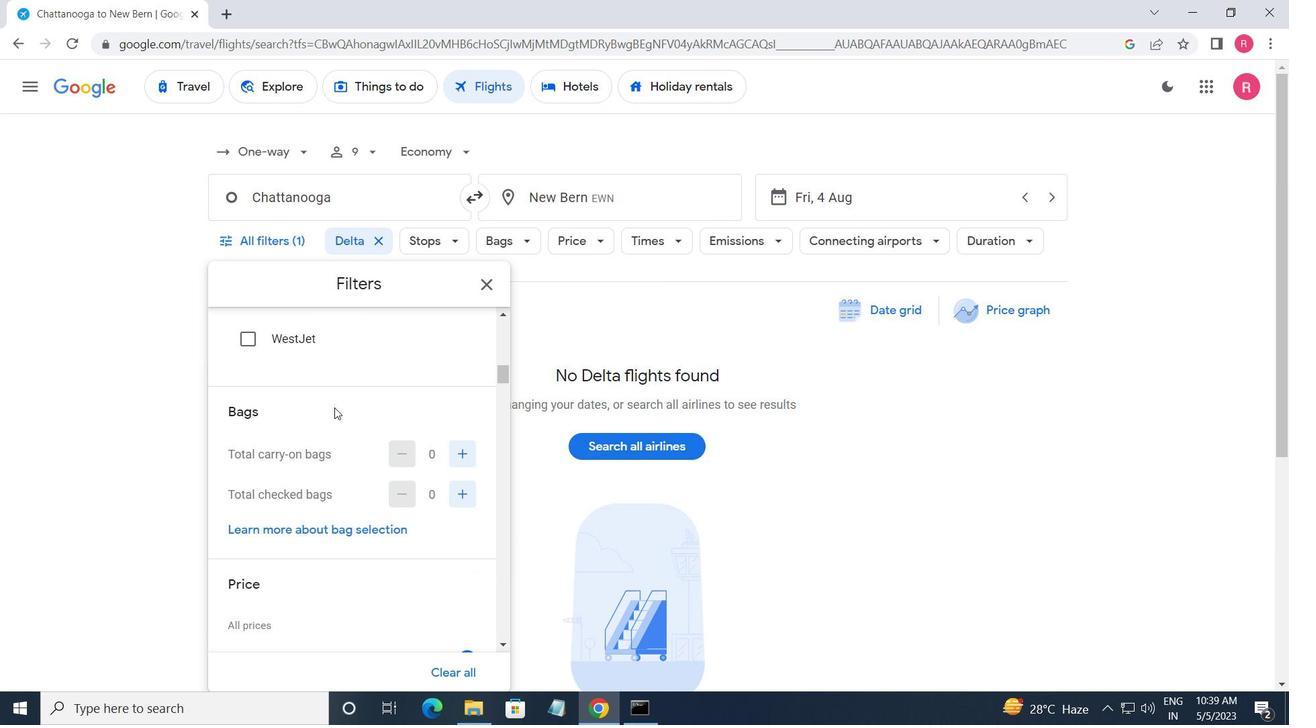 
Action: Mouse moved to (339, 406)
Screenshot: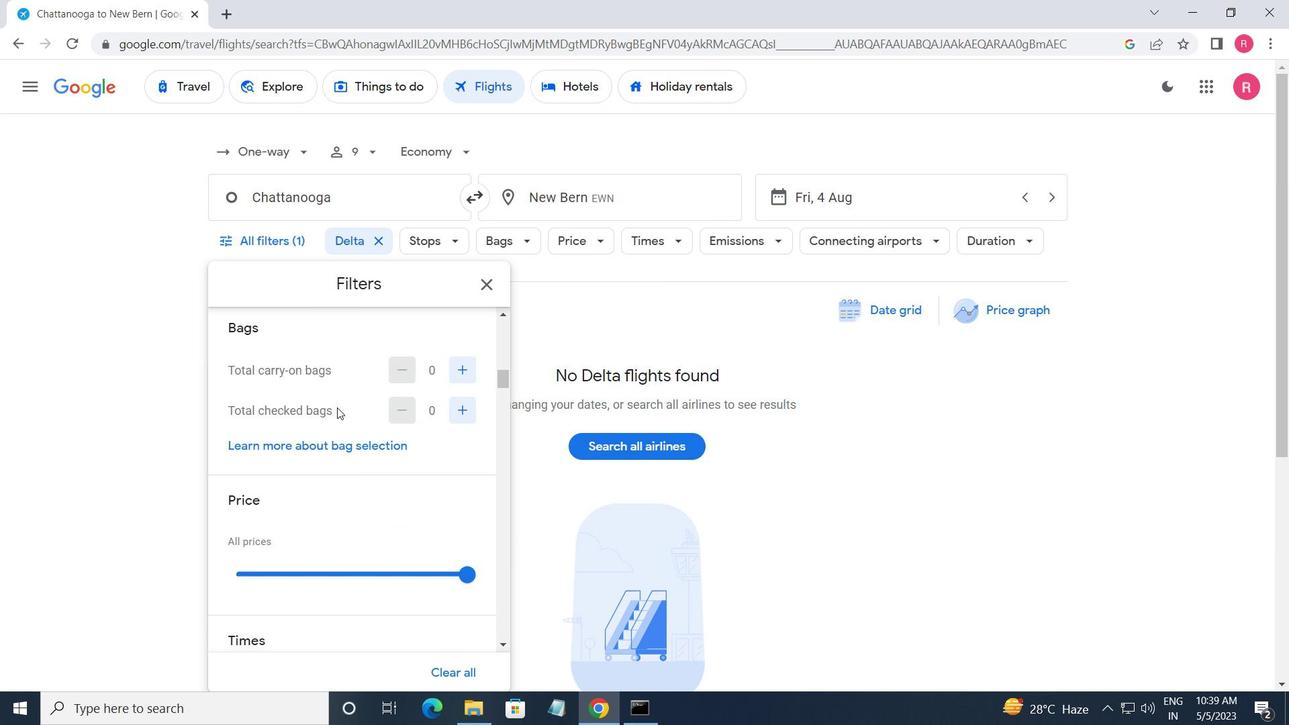 
Action: Mouse scrolled (339, 406) with delta (0, 0)
Screenshot: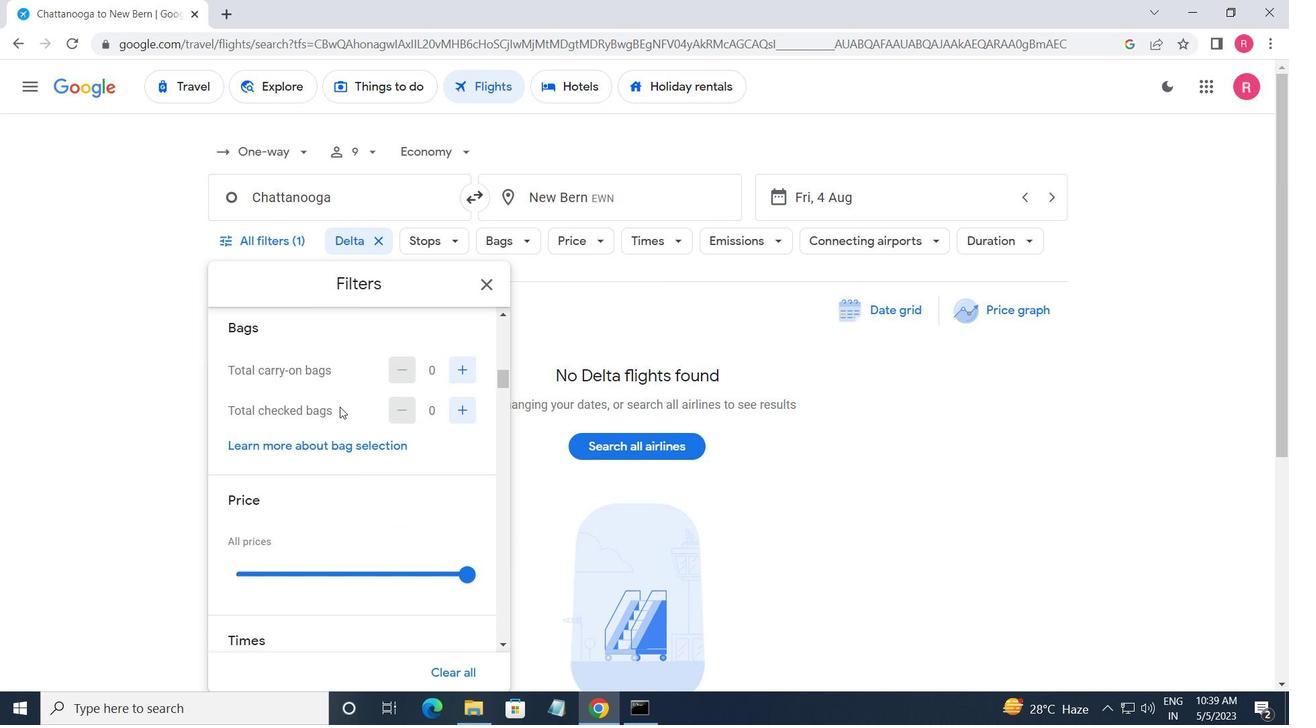 
Action: Mouse scrolled (339, 406) with delta (0, 0)
Screenshot: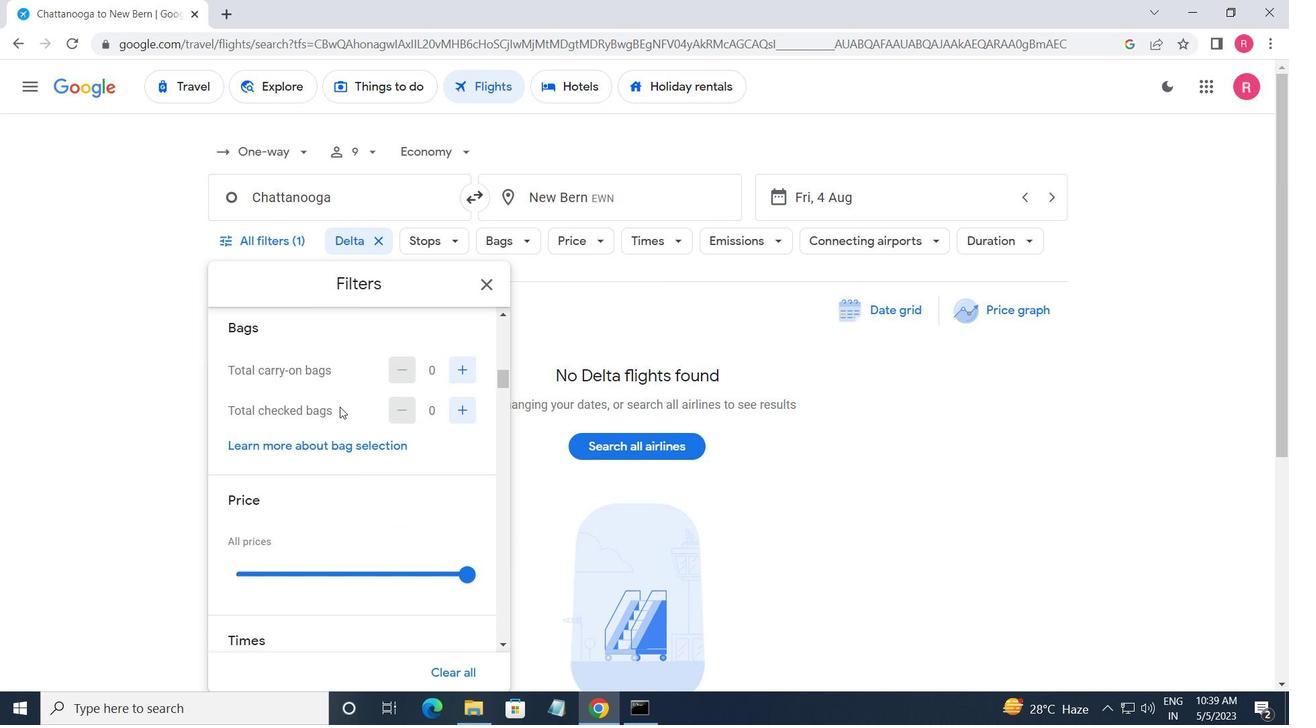 
Action: Mouse moved to (465, 400)
Screenshot: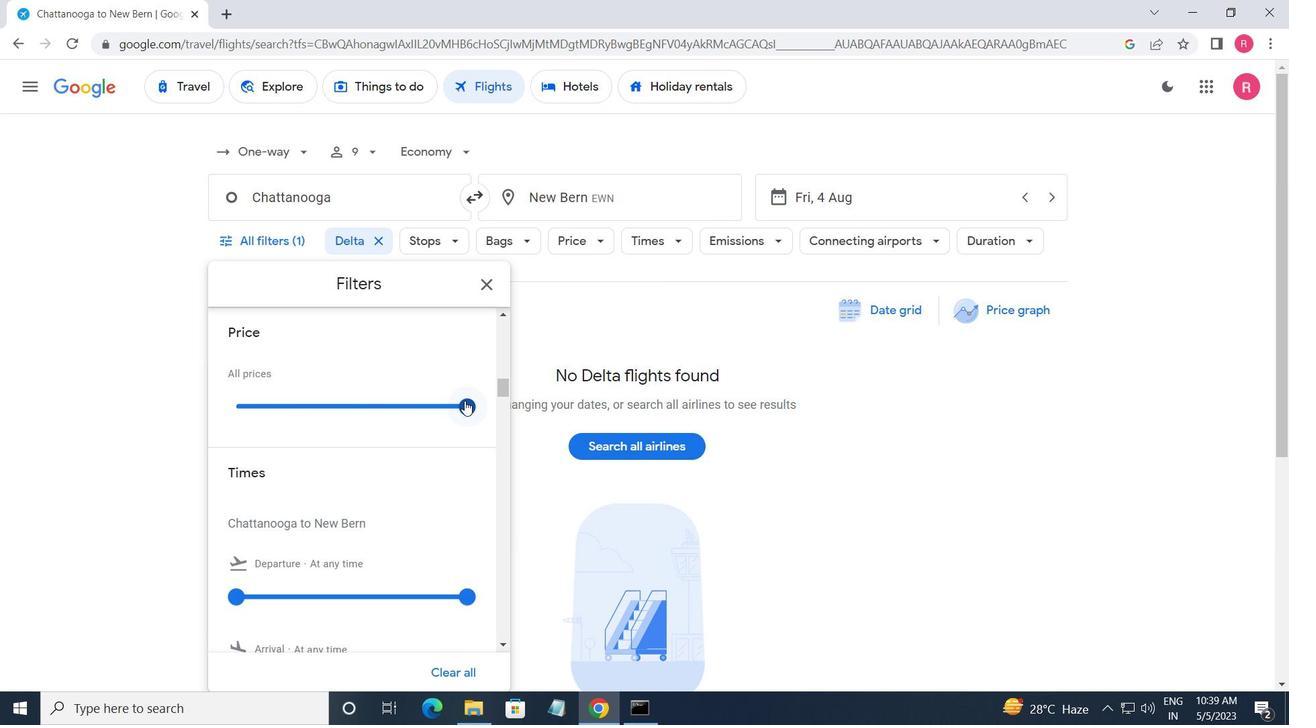 
Action: Mouse pressed left at (465, 400)
Screenshot: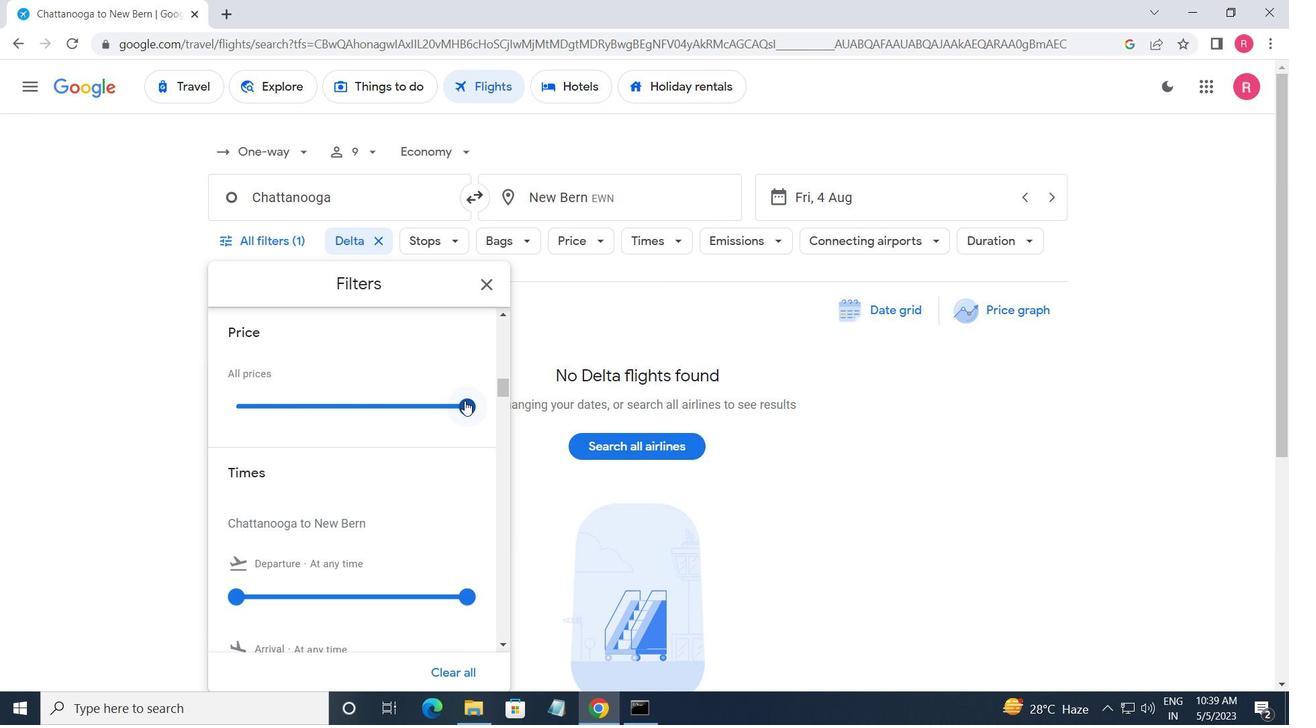 
Action: Mouse moved to (327, 447)
Screenshot: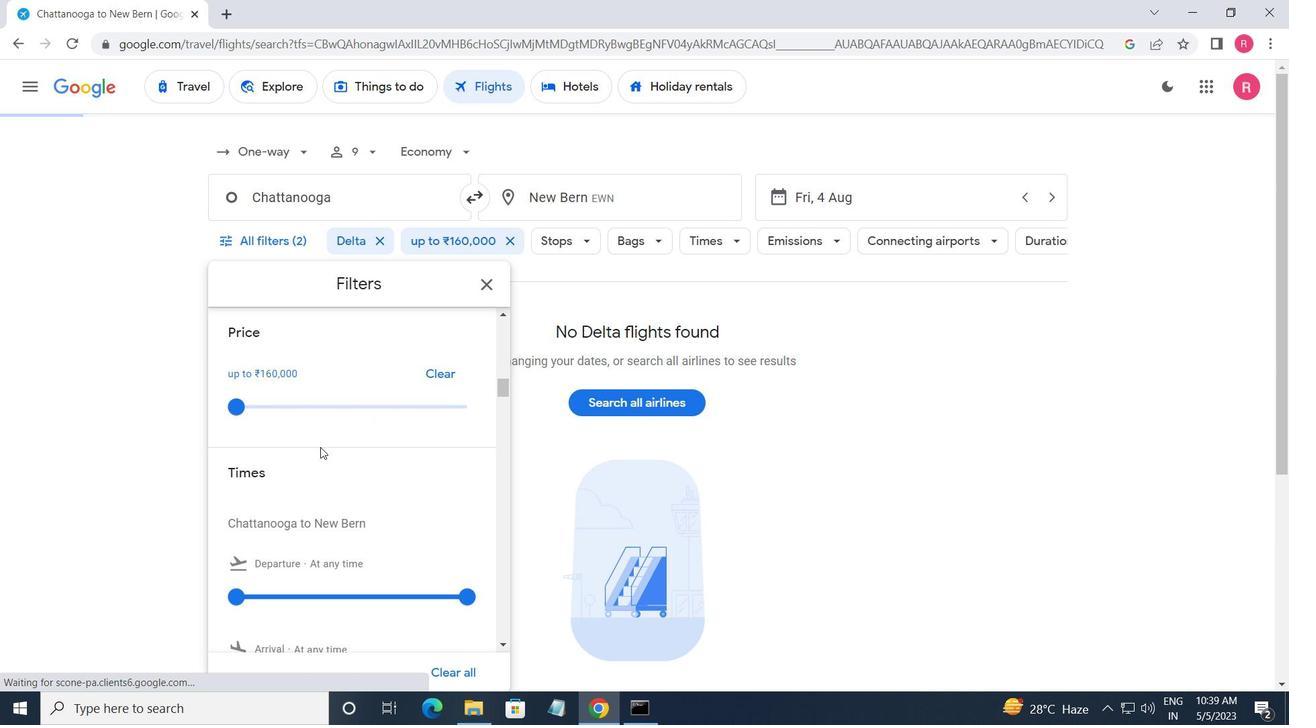 
Action: Mouse scrolled (327, 446) with delta (0, 0)
Screenshot: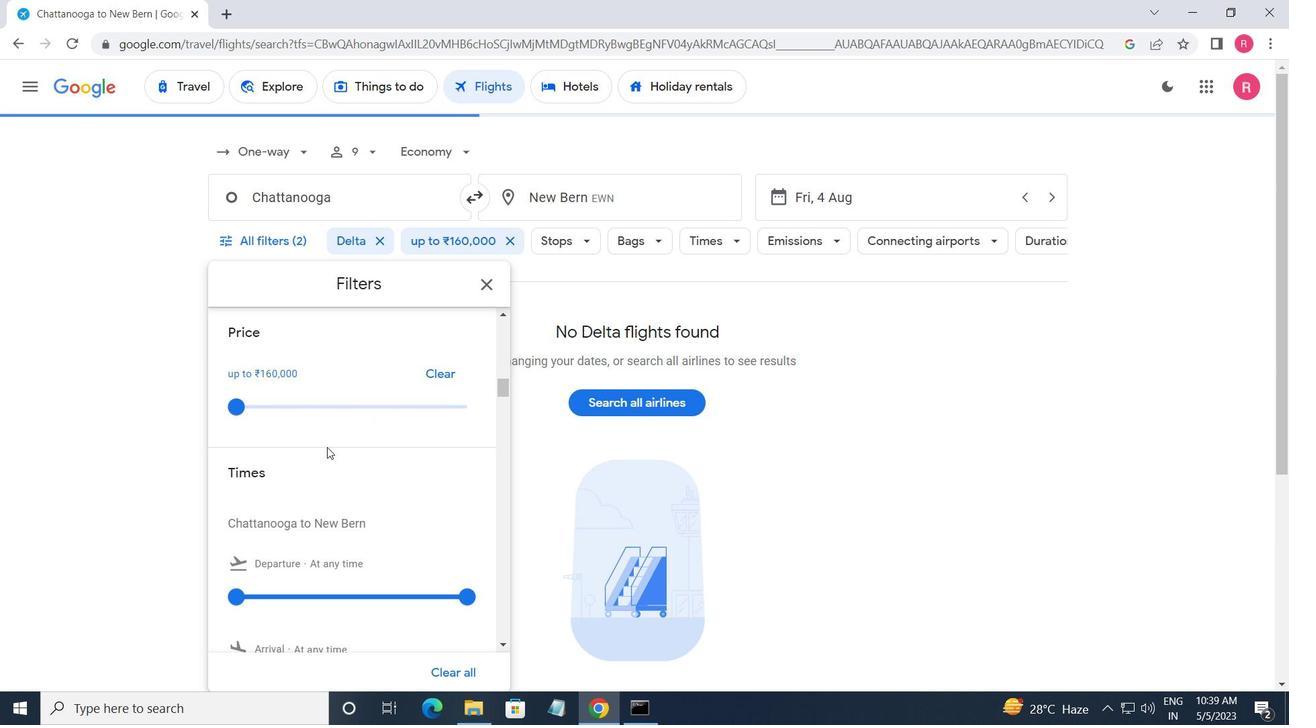 
Action: Mouse scrolled (327, 446) with delta (0, 0)
Screenshot: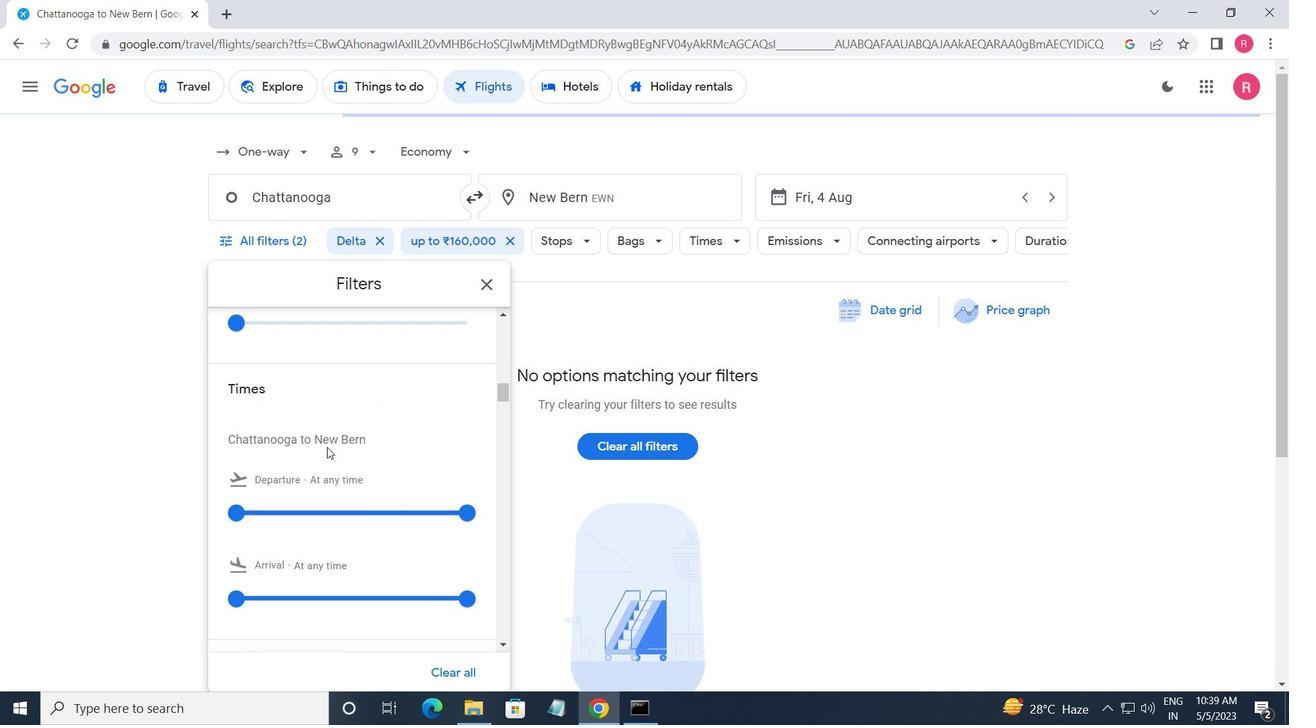 
Action: Mouse moved to (243, 429)
Screenshot: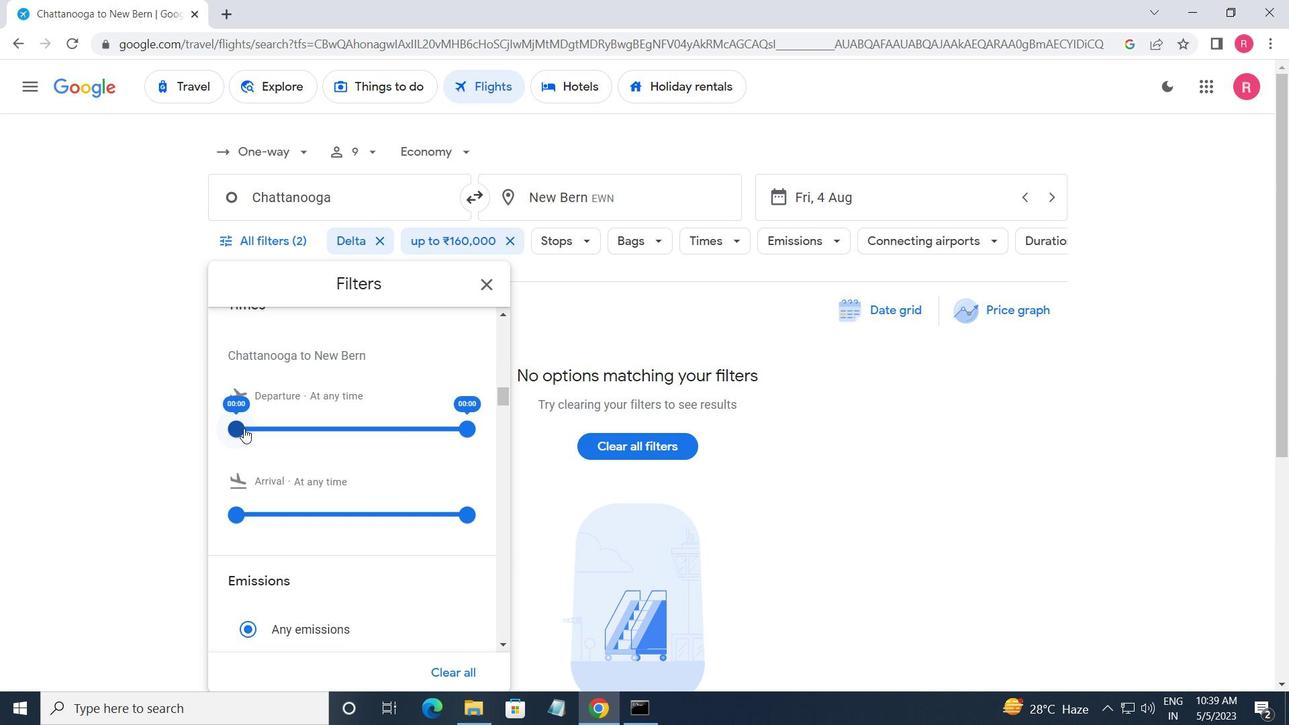 
Action: Mouse pressed left at (243, 429)
Screenshot: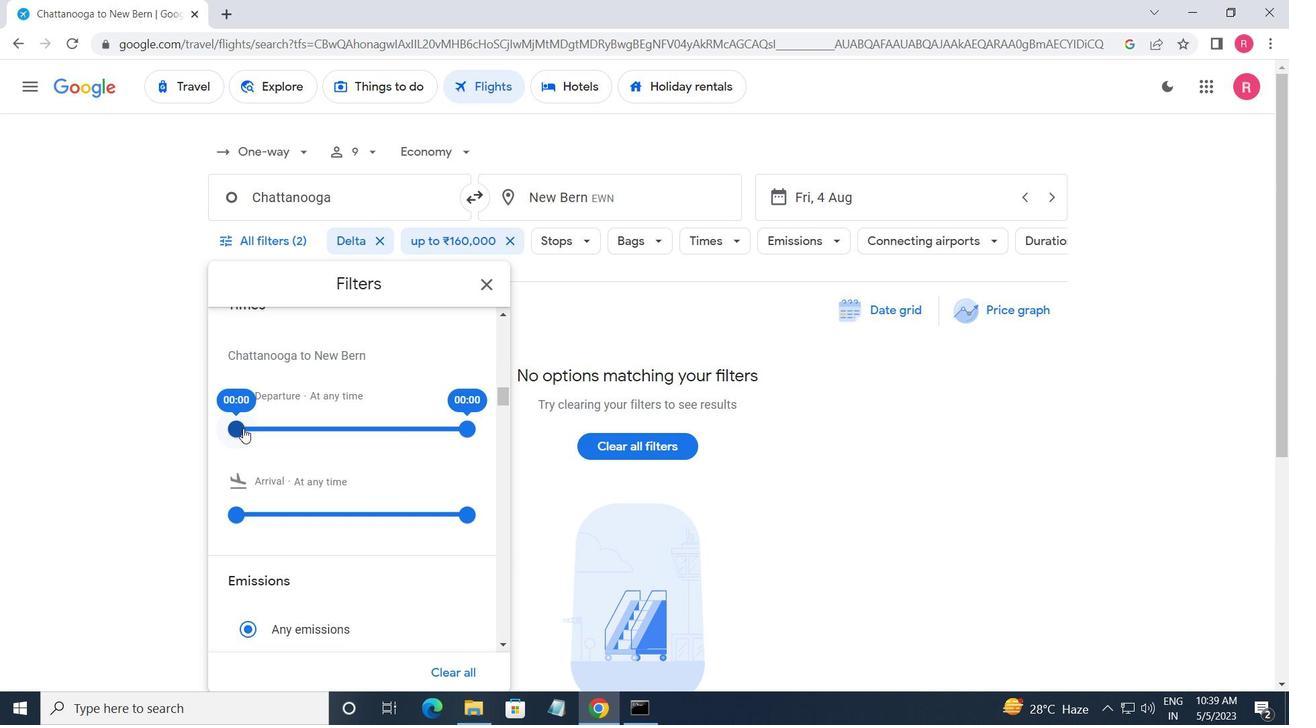 
Action: Mouse moved to (464, 432)
Screenshot: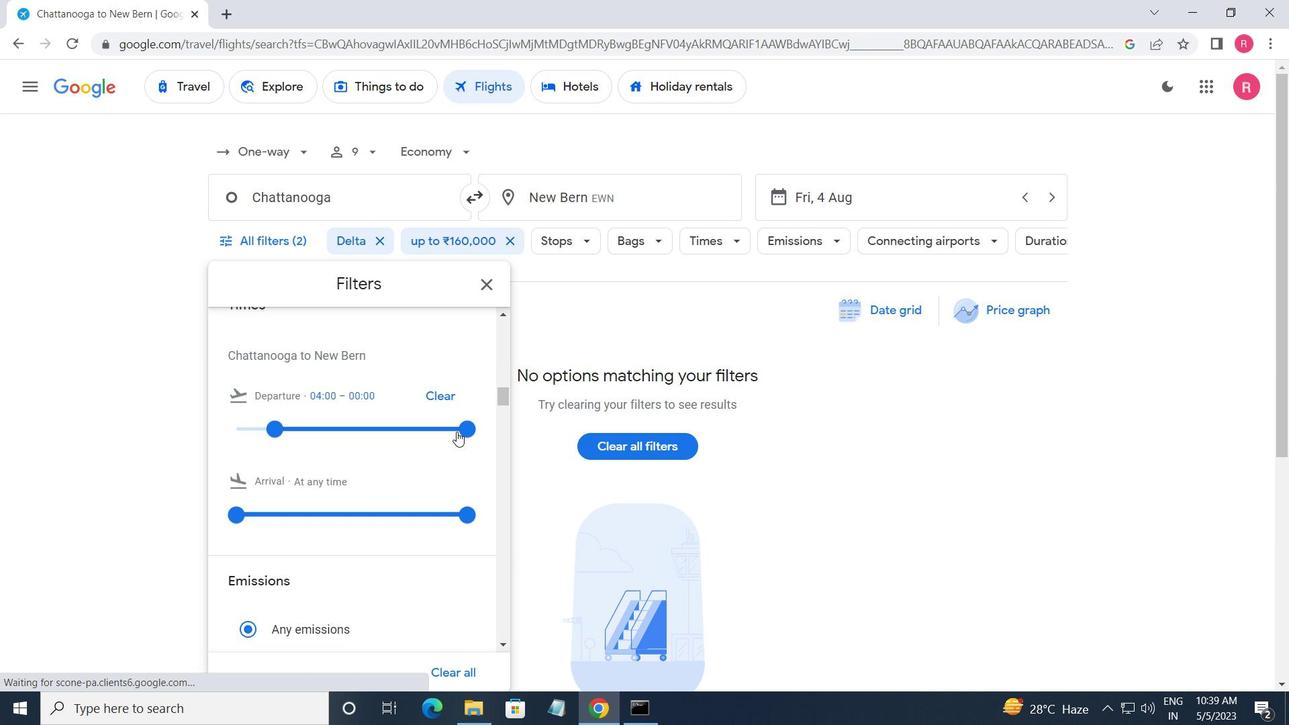 
Action: Mouse pressed left at (464, 432)
Screenshot: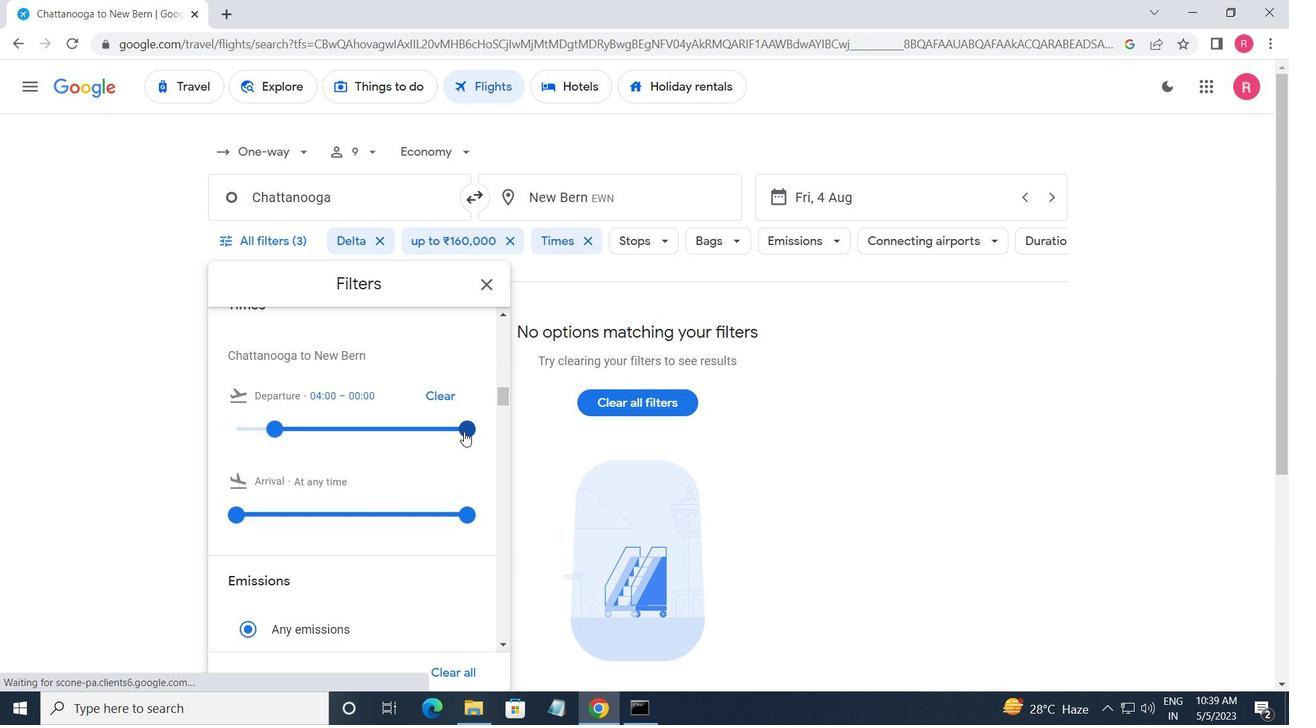 
Action: Mouse moved to (482, 292)
Screenshot: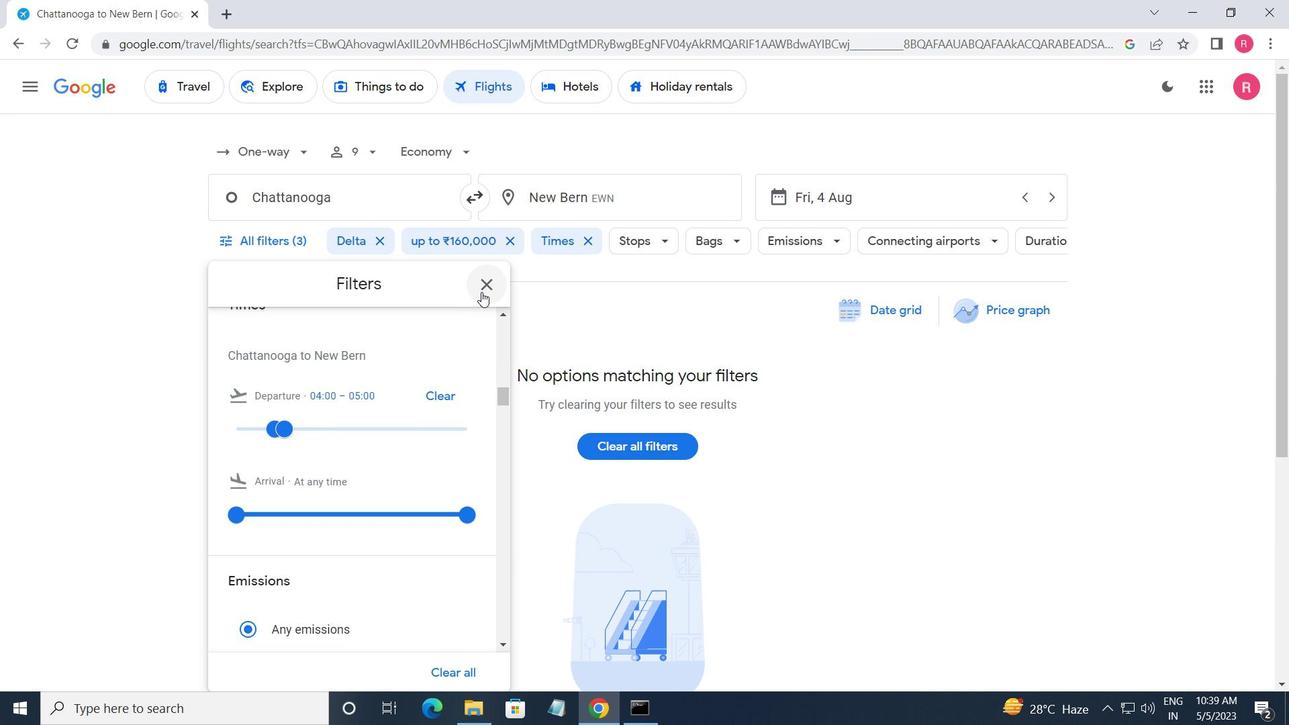 
Action: Mouse pressed left at (482, 292)
Screenshot: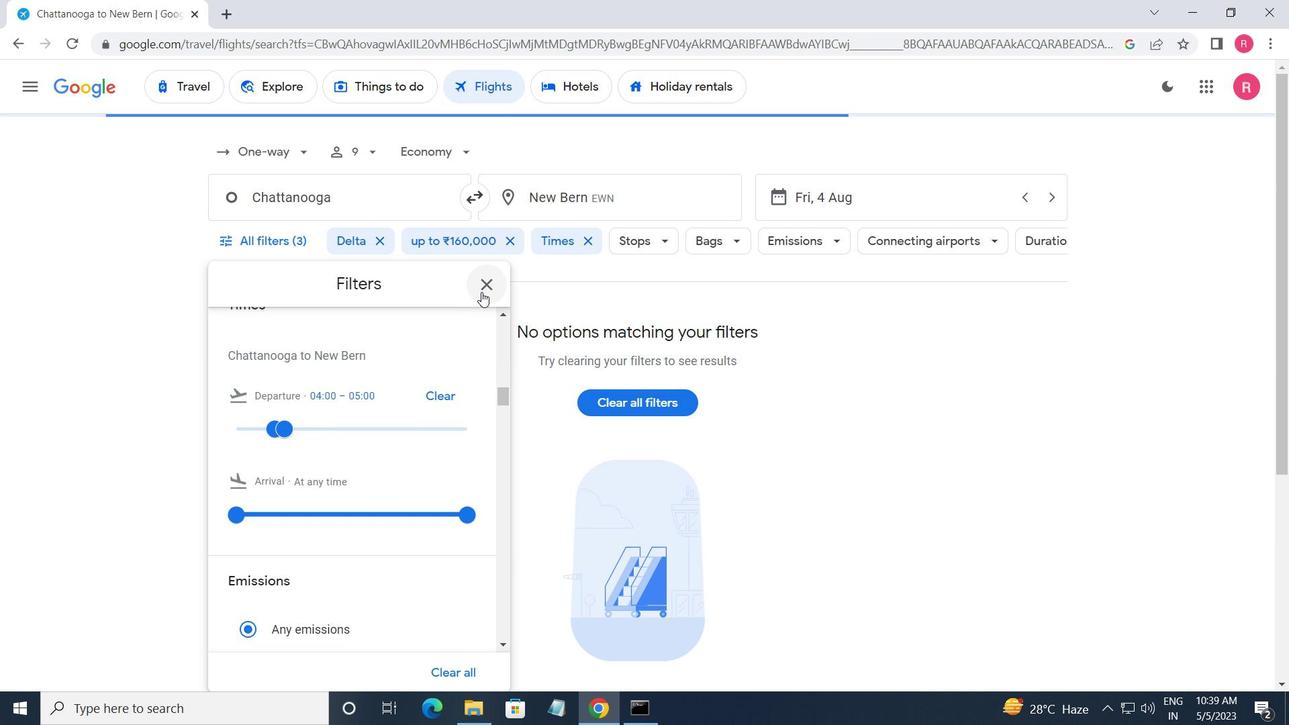 
